 Task: Create new invoice with Date Opened :30-Apr-23, Select Customer: Buttermilk Sky Pie Flower Mound, Terms: Payment Term 2. Make invoice entry for item-1 with Date: 30-Apr-23, Description: Sally Hansen Insta-Dri Nail Polish Racing Rose, Action: Material, Income Account: Income:Sales, Quantity: 1, Unit Price: 15.5, Discount %: 7. Make entry for item-2 with Date: 30-Apr-23, Description: Aluminum Gardening Tool 3-Piece Set_x000D_
, Action: Material, Income Account: Income:Sales, Quantity: 1, Unit Price: 7.4, Discount %: 8. Make entry for item-3 with Date: 30-Apr-23, Description: Camryn's BFF Gentle Edges Double-Sided Comb, Action: Material, Income Account: Income:Sales, Quantity: 1, Unit Price: 8.4, Discount %: 10. Write Notes: 'Looking forward to serving you again.'. Post Invoice with Post Date: 30-Apr-23, Post to Accounts: Assets:Accounts Receivable. Pay / Process Payment with Transaction Date: 15-May-23, Amount: 28.783, Transfer Account: Checking Account. Print Invoice, display notes by going to Option, then go to Display Tab and check 'Invoice Notes'.
Action: Mouse moved to (159, 34)
Screenshot: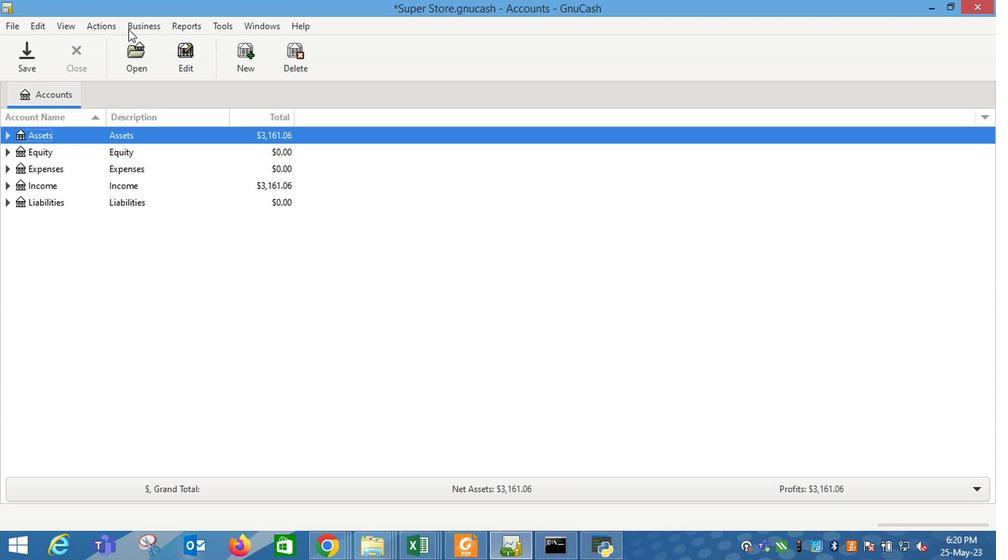 
Action: Mouse pressed left at (159, 34)
Screenshot: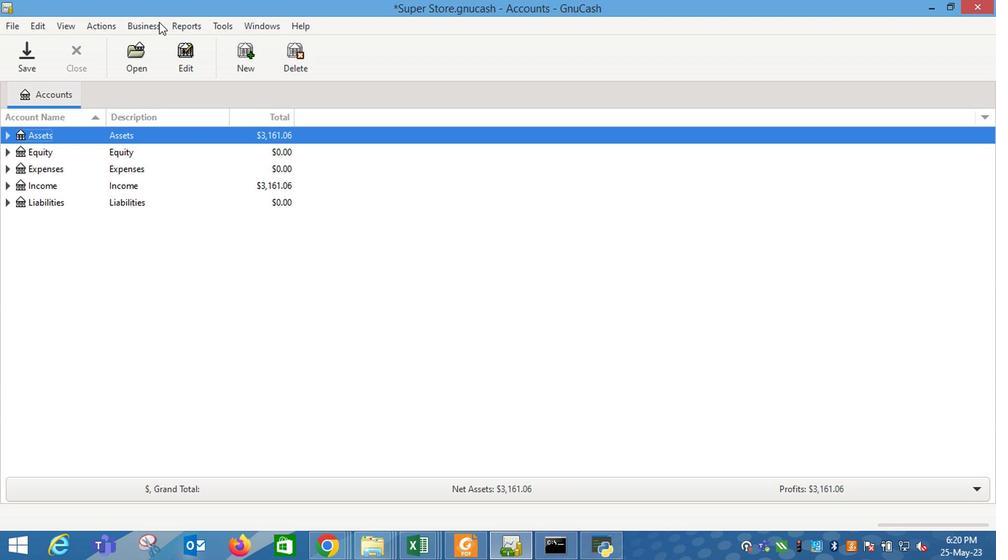 
Action: Mouse moved to (326, 112)
Screenshot: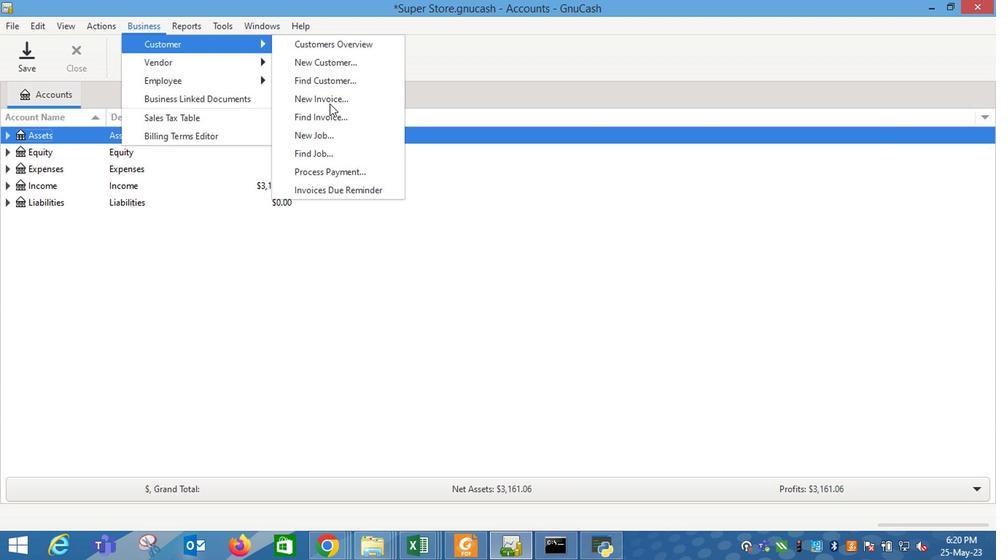 
Action: Mouse pressed left at (326, 112)
Screenshot: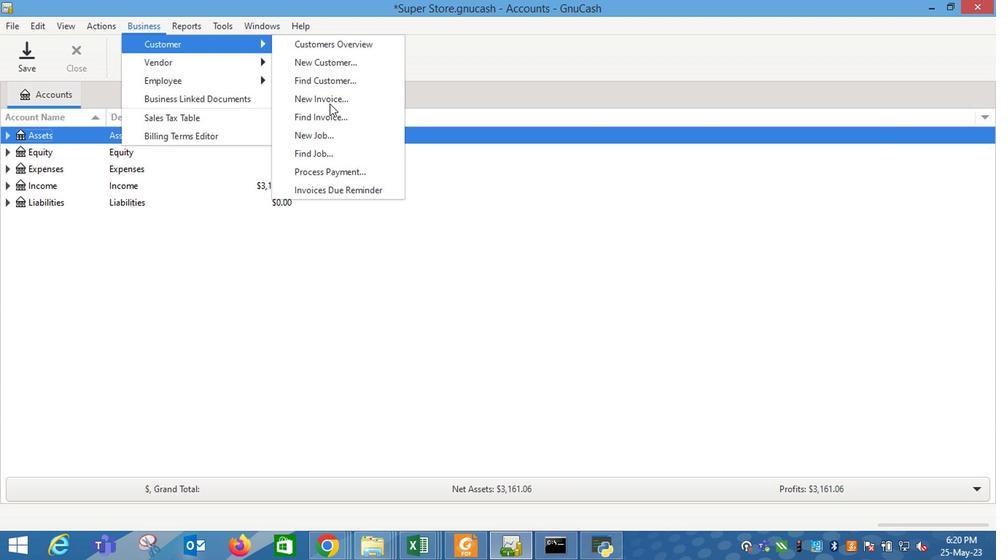 
Action: Mouse moved to (592, 227)
Screenshot: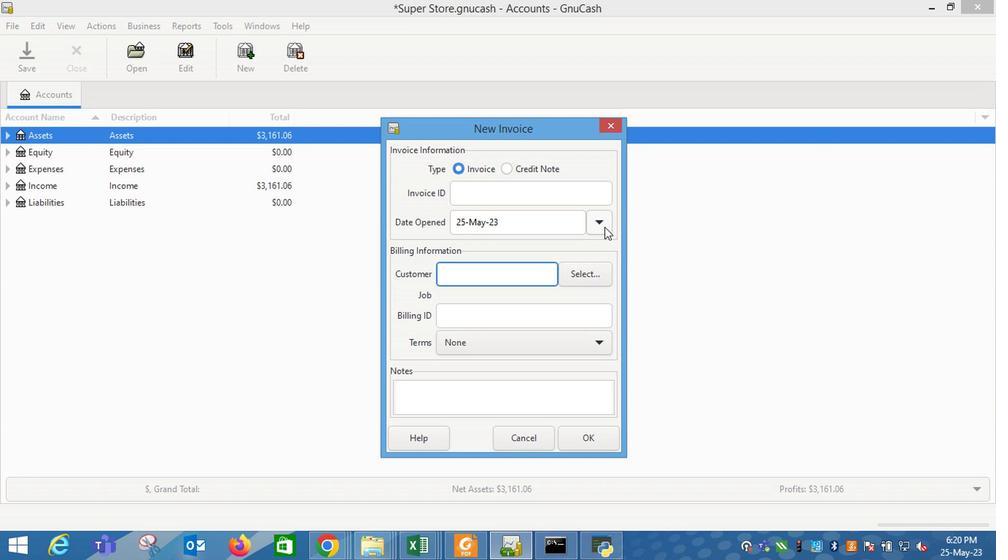 
Action: Mouse pressed left at (592, 227)
Screenshot: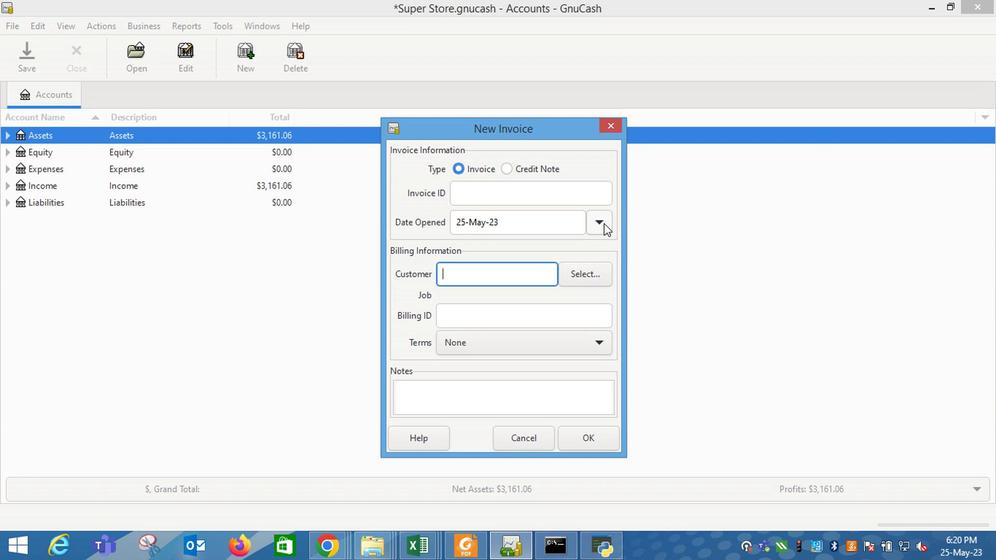 
Action: Mouse moved to (475, 247)
Screenshot: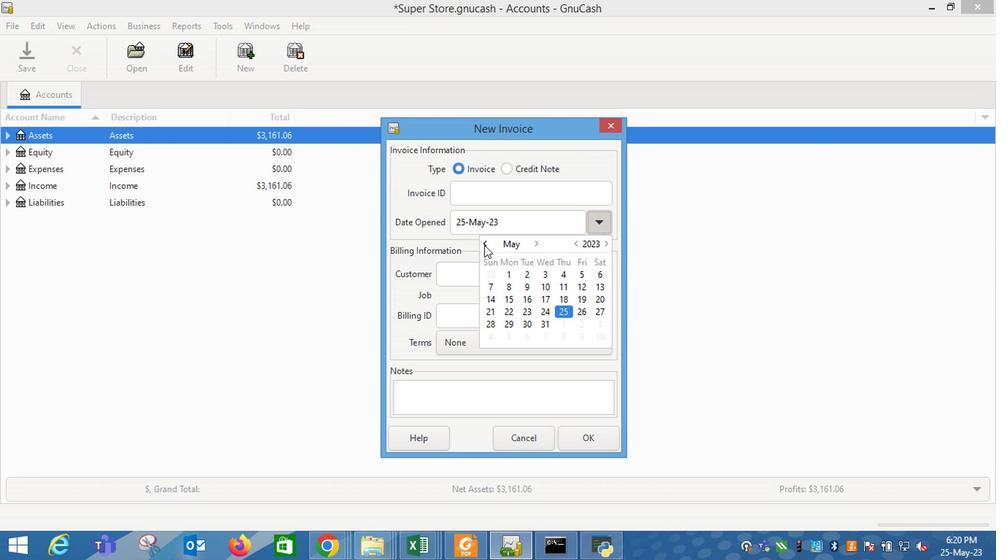 
Action: Mouse pressed left at (475, 247)
Screenshot: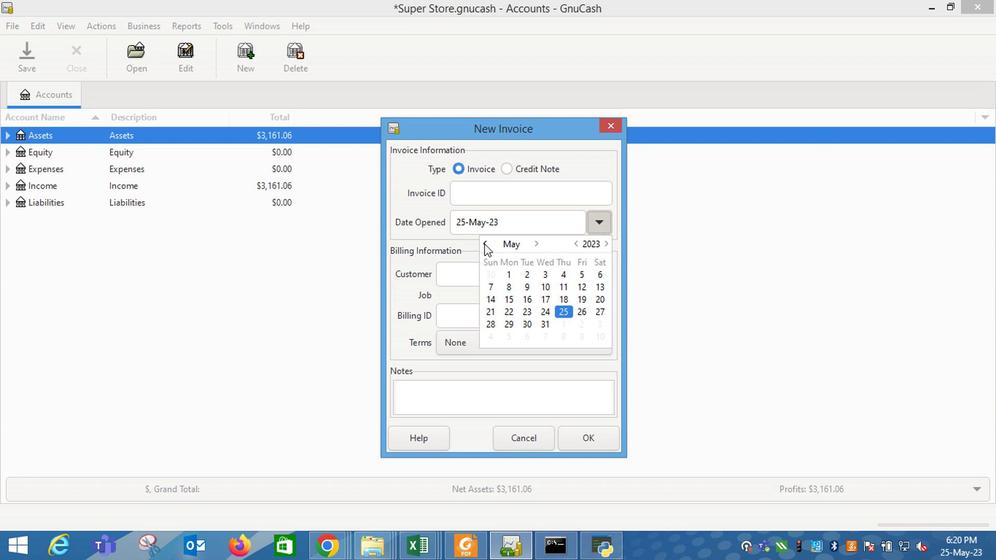 
Action: Mouse moved to (485, 334)
Screenshot: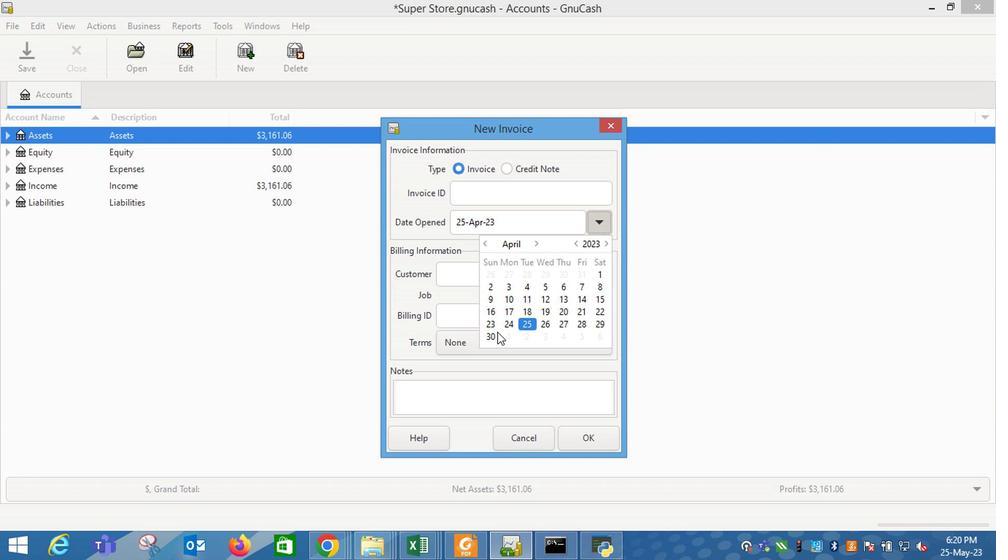
Action: Mouse pressed left at (485, 334)
Screenshot: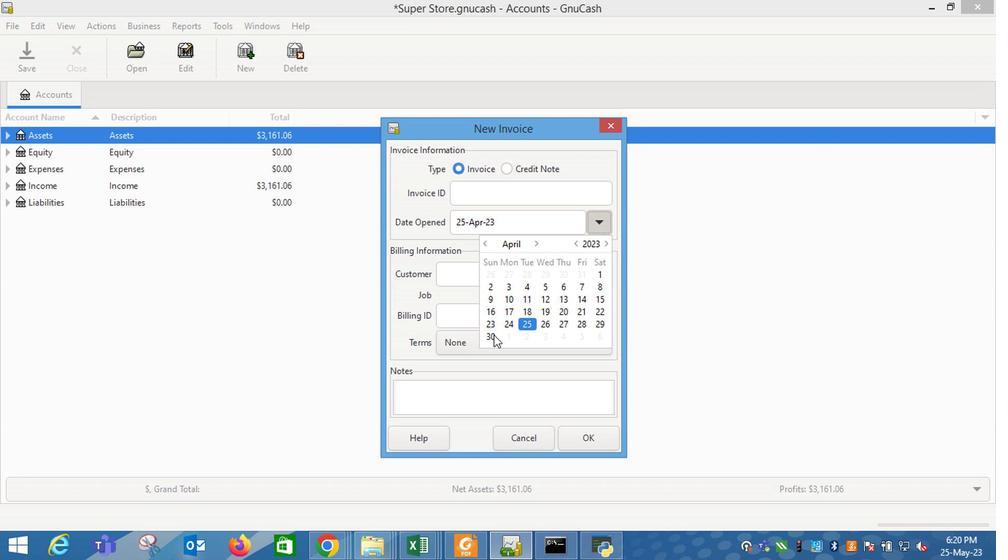 
Action: Mouse moved to (436, 275)
Screenshot: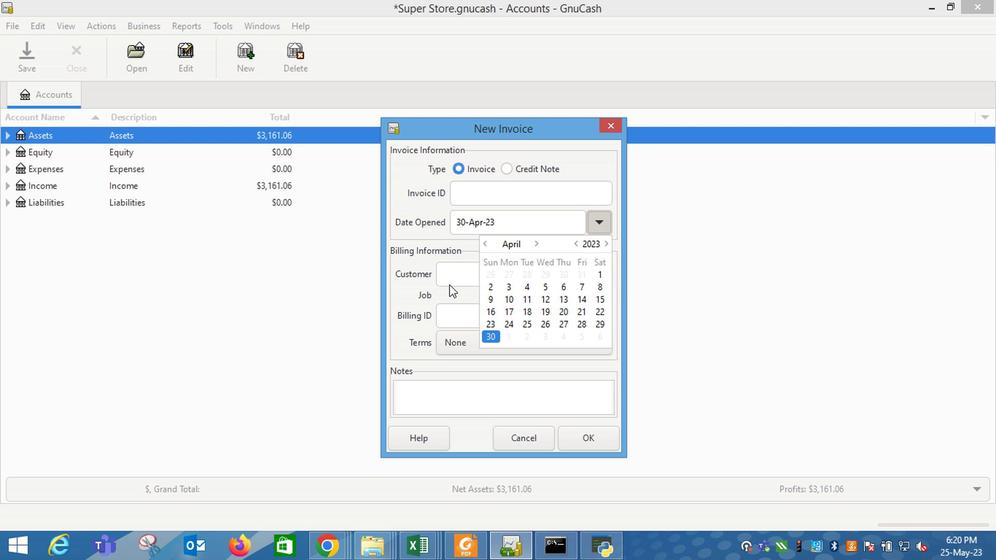 
Action: Mouse pressed left at (436, 275)
Screenshot: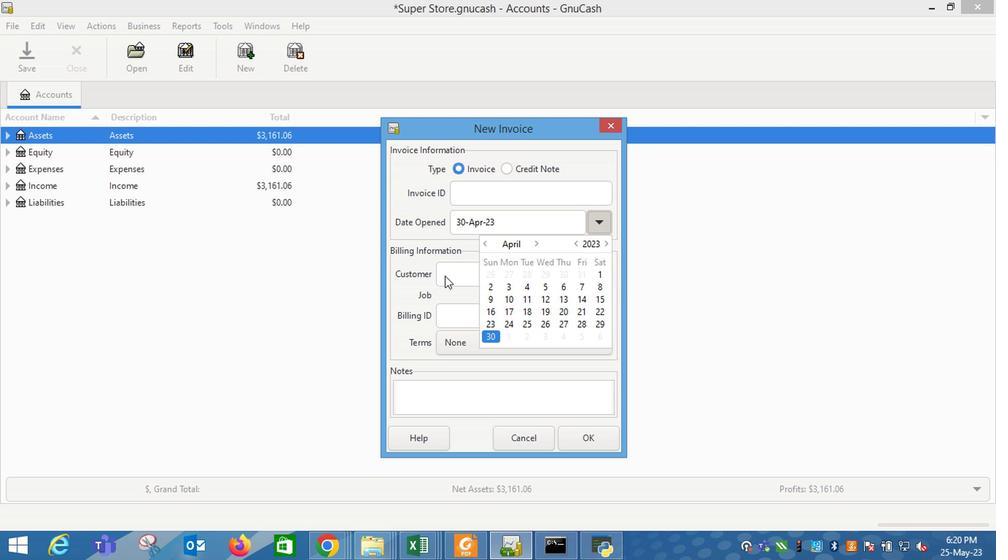 
Action: Mouse moved to (453, 277)
Screenshot: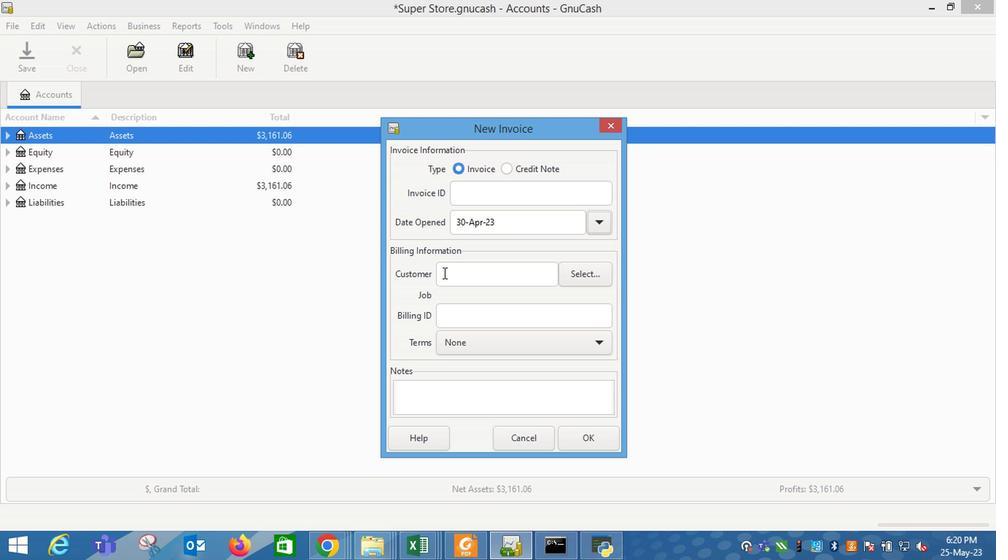 
Action: Mouse pressed left at (453, 277)
Screenshot: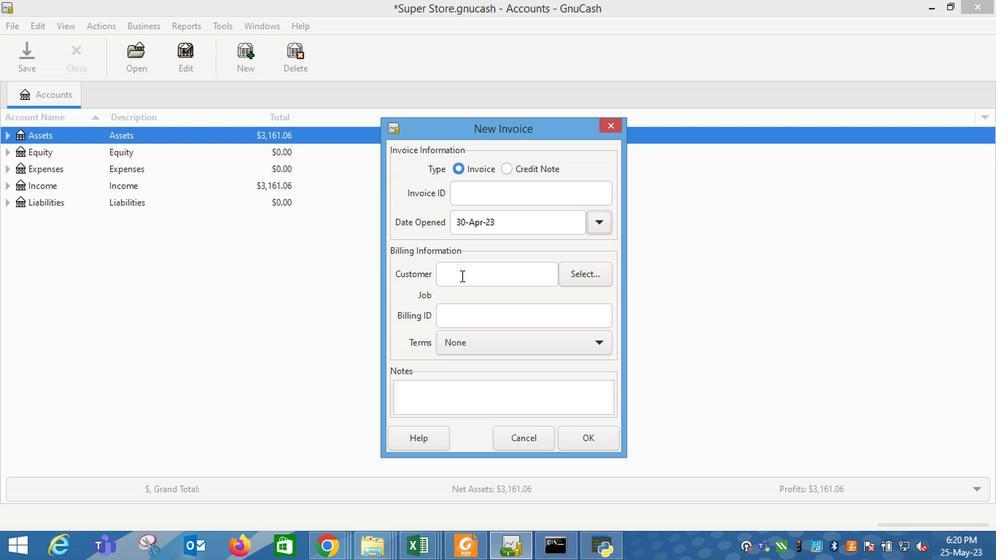 
Action: Mouse moved to (453, 278)
Screenshot: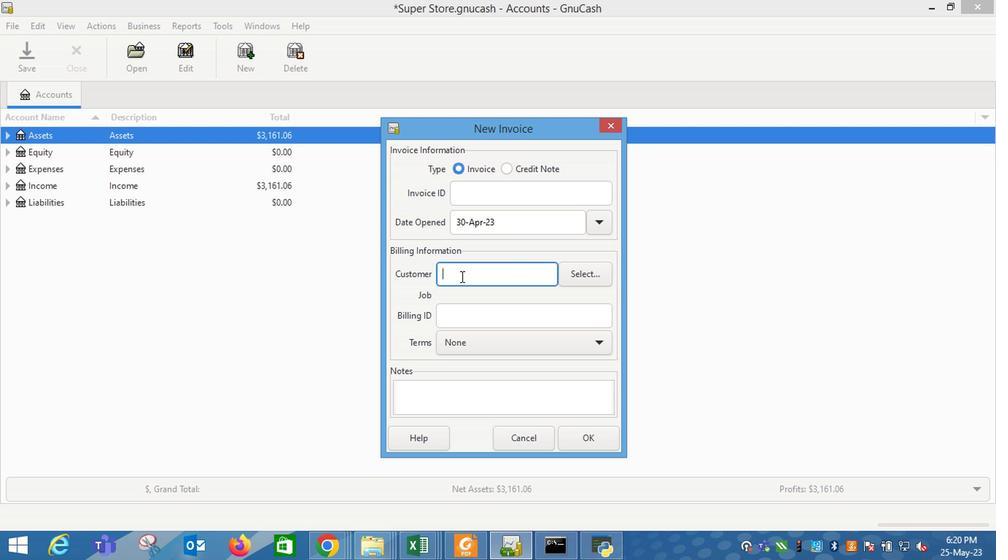
Action: Key pressed butte
Screenshot: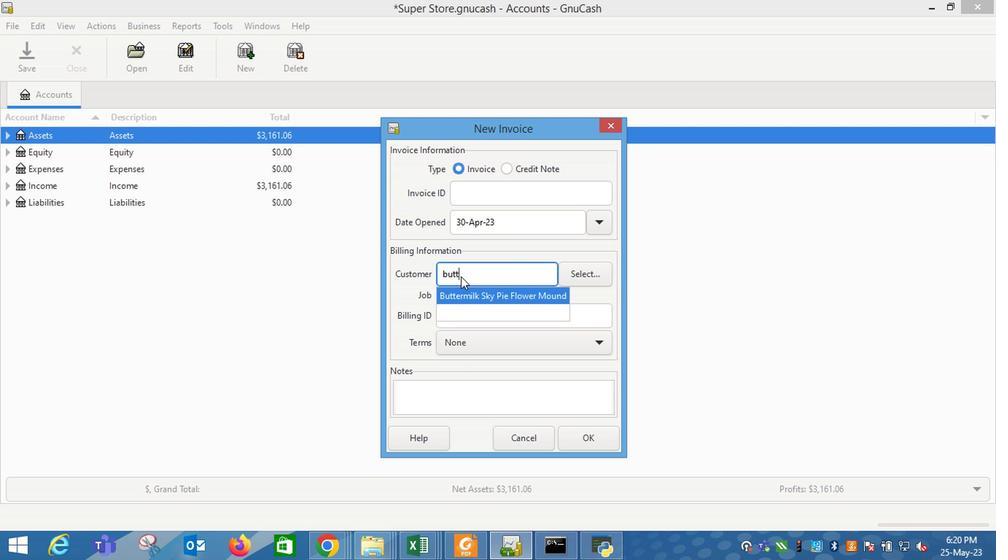 
Action: Mouse moved to (497, 295)
Screenshot: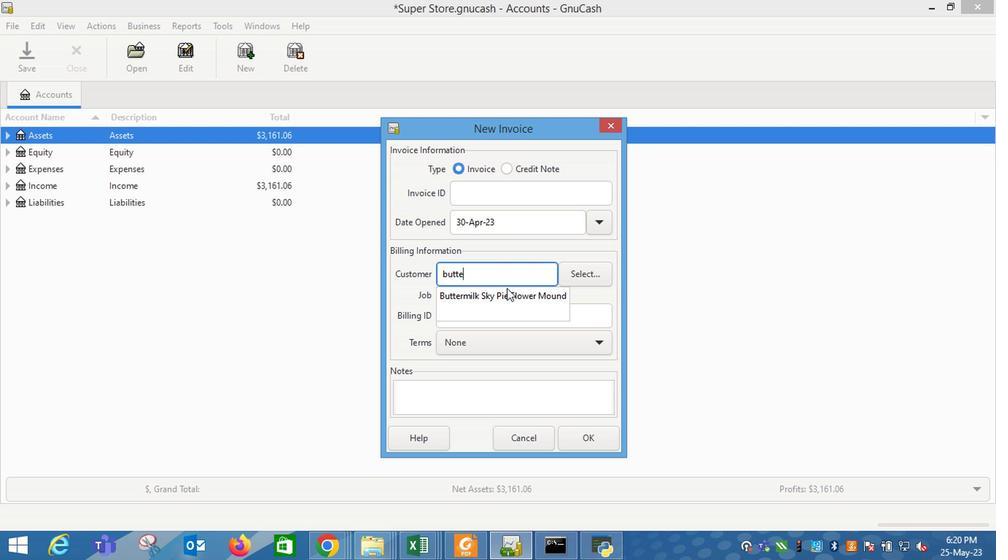 
Action: Mouse pressed left at (497, 295)
Screenshot: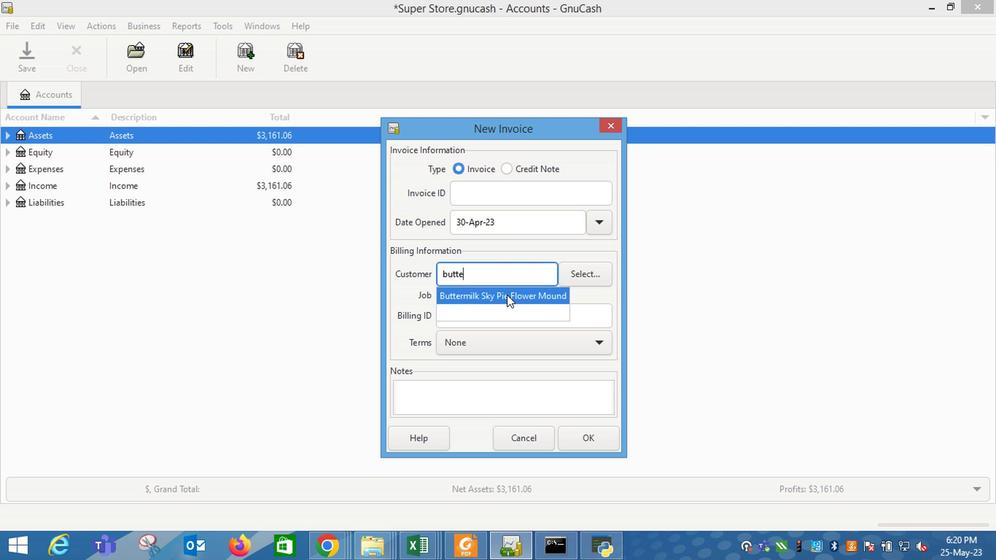 
Action: Mouse moved to (493, 358)
Screenshot: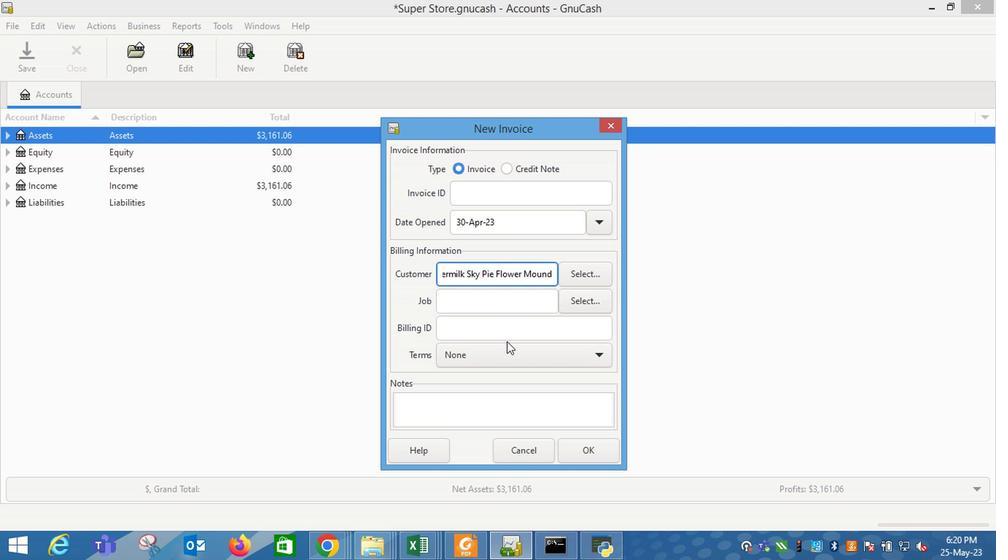 
Action: Mouse pressed left at (493, 358)
Screenshot: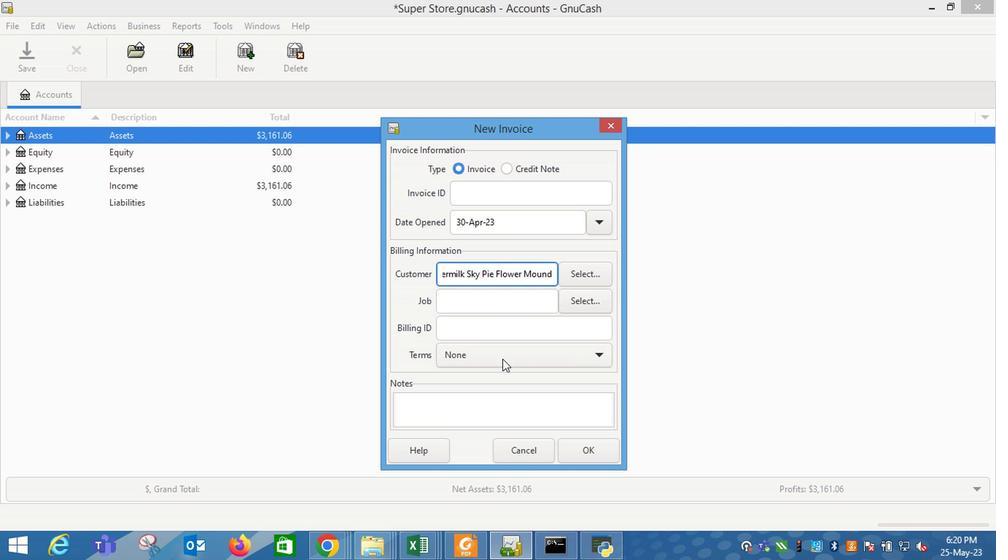 
Action: Mouse moved to (485, 393)
Screenshot: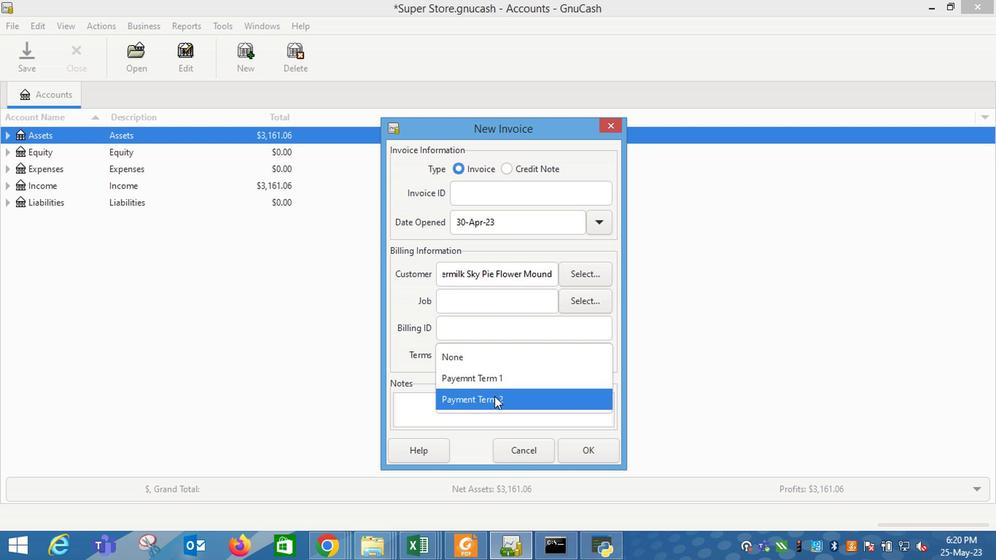 
Action: Mouse pressed left at (485, 393)
Screenshot: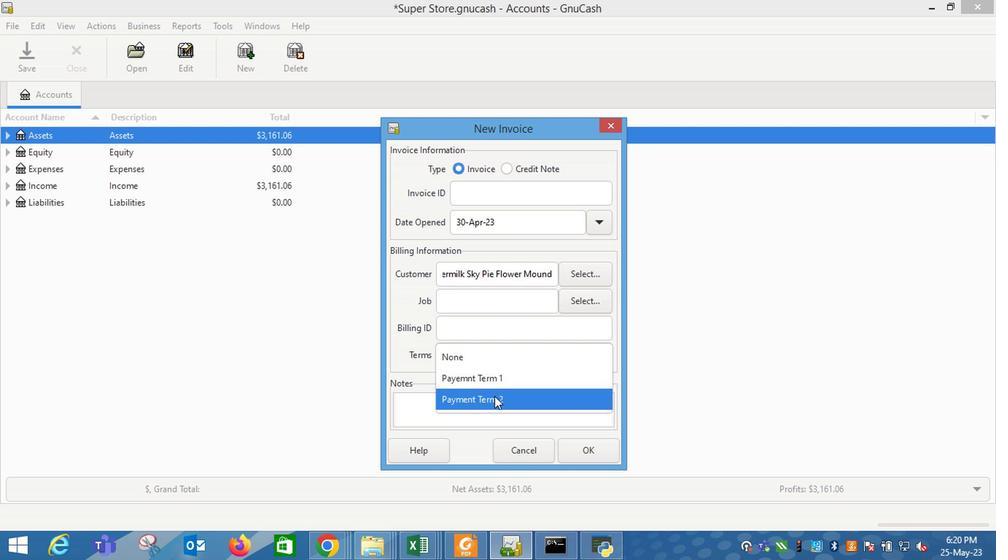 
Action: Mouse moved to (560, 446)
Screenshot: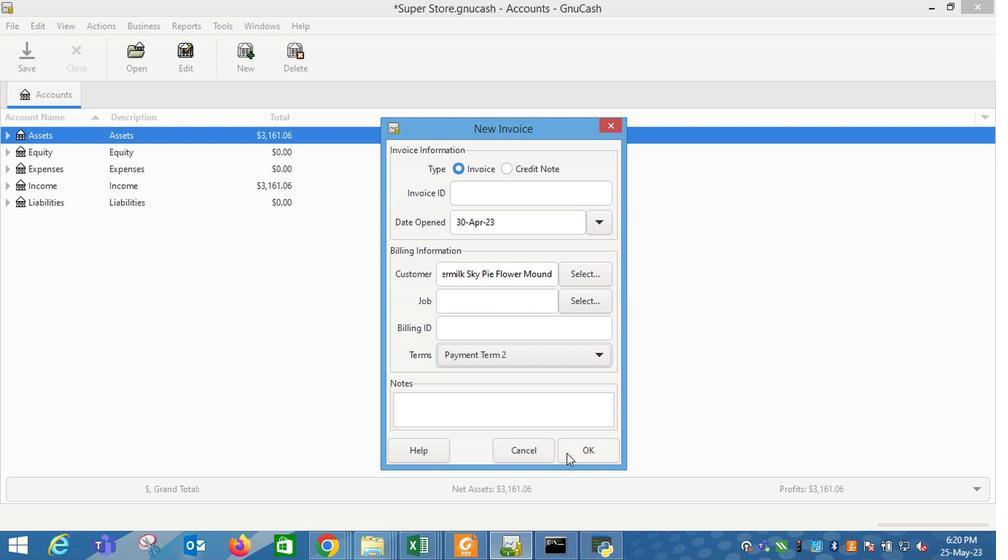 
Action: Mouse pressed left at (560, 446)
Screenshot: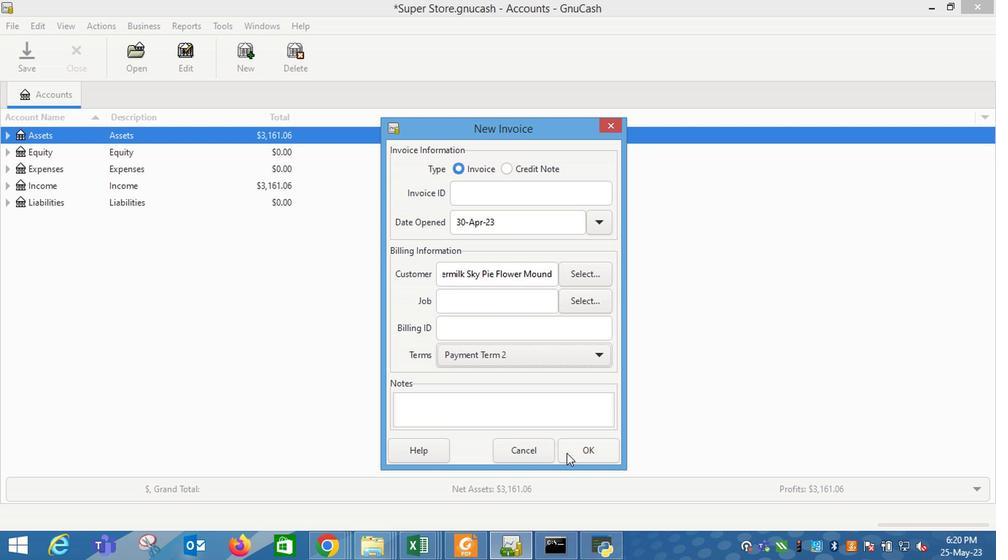 
Action: Mouse moved to (74, 287)
Screenshot: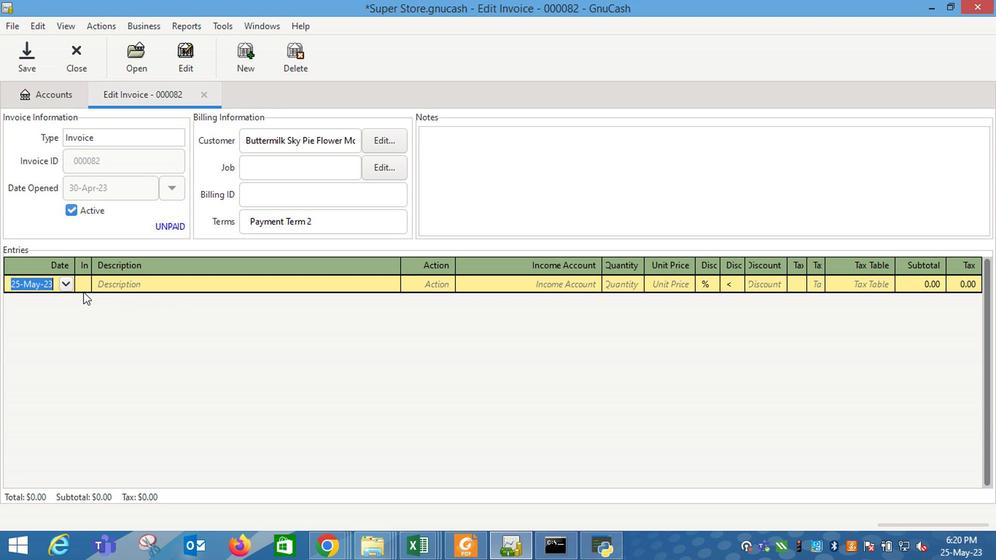 
Action: Mouse pressed left at (74, 287)
Screenshot: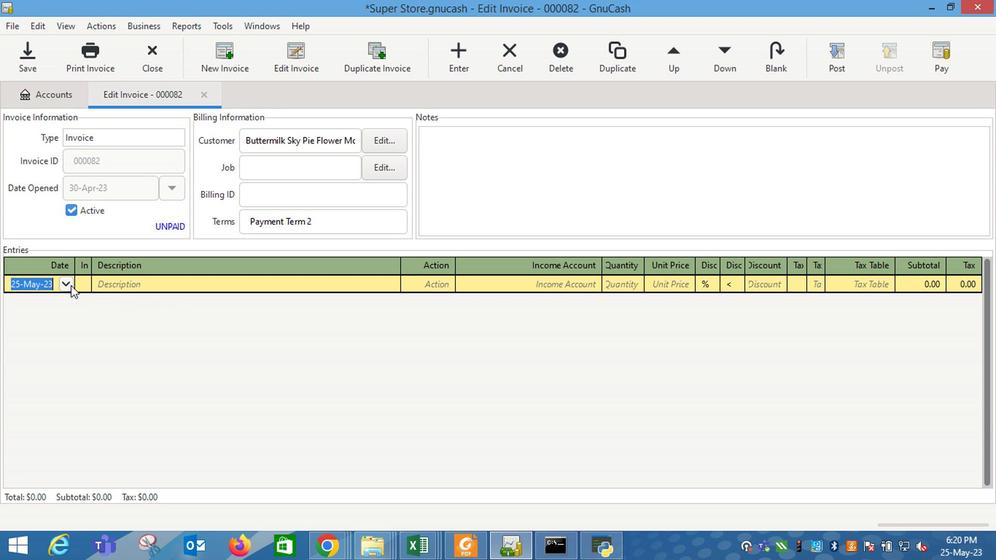 
Action: Mouse moved to (17, 305)
Screenshot: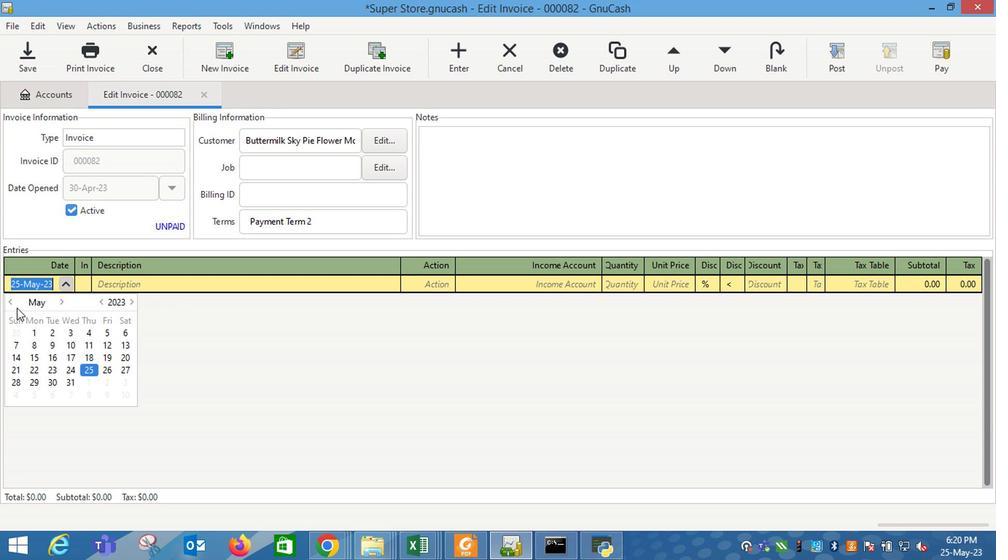 
Action: Mouse pressed left at (17, 305)
Screenshot: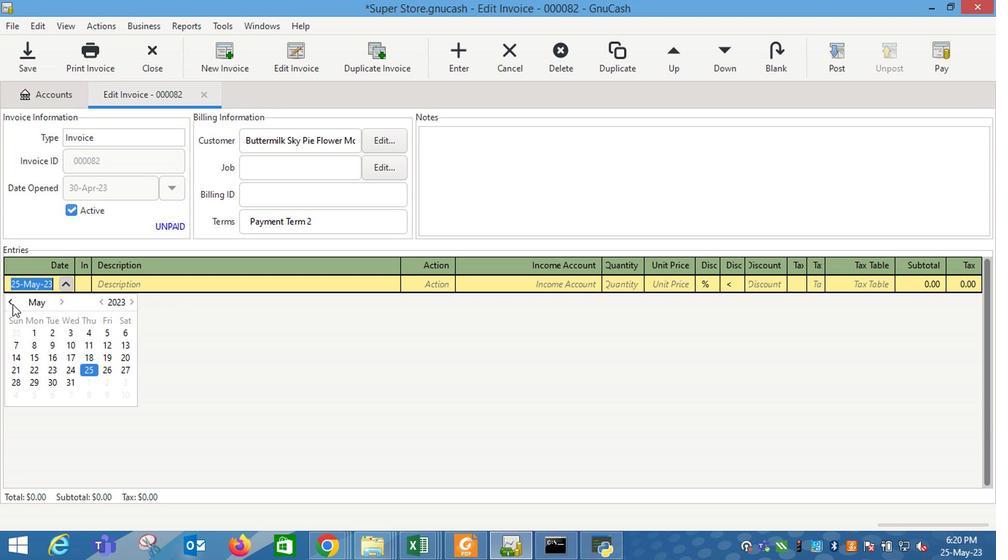 
Action: Mouse moved to (15, 388)
Screenshot: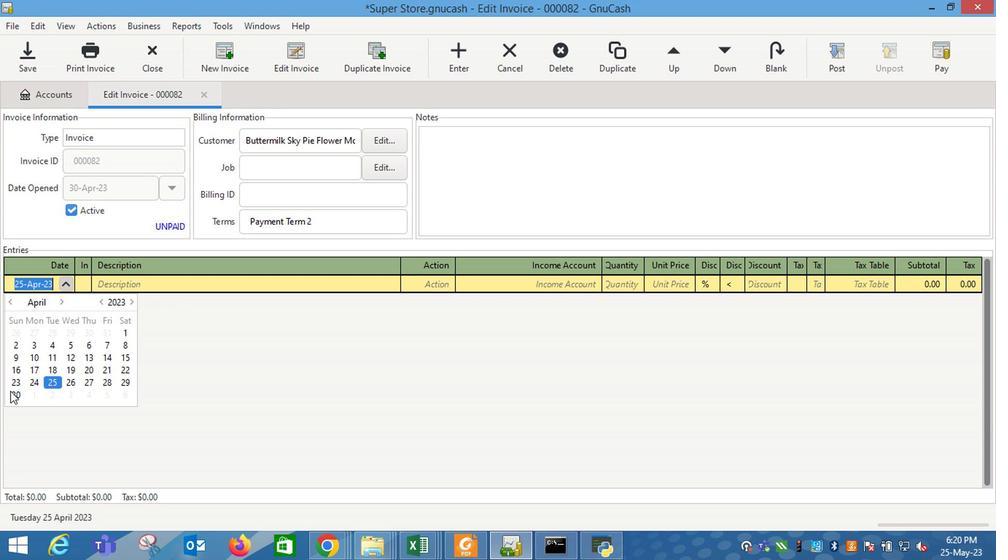 
Action: Mouse pressed left at (15, 388)
Screenshot: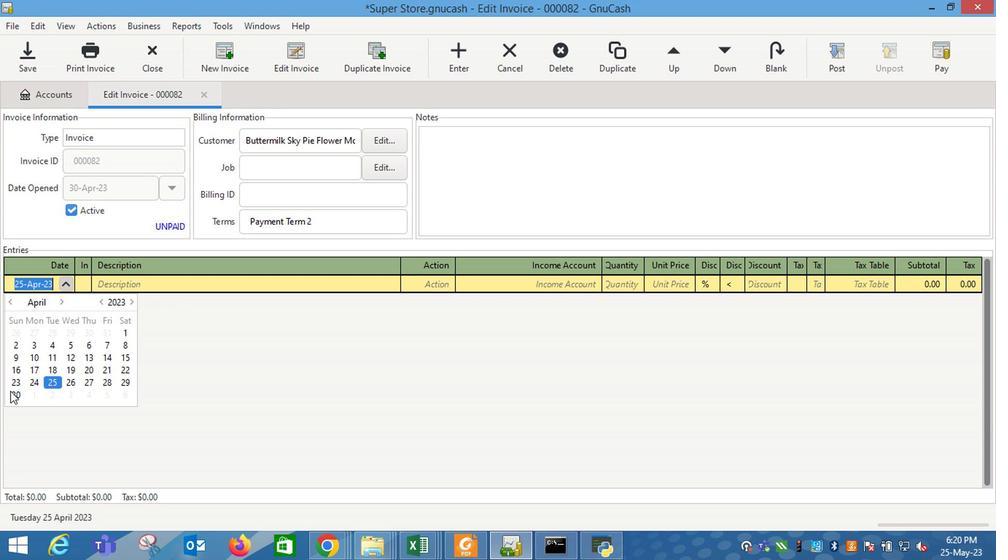 
Action: Mouse moved to (32, 384)
Screenshot: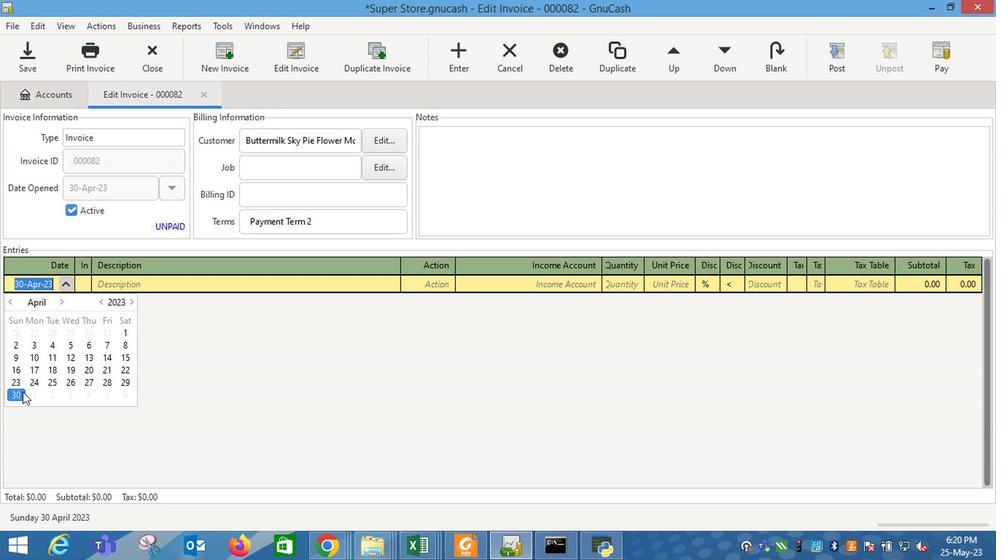 
Action: Key pressed <Key.tab>
Screenshot: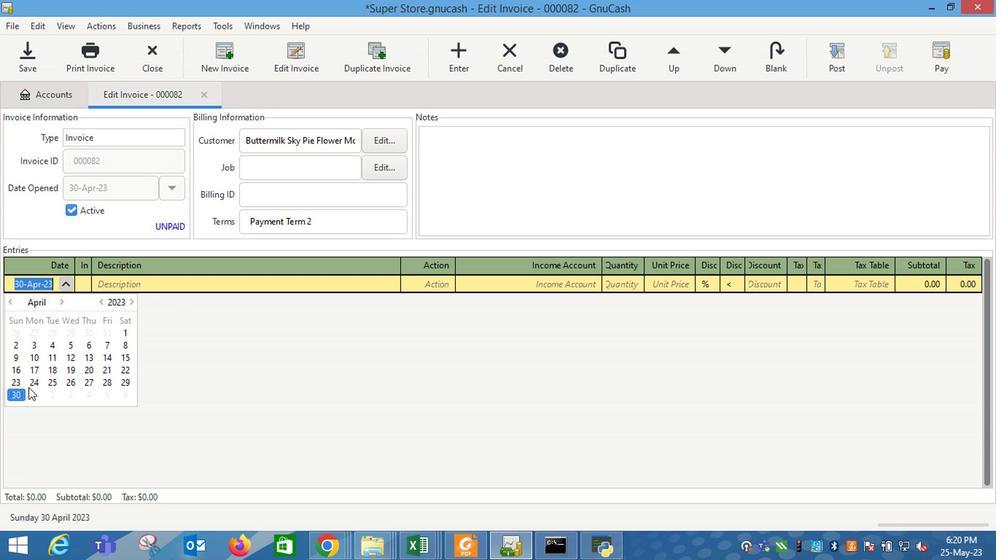 
Action: Mouse moved to (144, 321)
Screenshot: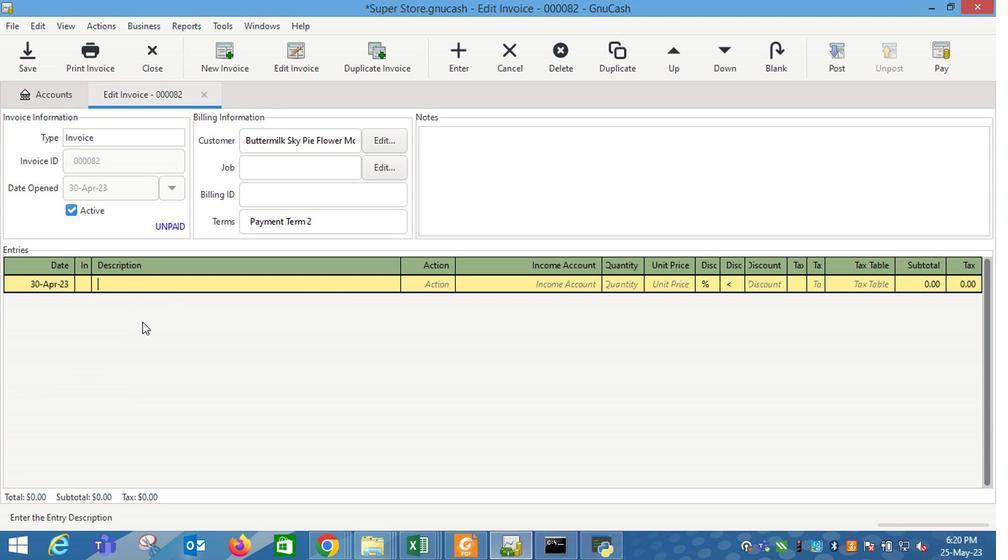 
Action: Key pressed <Key.shift_r>Sally<Key.space><Key.shift_r>Hansen<Key.space><Key.shift_r>Indta-<Key.space><Key.shift_r>Dri<Key.space><Key.shift_r>Nail<Key.space><Key.shift_r>Polish<Key.space><Key.shift_r><Key.shift_r><Key.shift_r>Racing<Key.space><Key.shift_r>Rose<Key.tab>
Screenshot: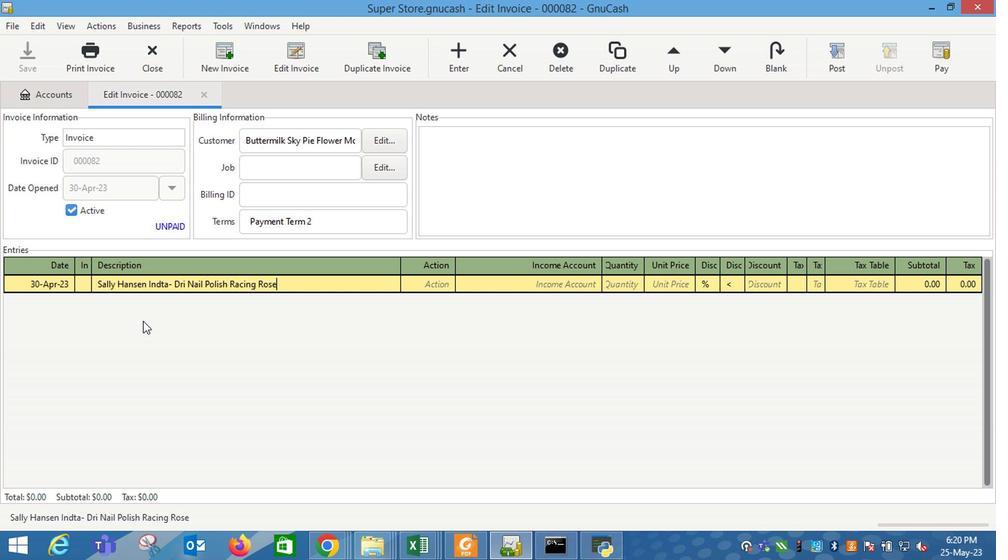 
Action: Mouse moved to (437, 284)
Screenshot: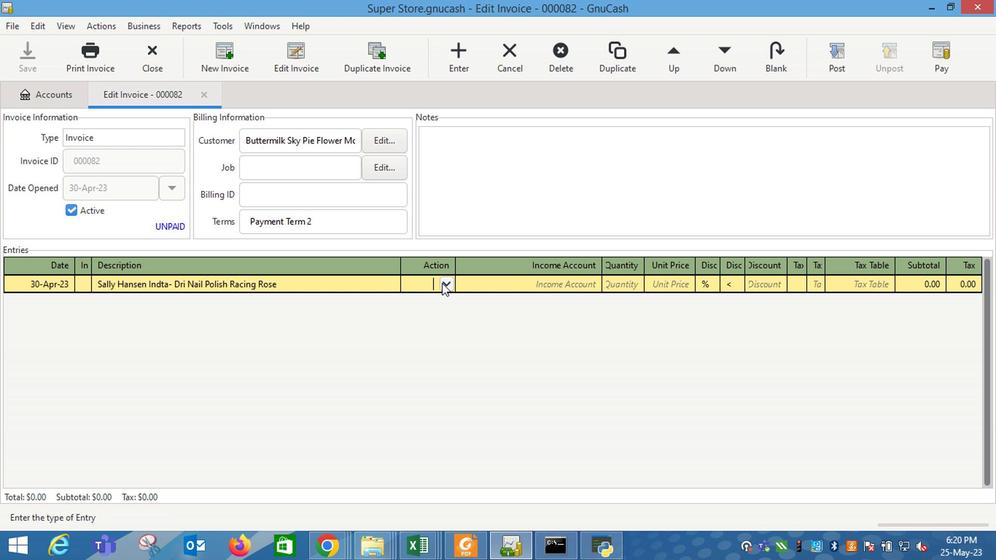 
Action: Mouse pressed left at (437, 284)
Screenshot: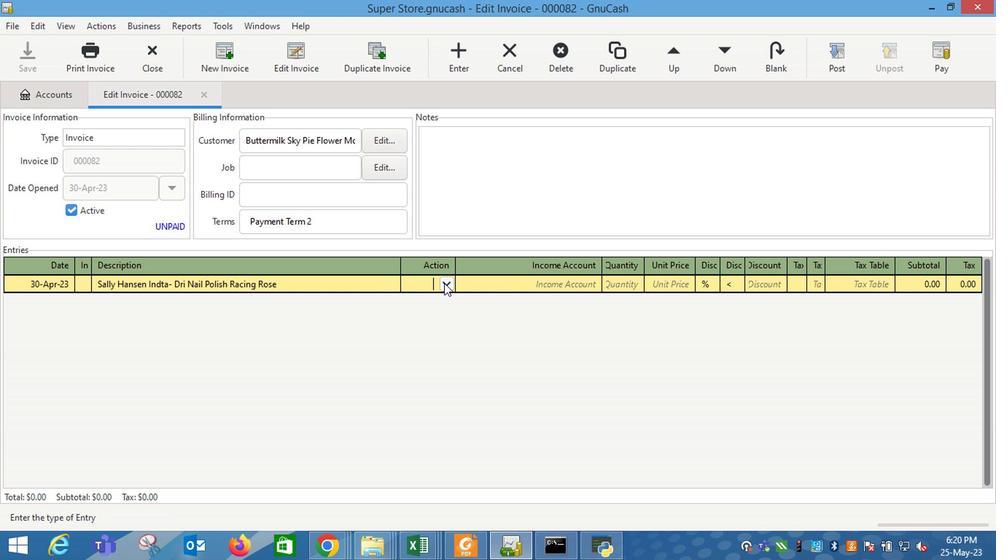 
Action: Mouse moved to (417, 316)
Screenshot: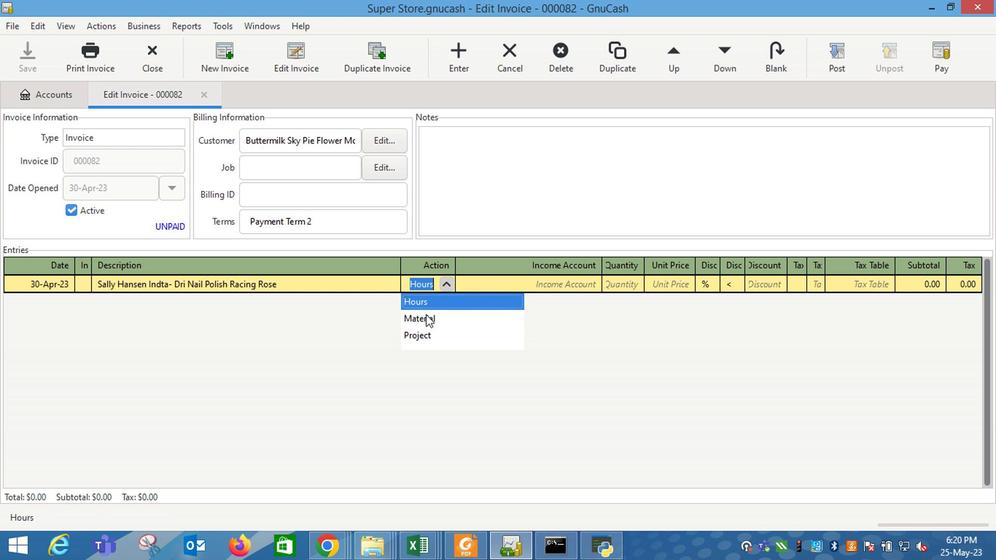 
Action: Mouse pressed left at (417, 316)
Screenshot: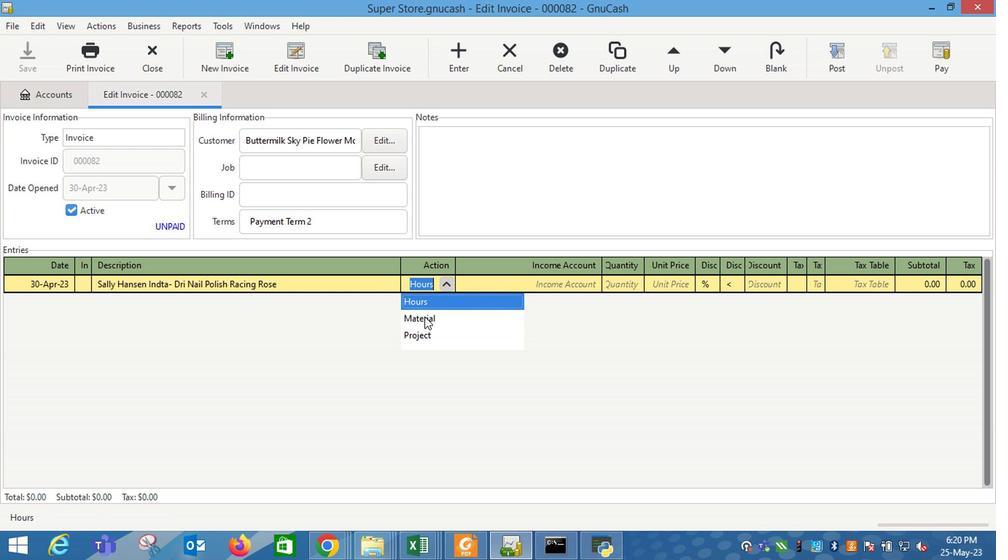 
Action: Key pressed <Key.tab>
Screenshot: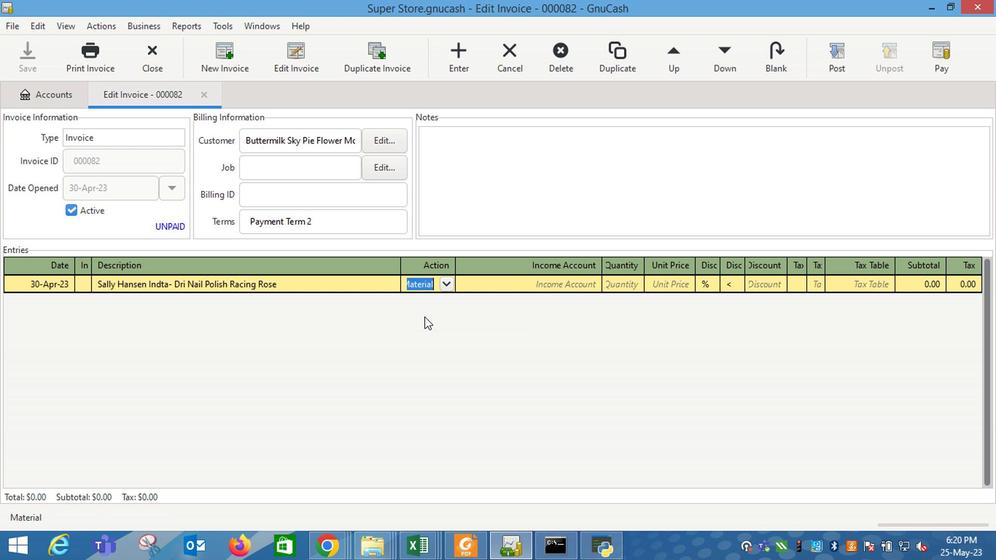 
Action: Mouse moved to (578, 285)
Screenshot: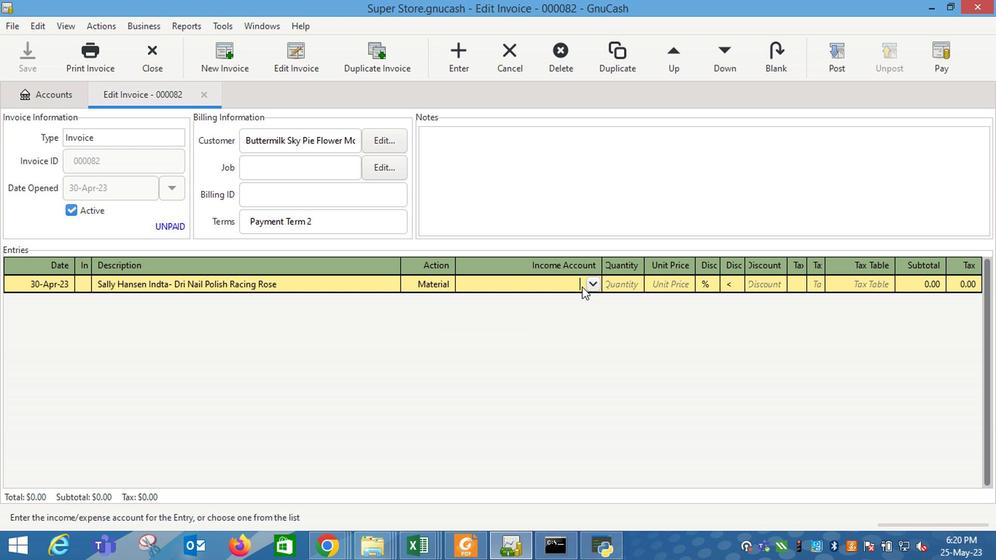 
Action: Mouse pressed left at (578, 285)
Screenshot: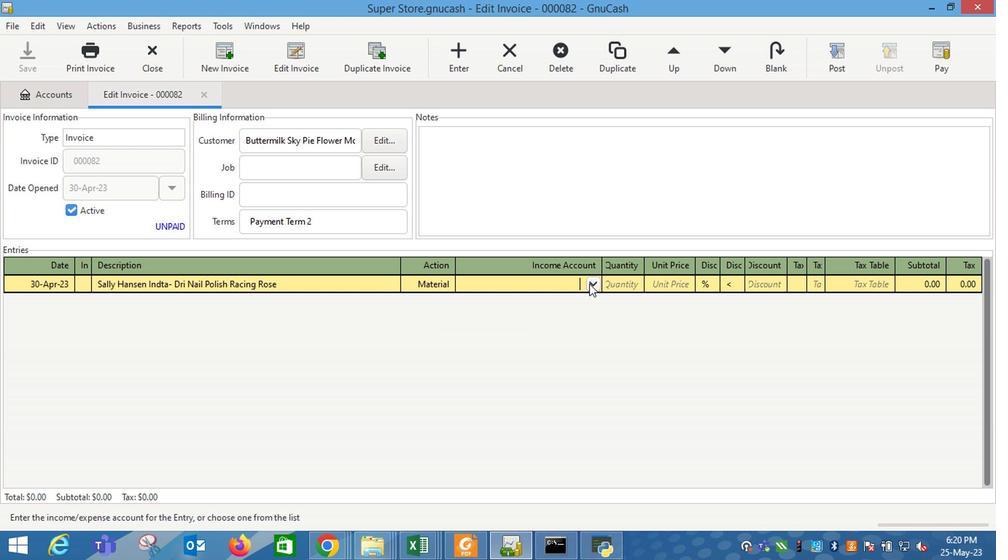 
Action: Mouse moved to (493, 349)
Screenshot: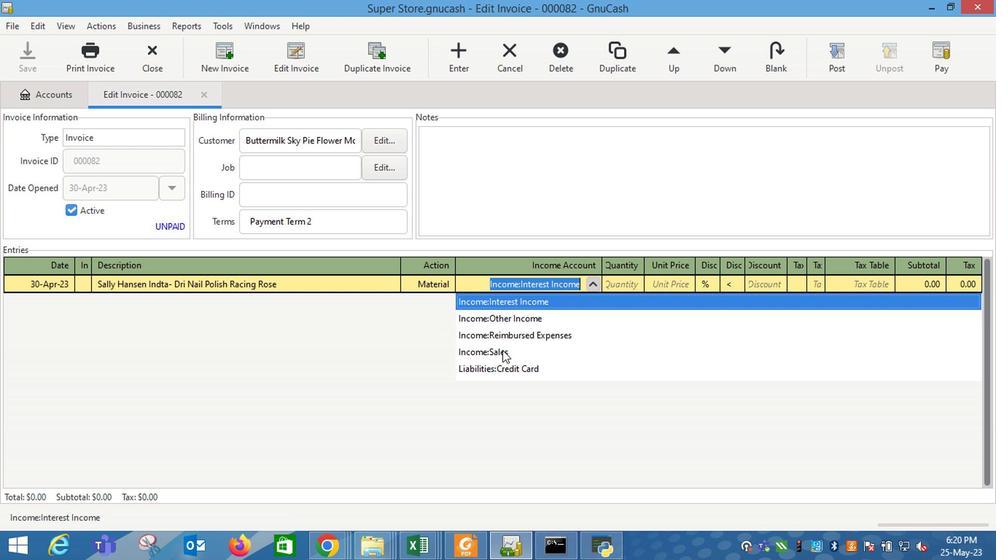 
Action: Mouse pressed left at (493, 349)
Screenshot: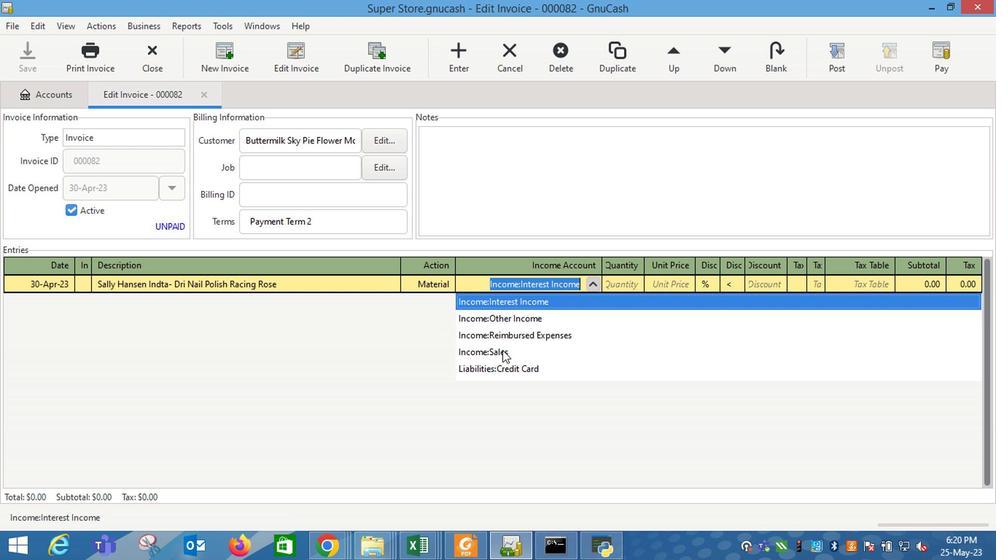 
Action: Key pressed <Key.tab>1<Key.tab>15.5
Screenshot: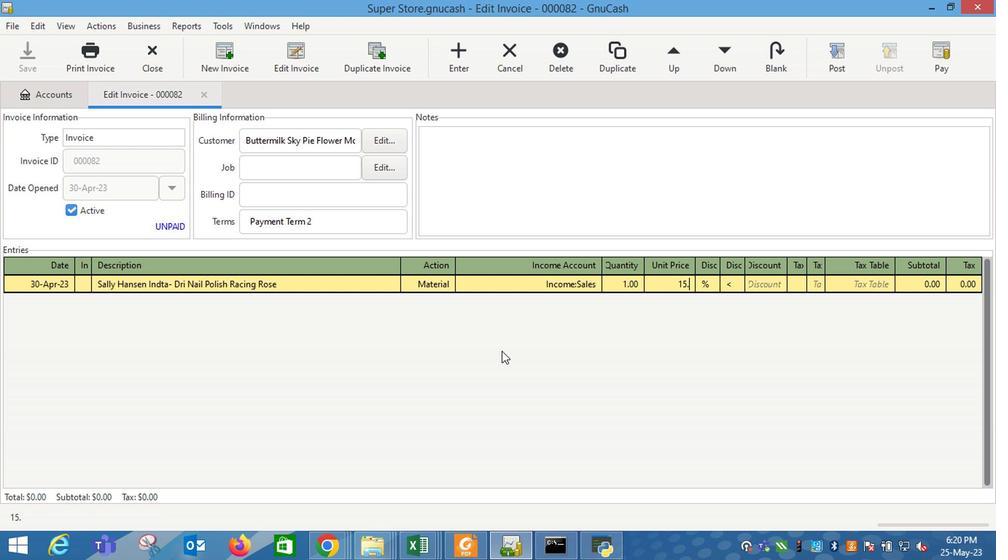 
Action: Mouse moved to (713, 288)
Screenshot: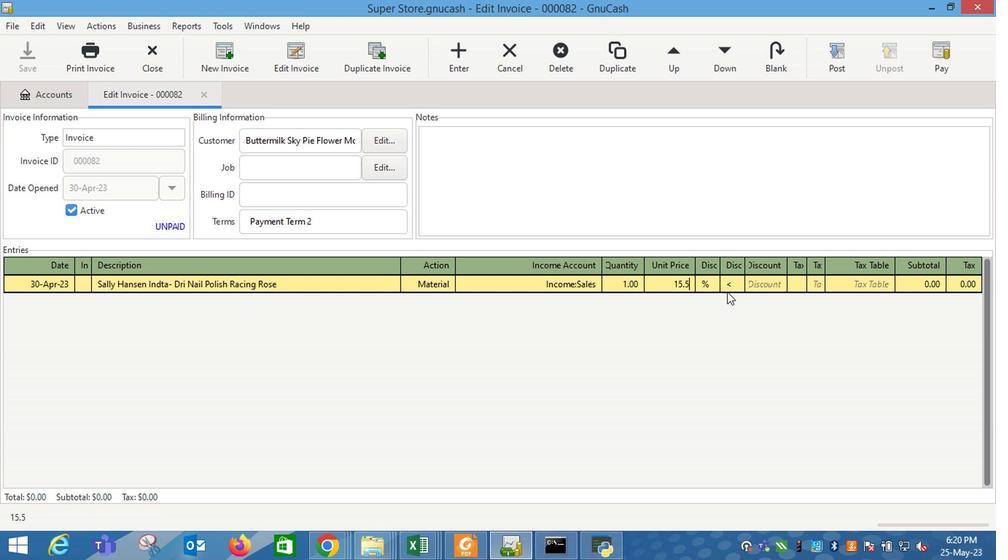 
Action: Mouse pressed left at (713, 288)
Screenshot: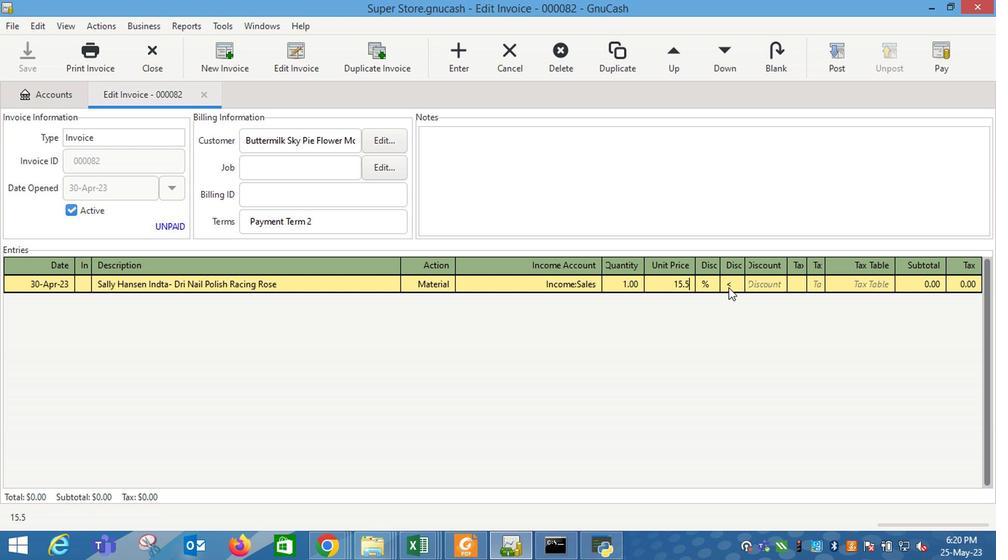 
Action: Mouse moved to (744, 288)
Screenshot: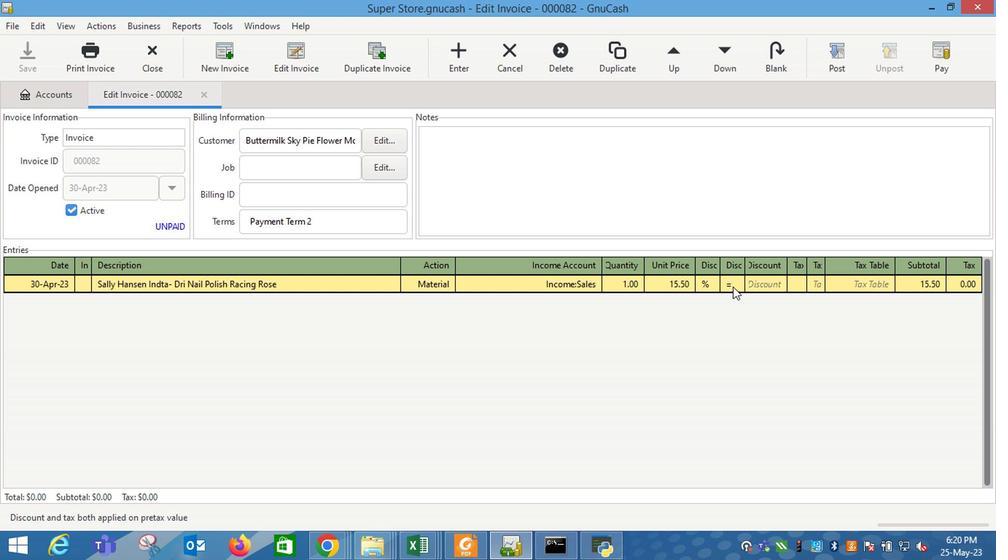 
Action: Mouse pressed left at (744, 288)
Screenshot: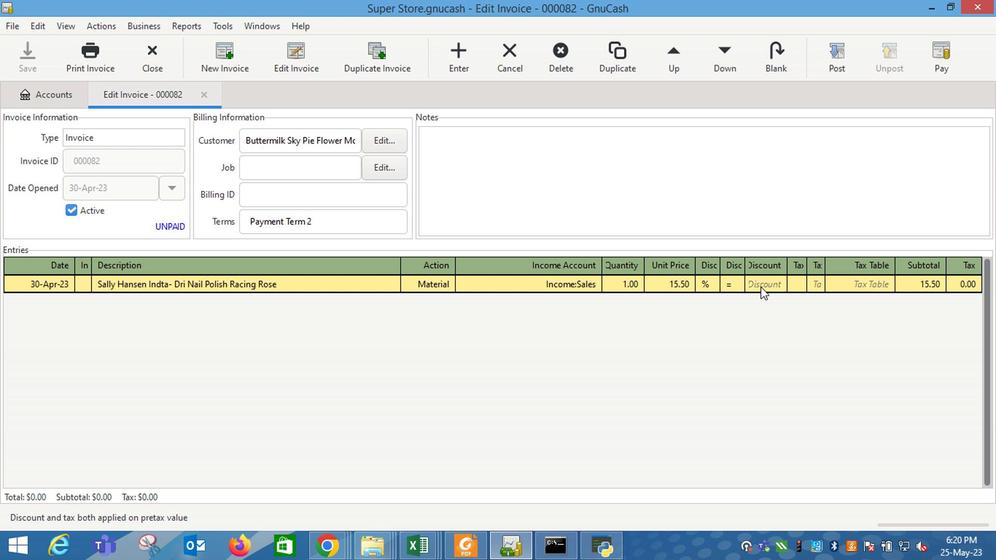 
Action: Mouse moved to (745, 288)
Screenshot: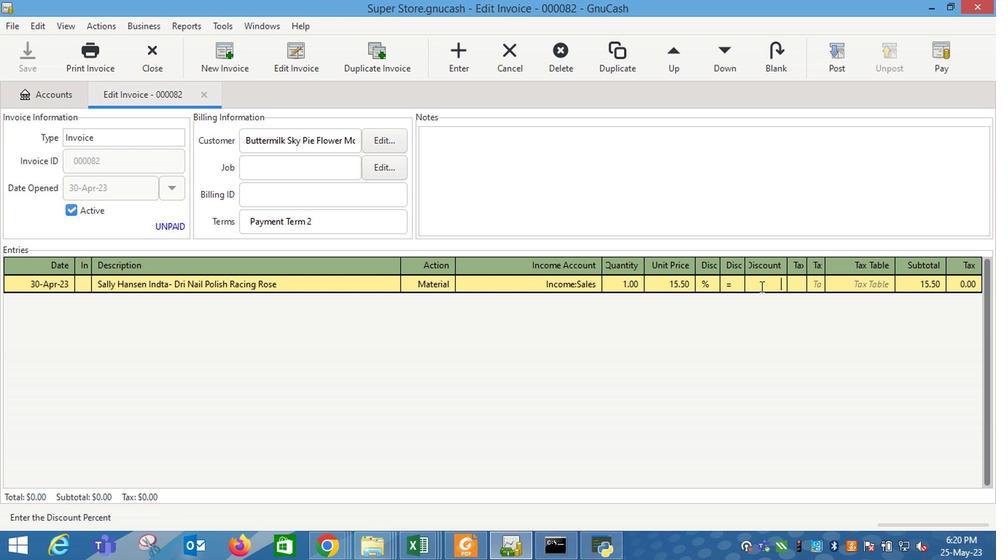 
Action: Key pressed 7<Key.enter>
Screenshot: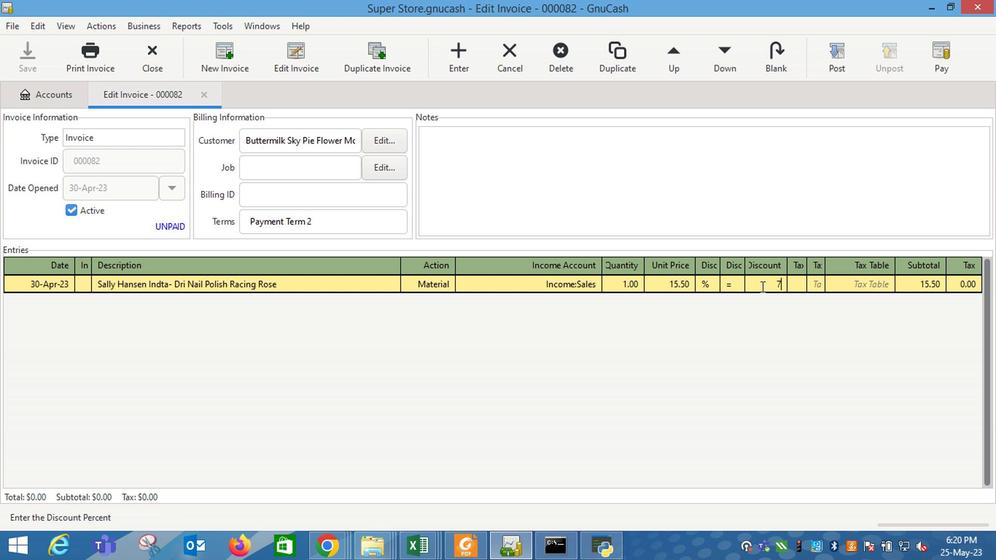 
Action: Mouse moved to (400, 362)
Screenshot: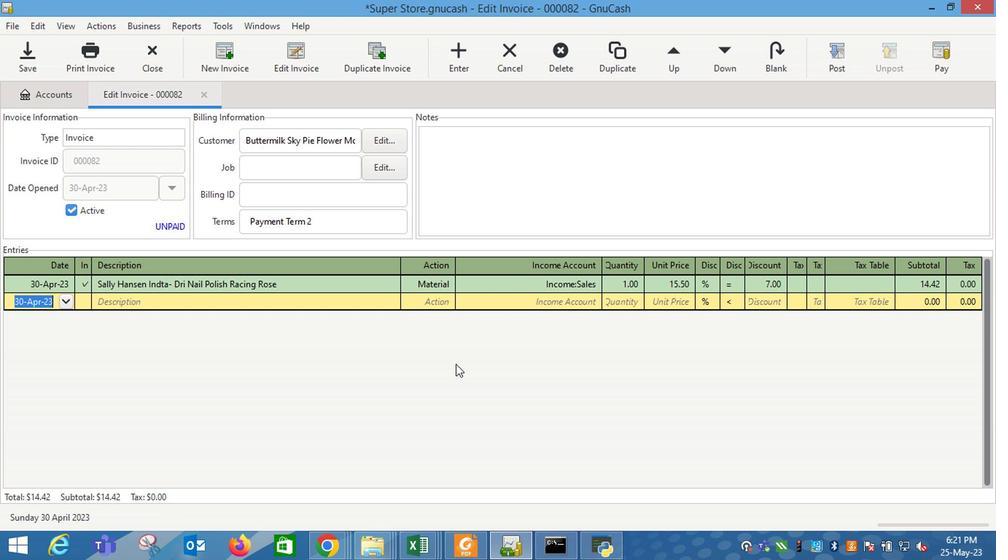 
Action: Key pressed <Key.tab><Key.shift_r>Aluminum<Key.space><Key.shift_r>Gardening<Key.space><Key.shift_r>Tool<Key.space>3-<Key.shift_r>Piece<Key.space><Key.shift_r>Set<Key.tab>
Screenshot: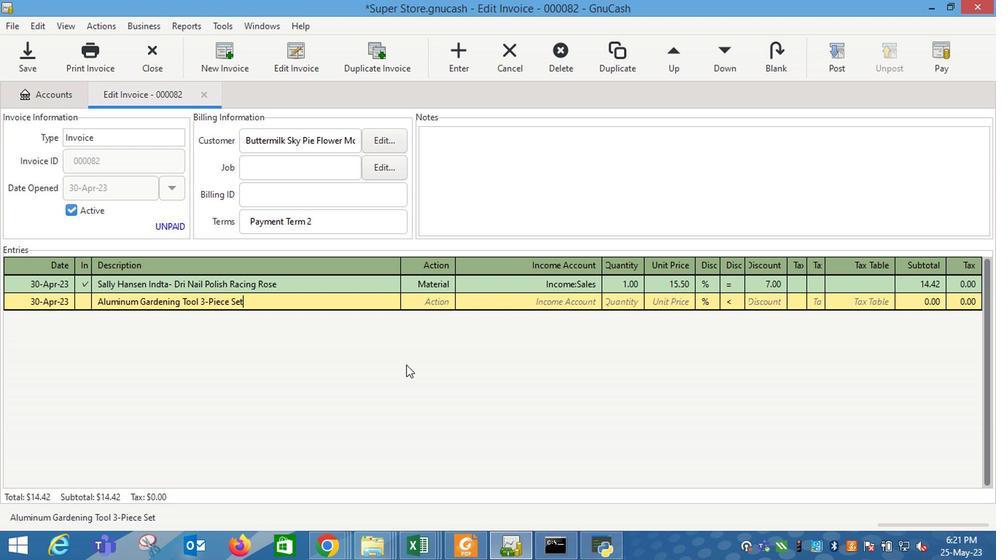 
Action: Mouse moved to (439, 304)
Screenshot: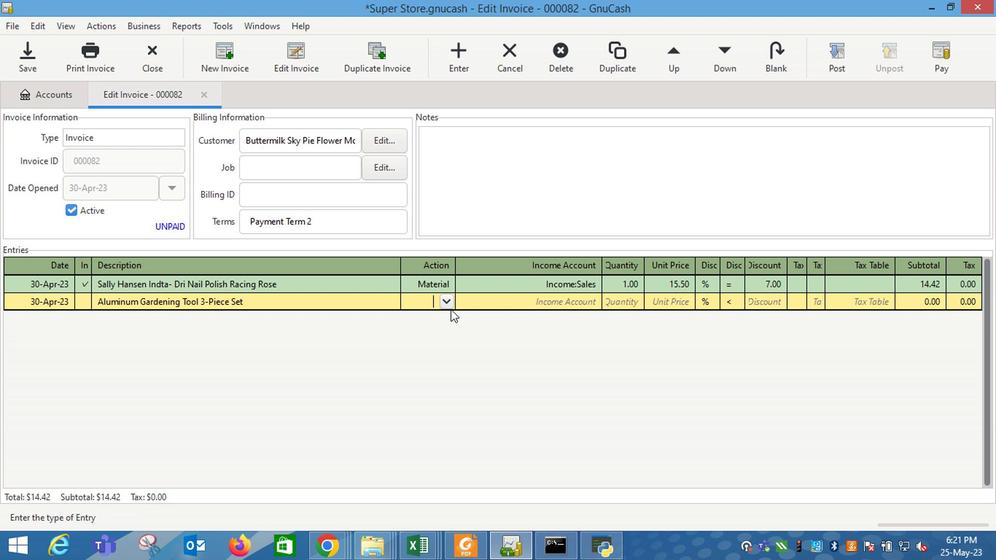 
Action: Mouse pressed left at (439, 304)
Screenshot: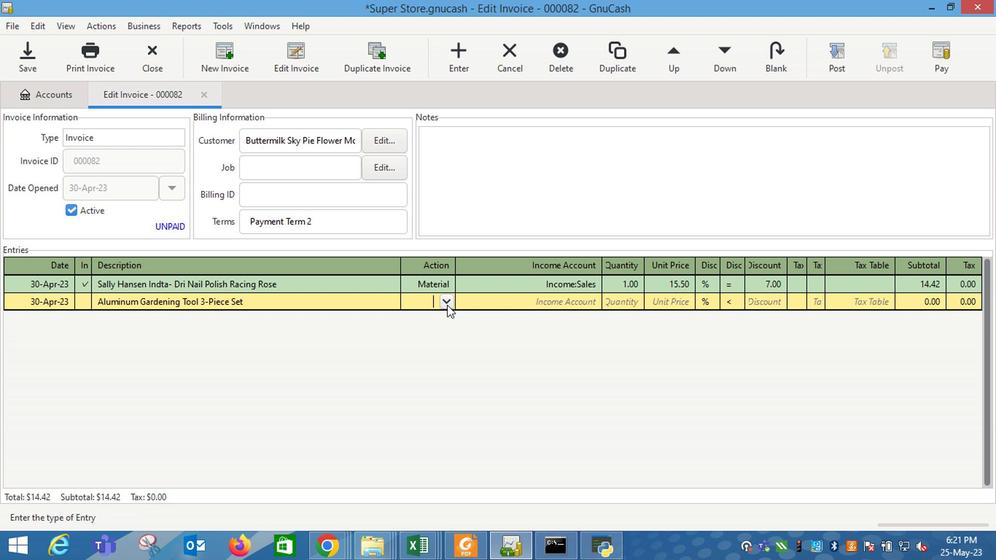 
Action: Mouse moved to (425, 332)
Screenshot: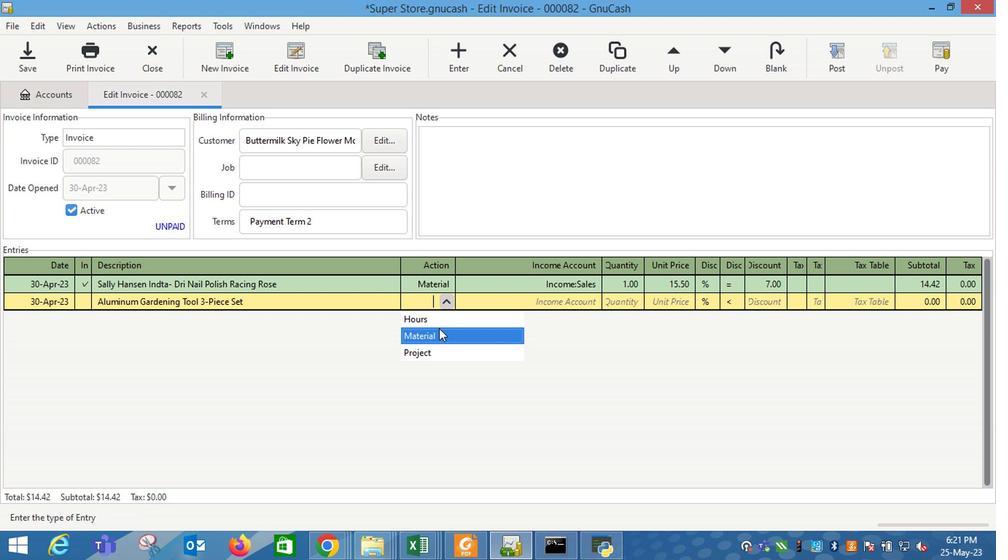 
Action: Mouse pressed left at (425, 332)
Screenshot: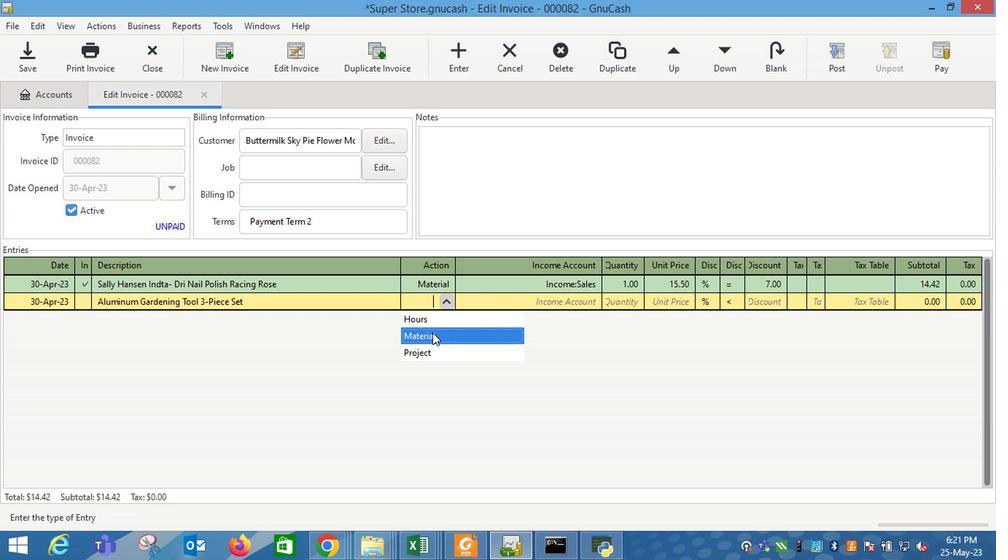 
Action: Mouse moved to (473, 321)
Screenshot: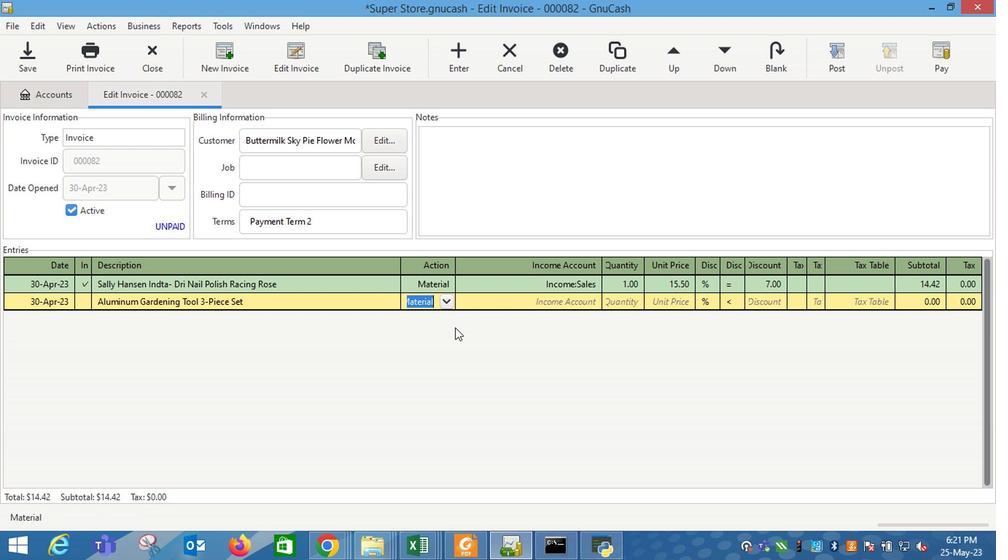 
Action: Key pressed <Key.tab>
Screenshot: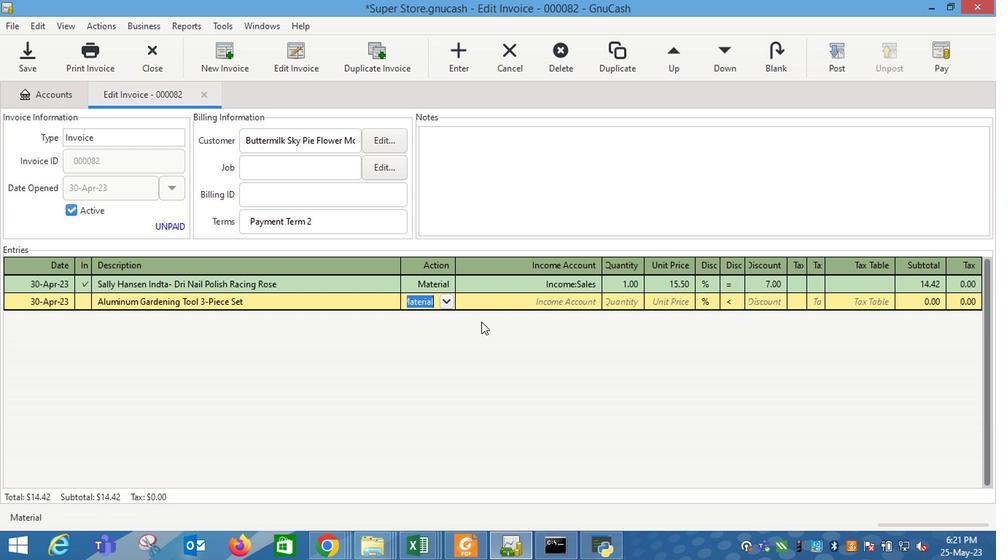 
Action: Mouse moved to (585, 307)
Screenshot: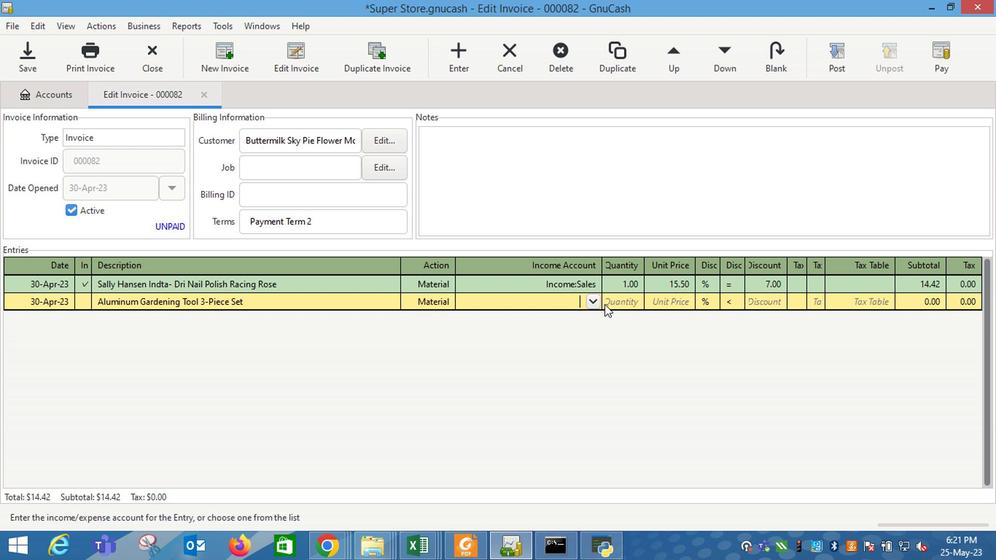
Action: Mouse pressed left at (585, 307)
Screenshot: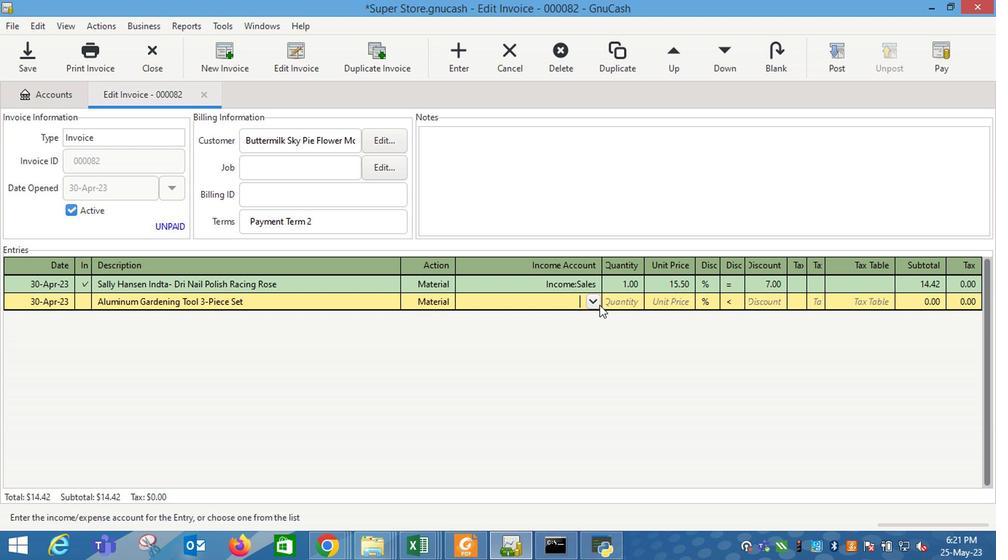 
Action: Mouse moved to (526, 371)
Screenshot: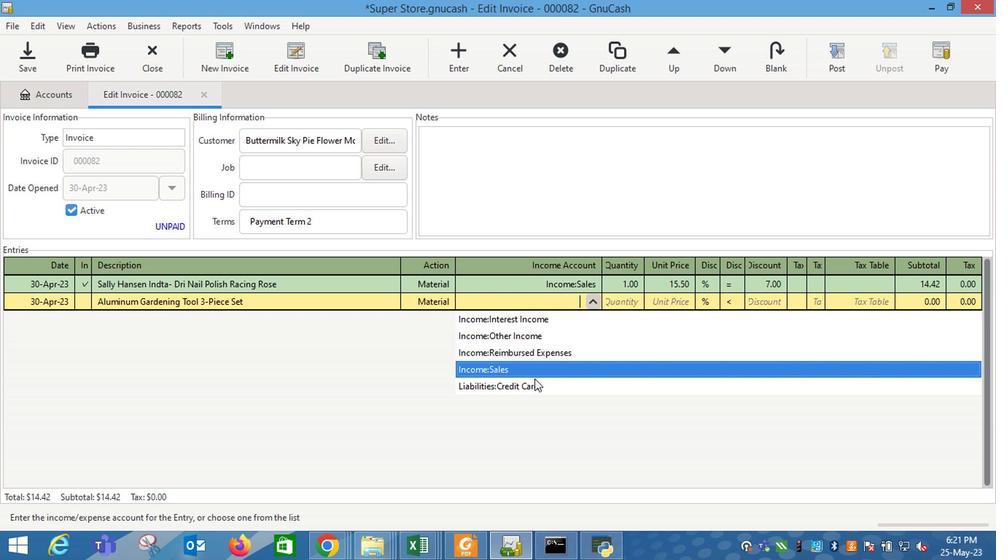 
Action: Mouse pressed left at (526, 371)
Screenshot: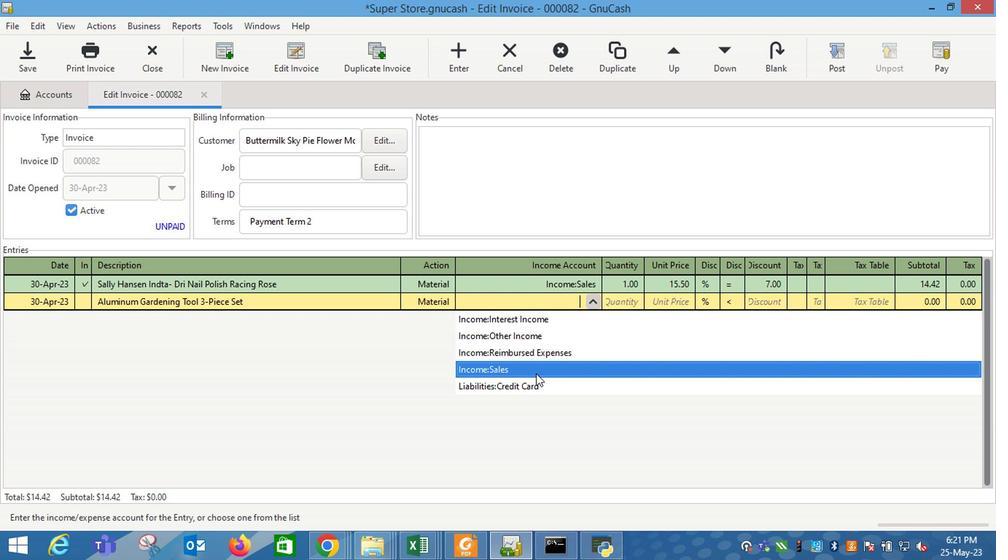 
Action: Key pressed <Key.tab>1<Key.tab>7.4
Screenshot: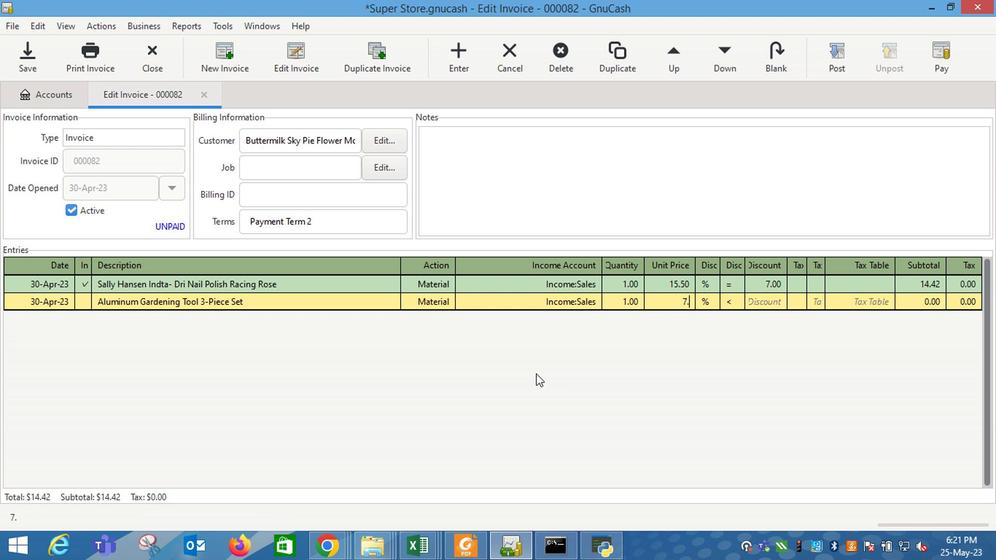 
Action: Mouse moved to (638, 360)
Screenshot: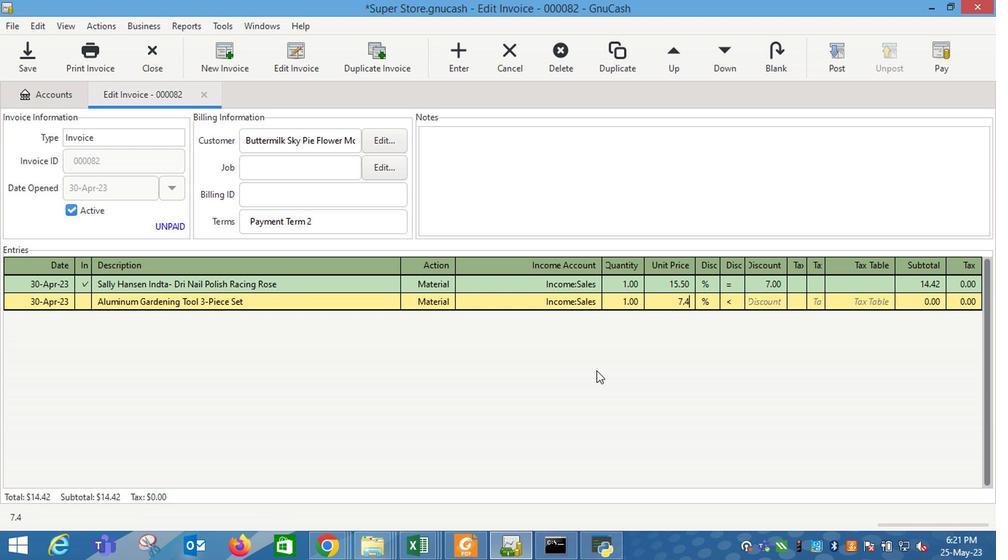 
Action: Key pressed <Key.tab>
Screenshot: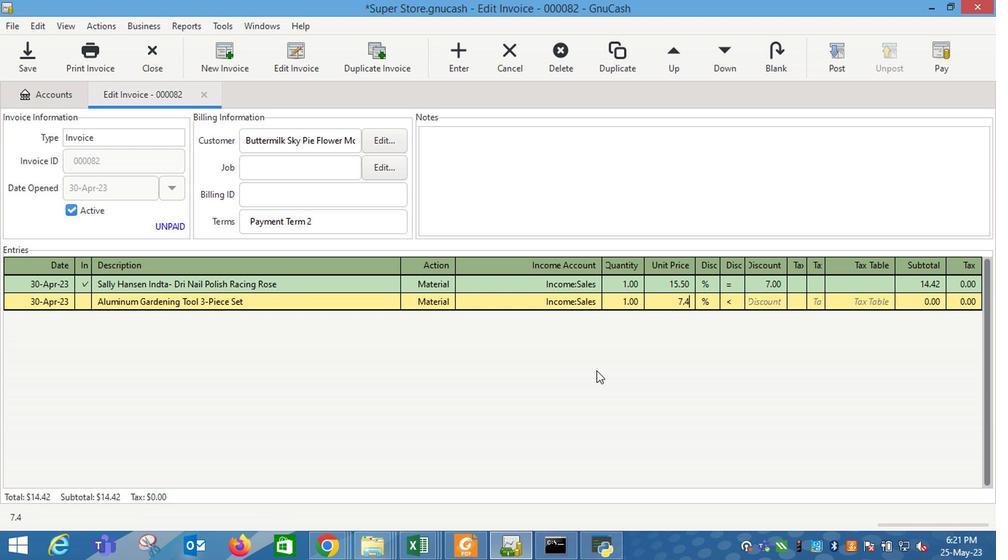 
Action: Mouse moved to (721, 308)
Screenshot: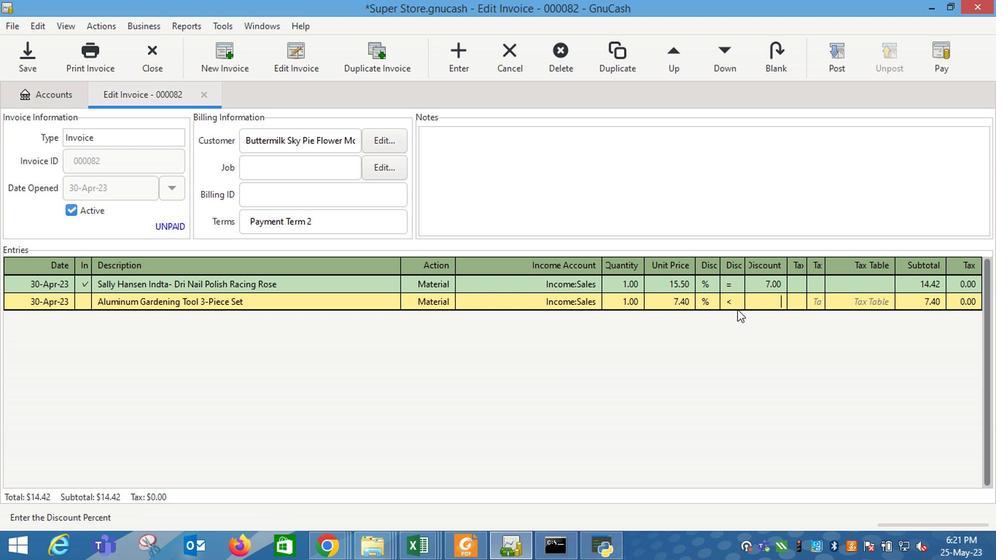 
Action: Mouse pressed left at (721, 308)
Screenshot: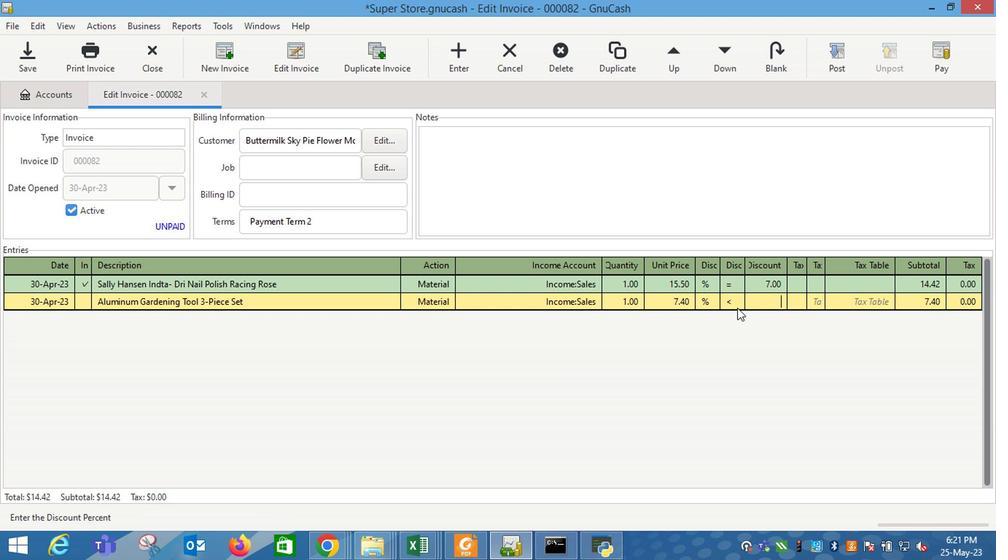 
Action: Mouse moved to (735, 302)
Screenshot: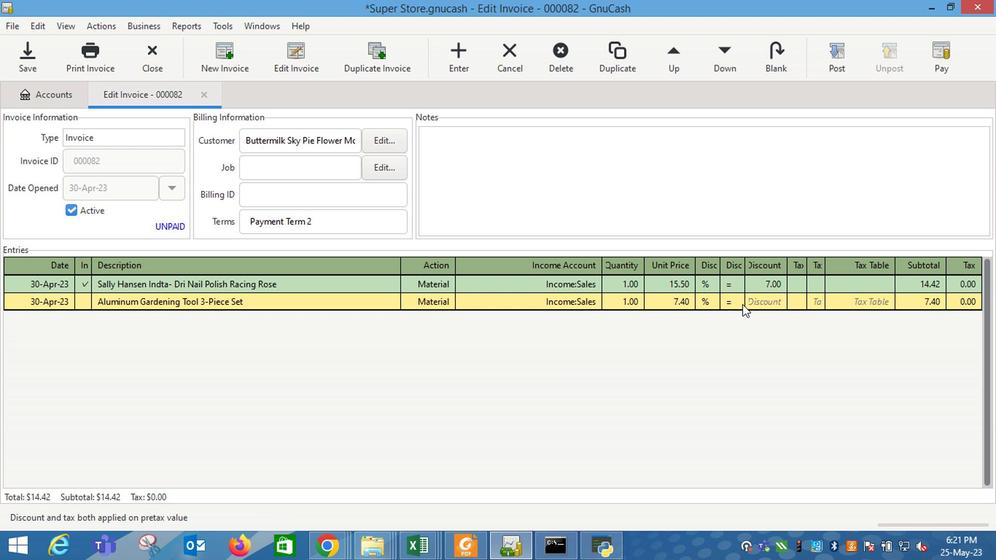
Action: Mouse pressed left at (735, 302)
Screenshot: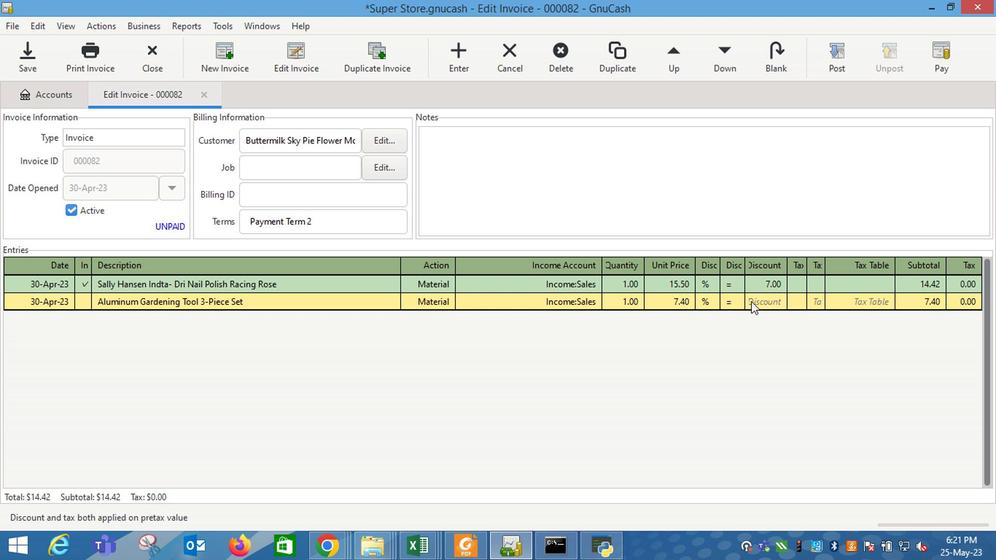 
Action: Mouse moved to (735, 302)
Screenshot: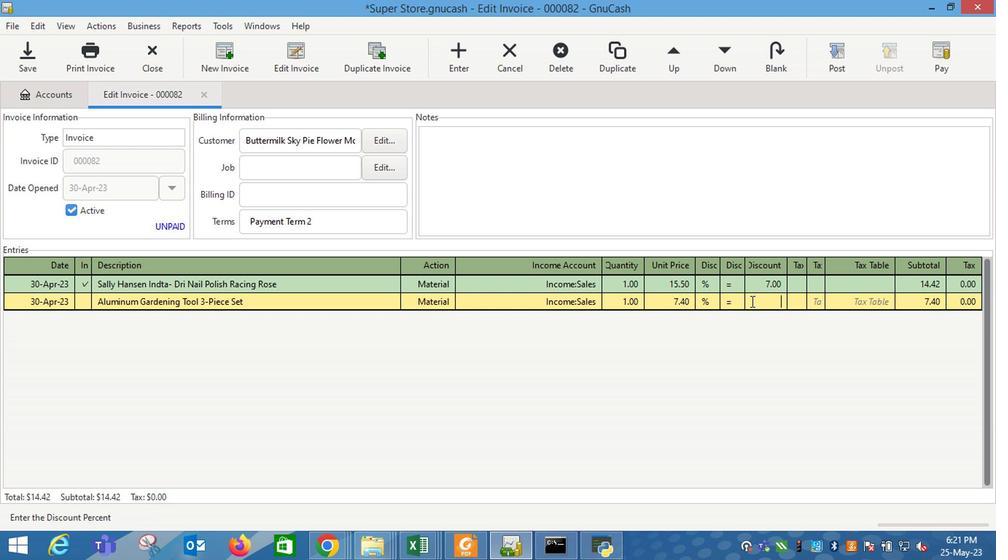 
Action: Key pressed 8<Key.enter><Key.tab><Key.shift_r>Camryn's<Key.space><Key.shift_r>BFF<Key.space><Key.shift_r>Gentle<Key.space><Key.shift_r>Edges<Key.space><Key.shift_r>Double<Key.space><Key.backspace>-<Key.shift_r>Sided<Key.space><Key.shift_r>Comb<Key.tab>
Screenshot: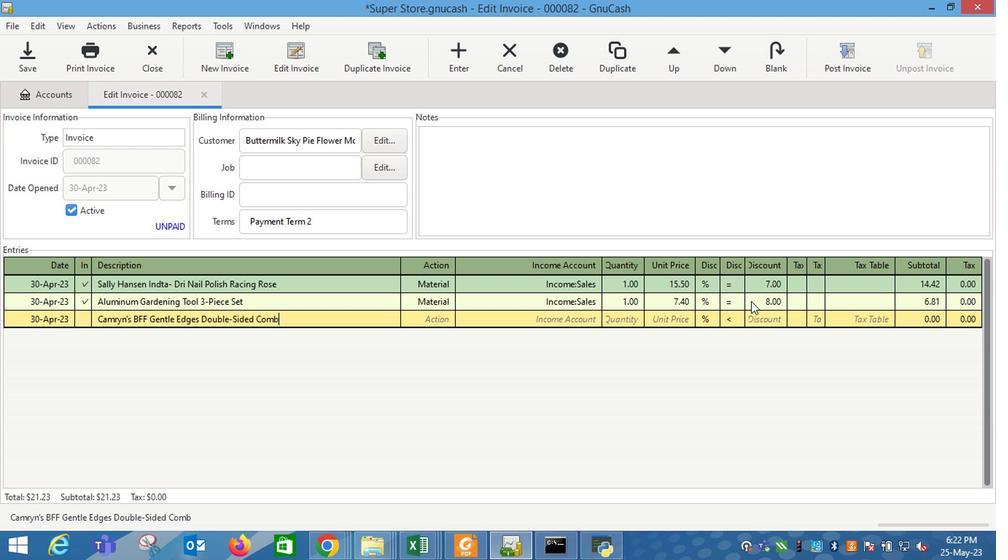 
Action: Mouse moved to (442, 317)
Screenshot: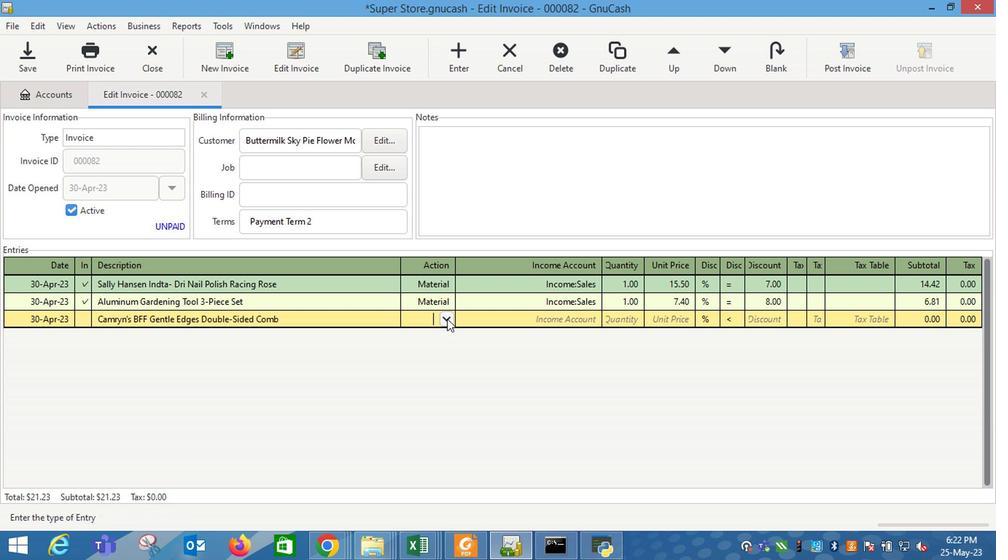 
Action: Mouse pressed left at (442, 317)
Screenshot: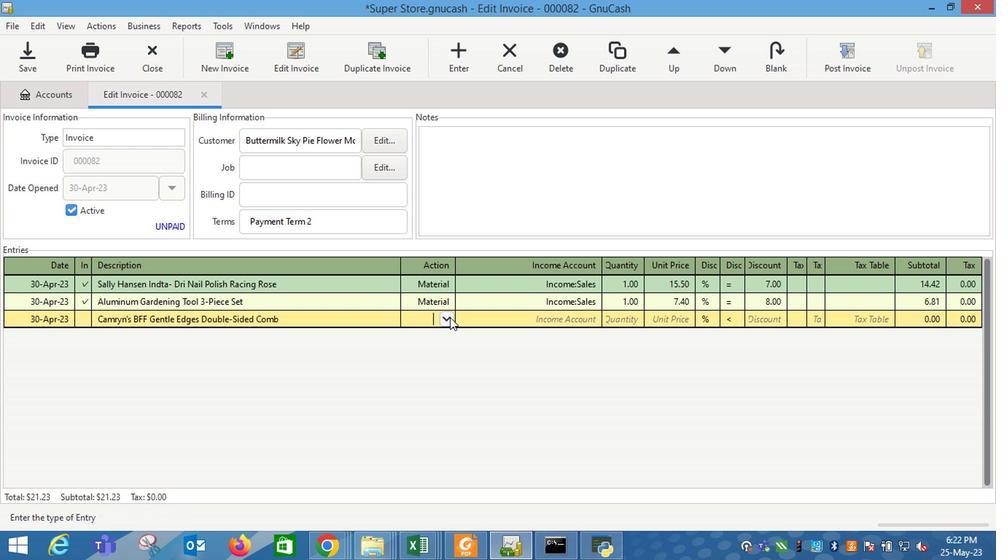 
Action: Mouse moved to (415, 356)
Screenshot: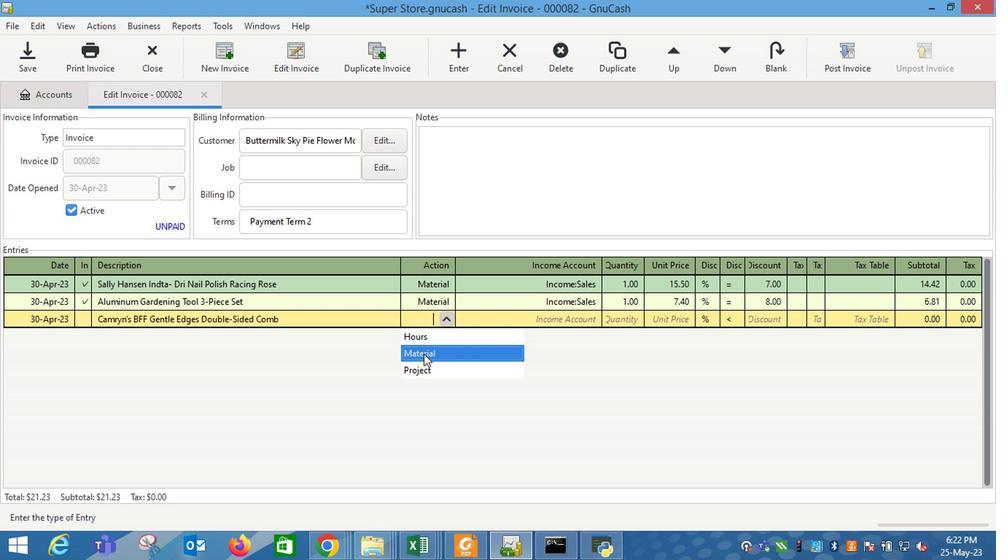 
Action: Mouse pressed left at (415, 356)
Screenshot: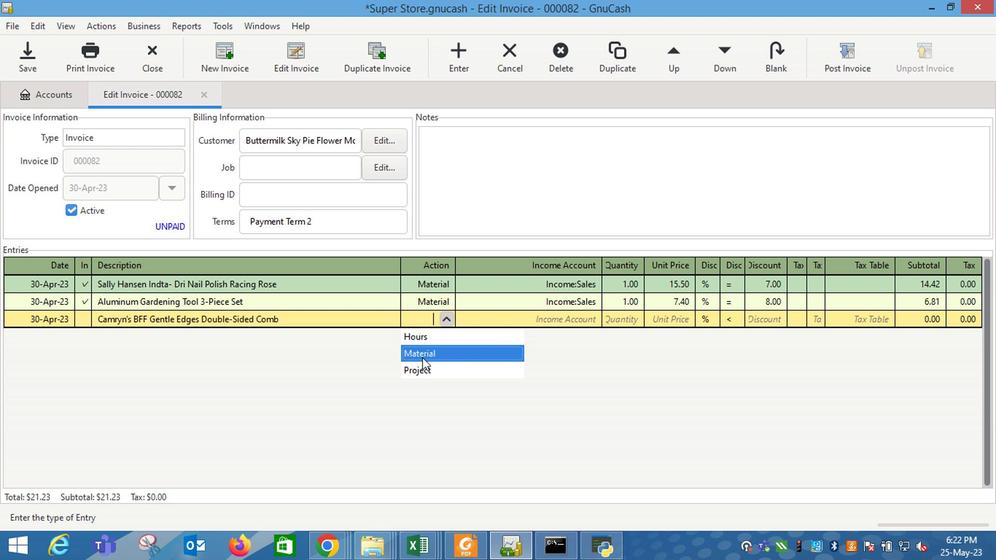 
Action: Mouse moved to (435, 353)
Screenshot: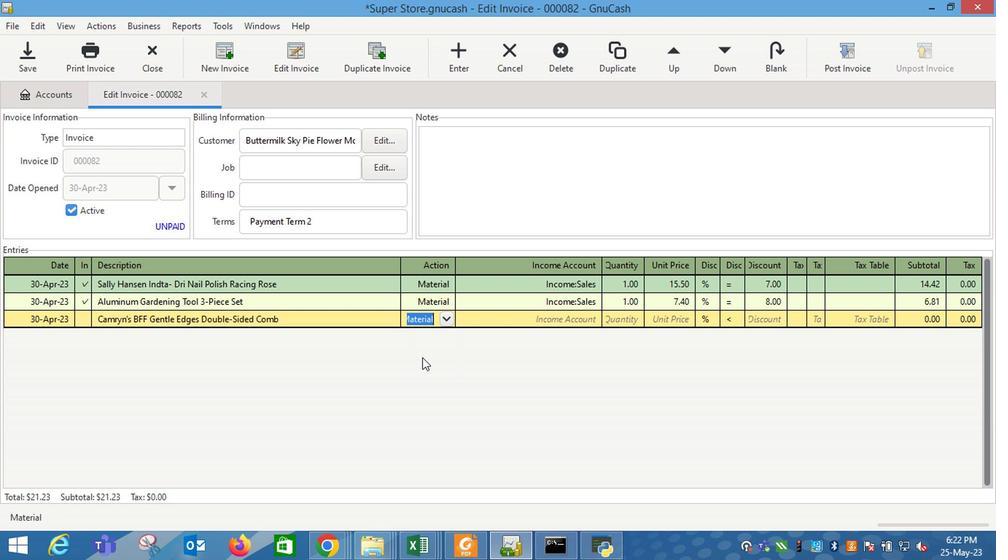 
Action: Key pressed <Key.tab>
Screenshot: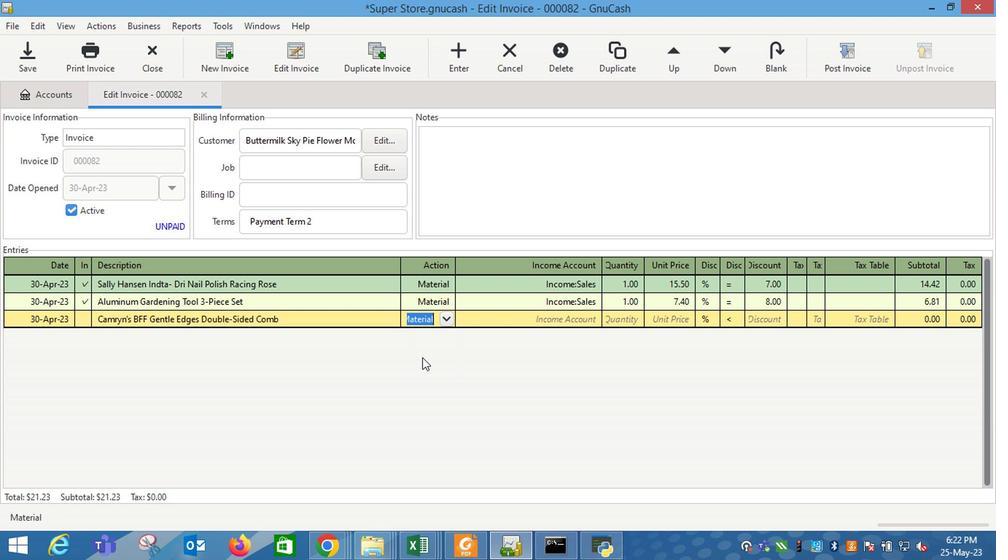 
Action: Mouse moved to (576, 321)
Screenshot: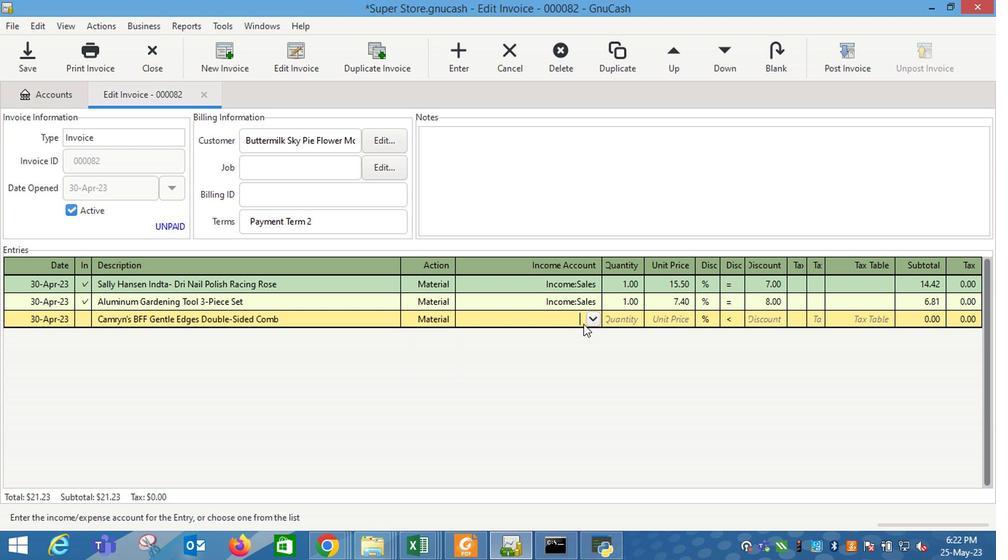 
Action: Mouse pressed left at (576, 321)
Screenshot: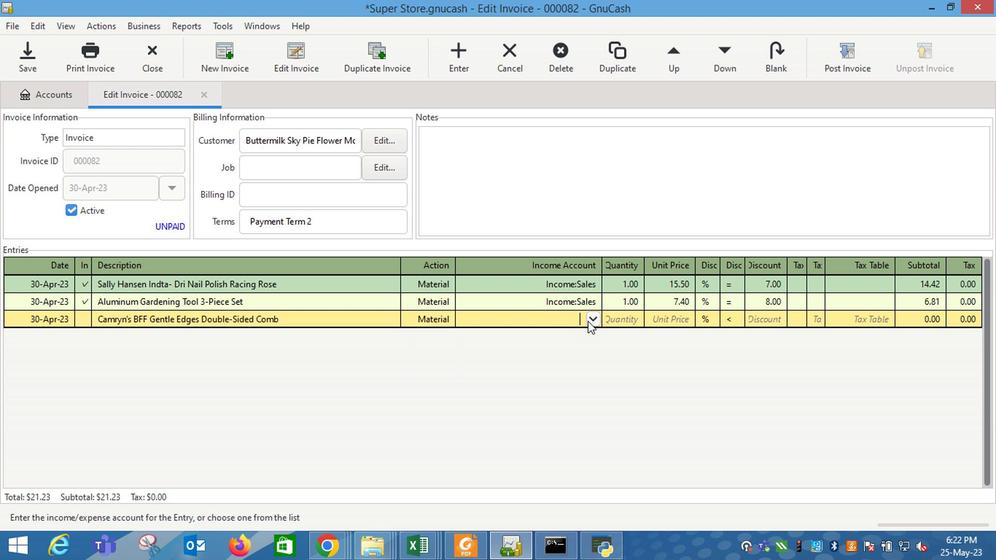 
Action: Mouse moved to (497, 380)
Screenshot: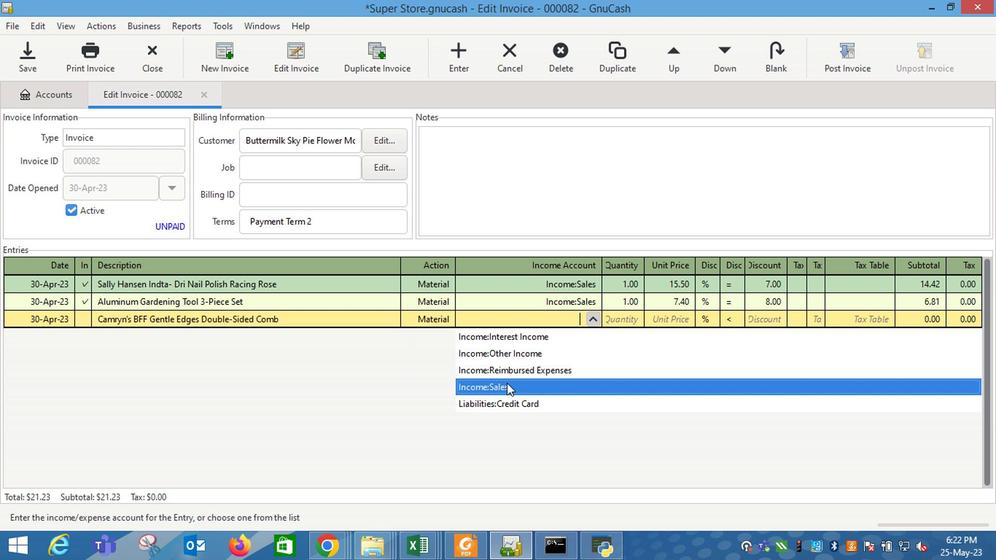 
Action: Mouse pressed left at (497, 380)
Screenshot: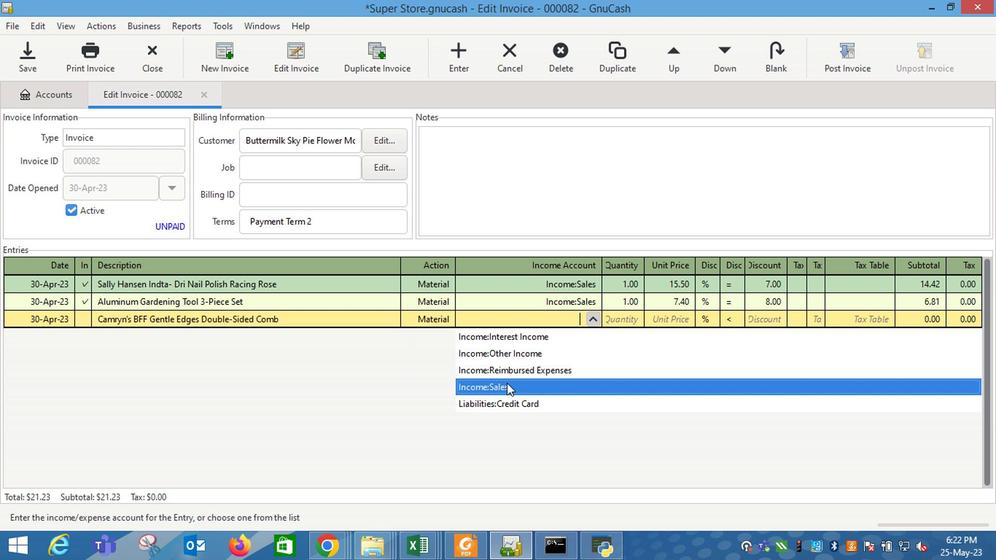 
Action: Key pressed <Key.tab>1<Key.tab>8.4<Key.tab>
Screenshot: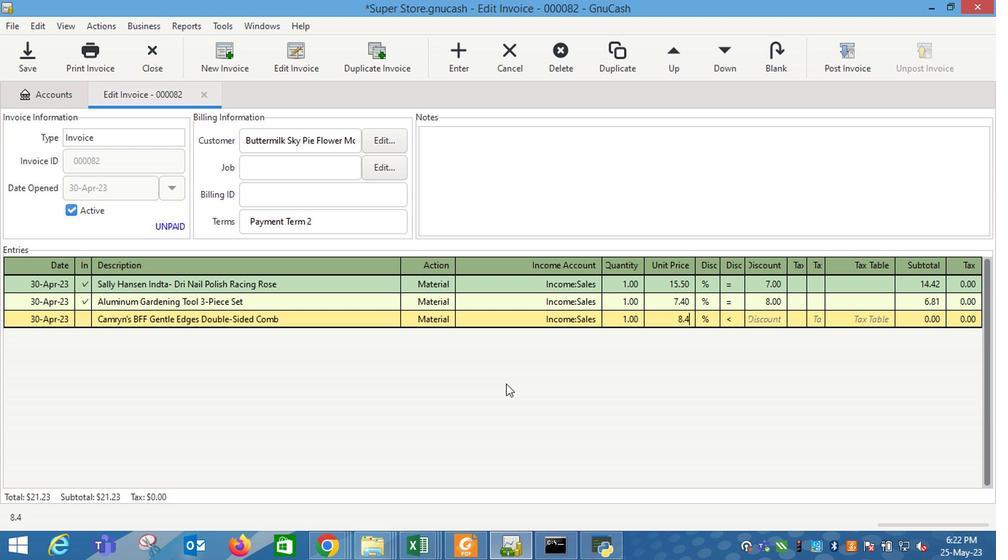 
Action: Mouse moved to (716, 321)
Screenshot: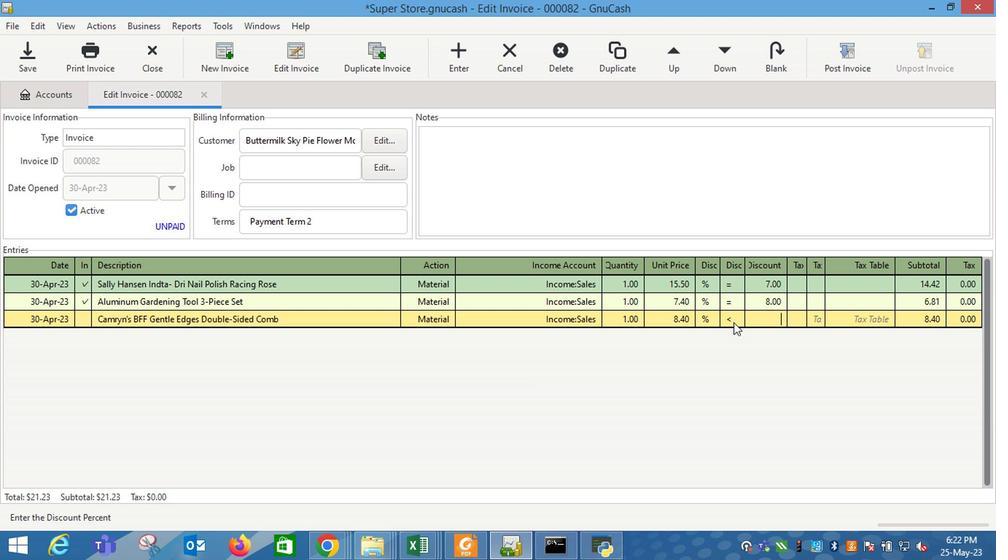 
Action: Mouse pressed left at (716, 321)
Screenshot: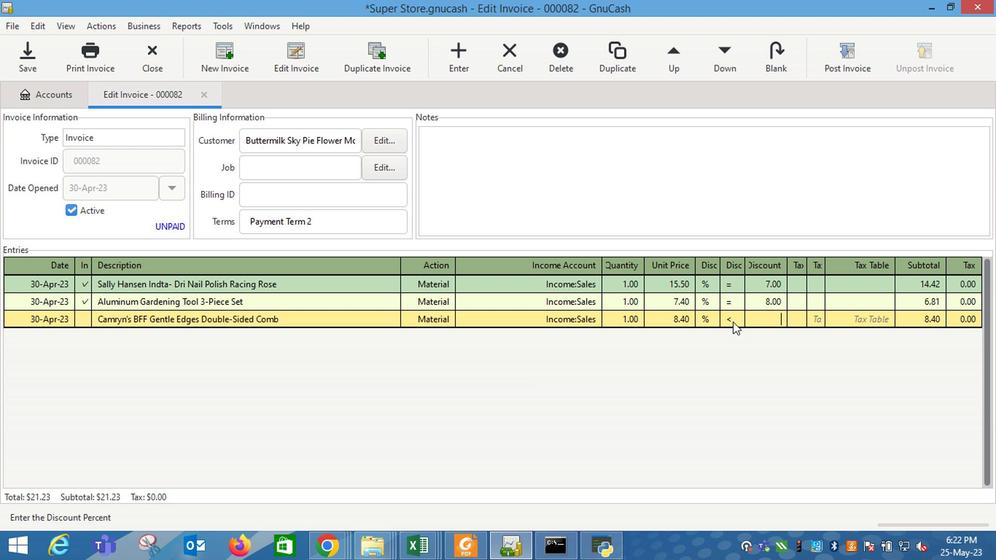 
Action: Mouse moved to (738, 319)
Screenshot: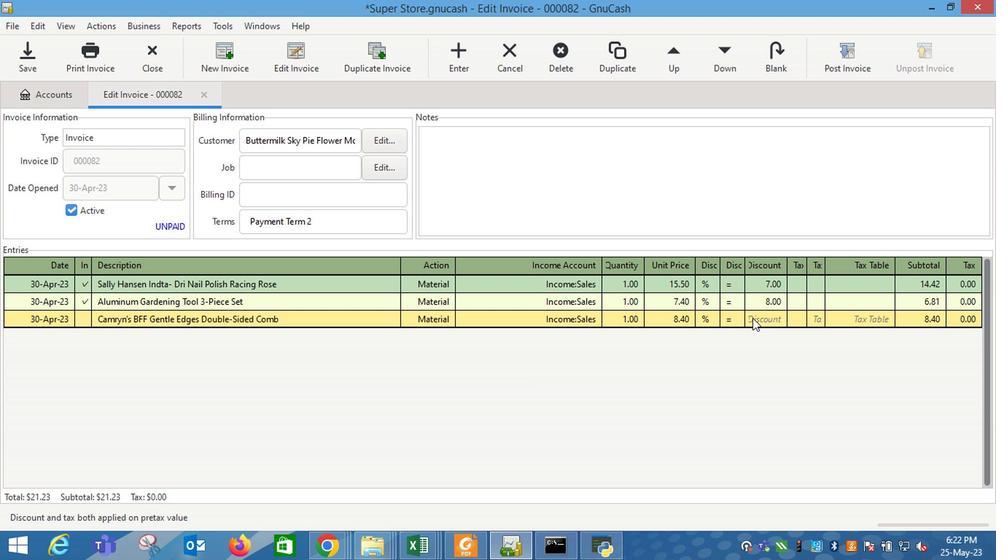 
Action: Mouse pressed left at (738, 319)
Screenshot: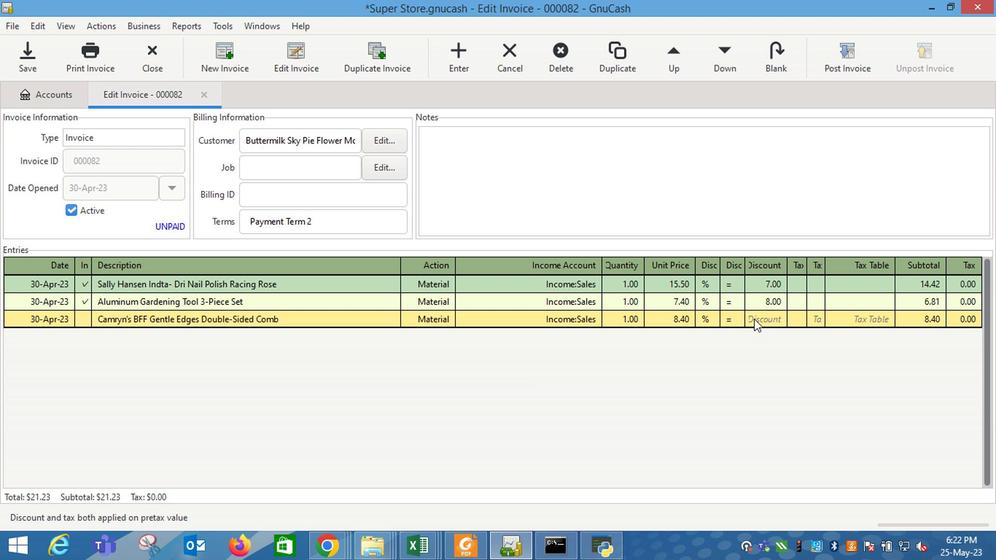 
Action: Key pressed 10<Key.enter>
Screenshot: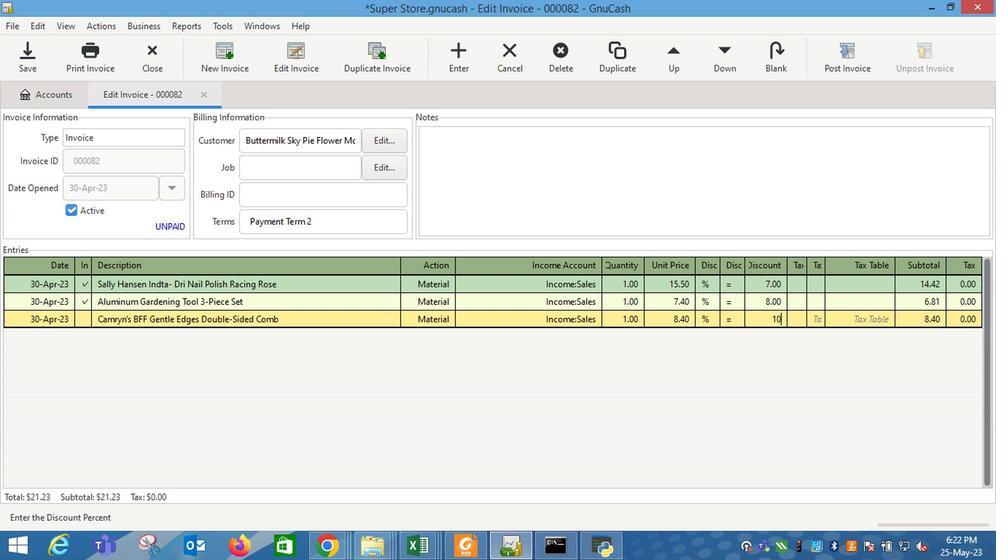 
Action: Mouse moved to (623, 201)
Screenshot: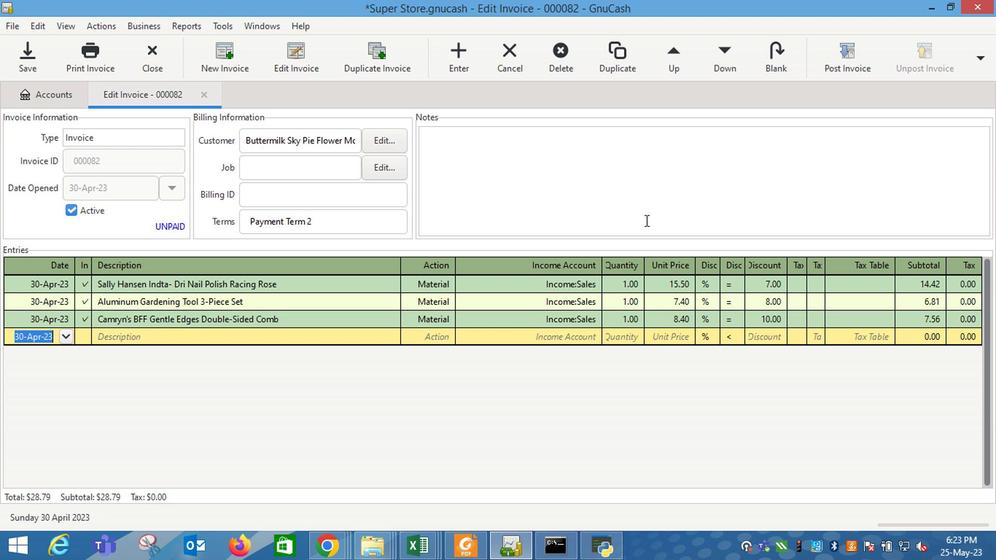 
Action: Mouse pressed left at (623, 201)
Screenshot: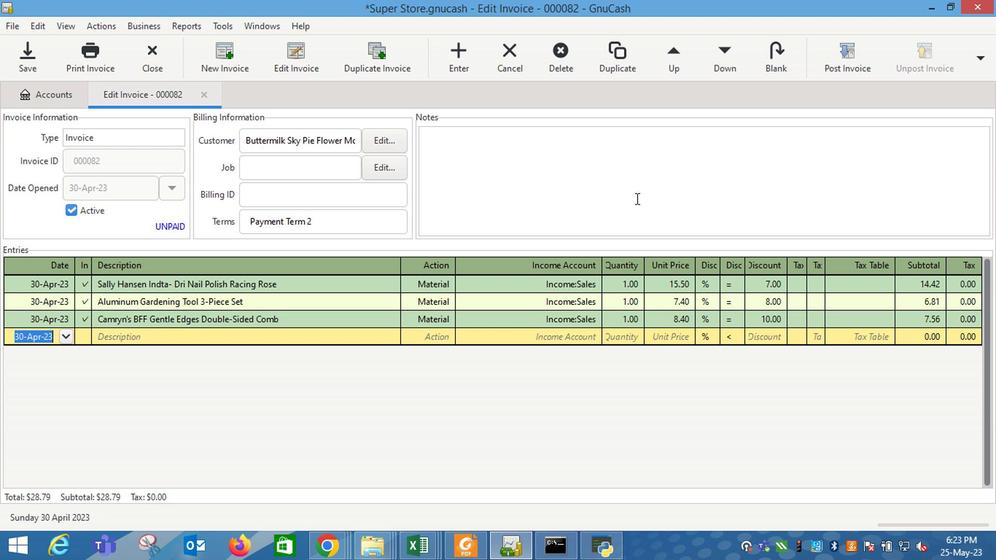 
Action: Mouse moved to (622, 201)
Screenshot: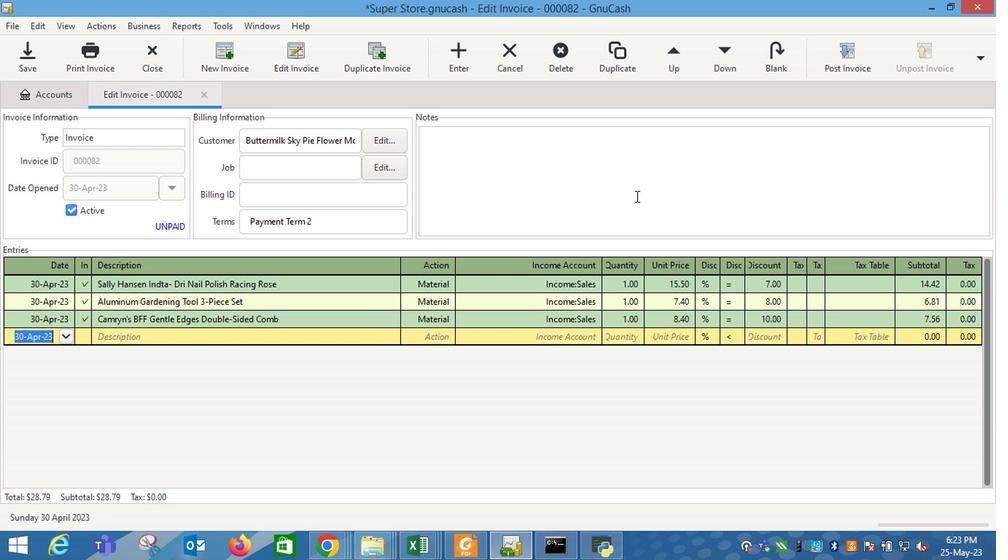 
Action: Key pressed <Key.shift_r>Looking<Key.space>forward<Key.space>to<Key.space>s
Screenshot: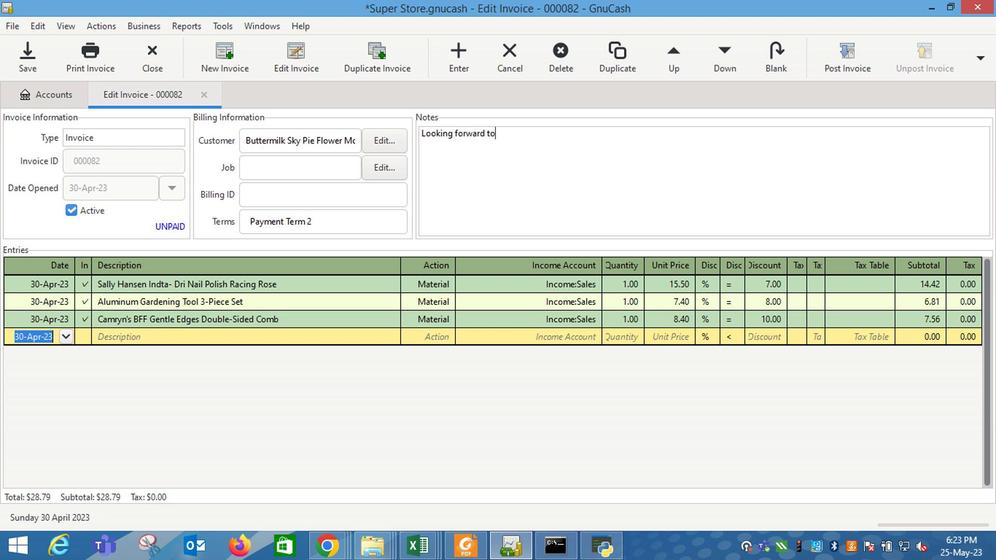 
Action: Mouse moved to (622, 201)
Screenshot: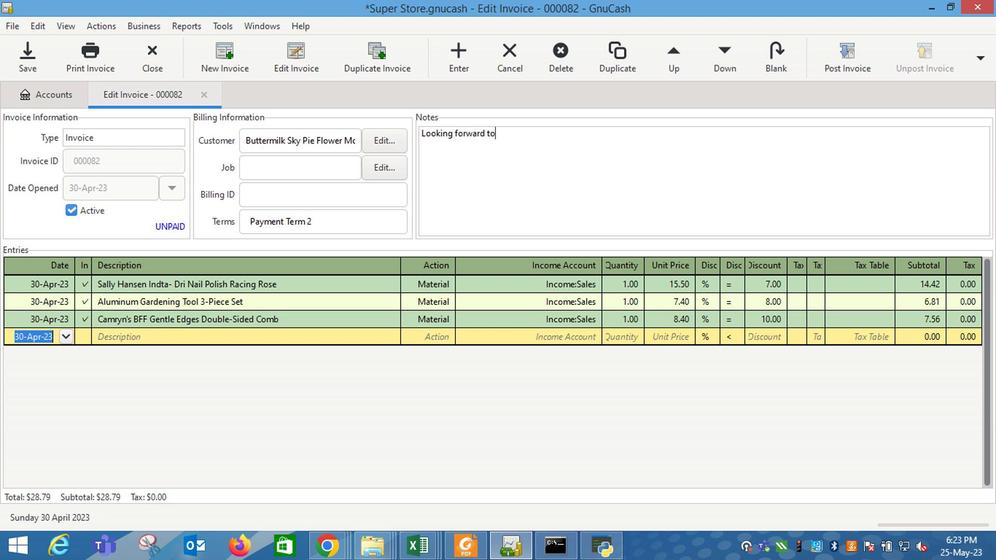 
Action: Key pressed ervingyou<Key.space><Key.backspace><Key.backspace><Key.backspace><Key.backspace><Key.space>you<Key.space>again.
Screenshot: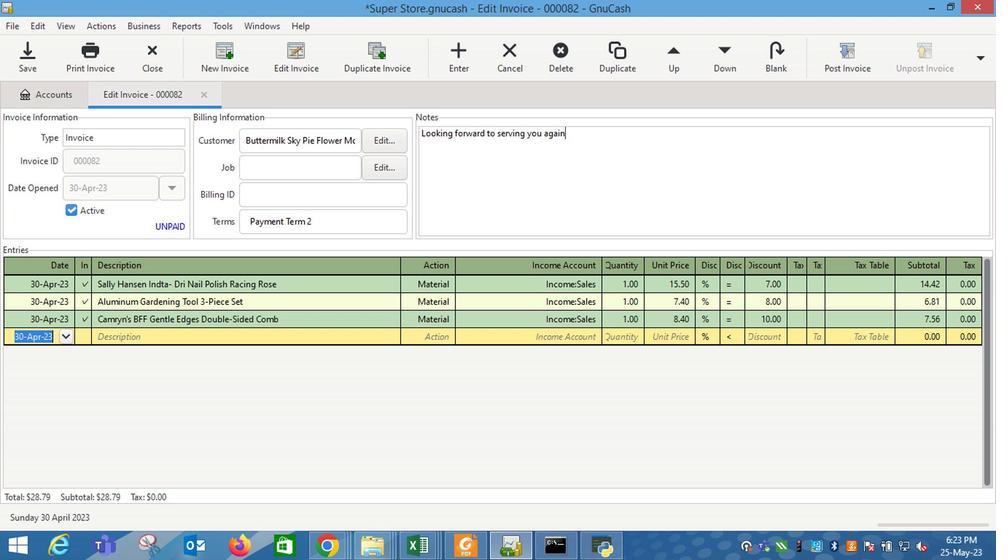 
Action: Mouse moved to (837, 74)
Screenshot: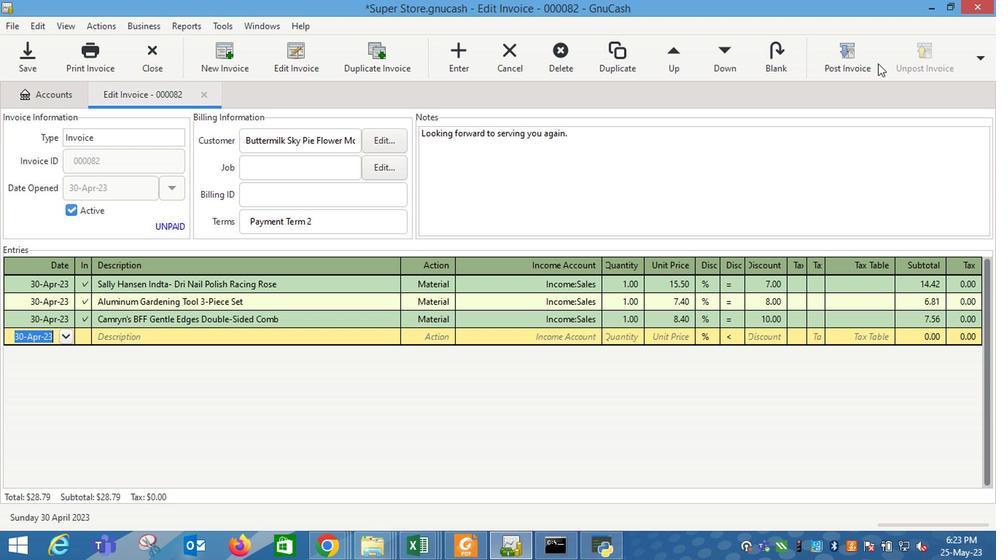 
Action: Mouse pressed left at (837, 74)
Screenshot: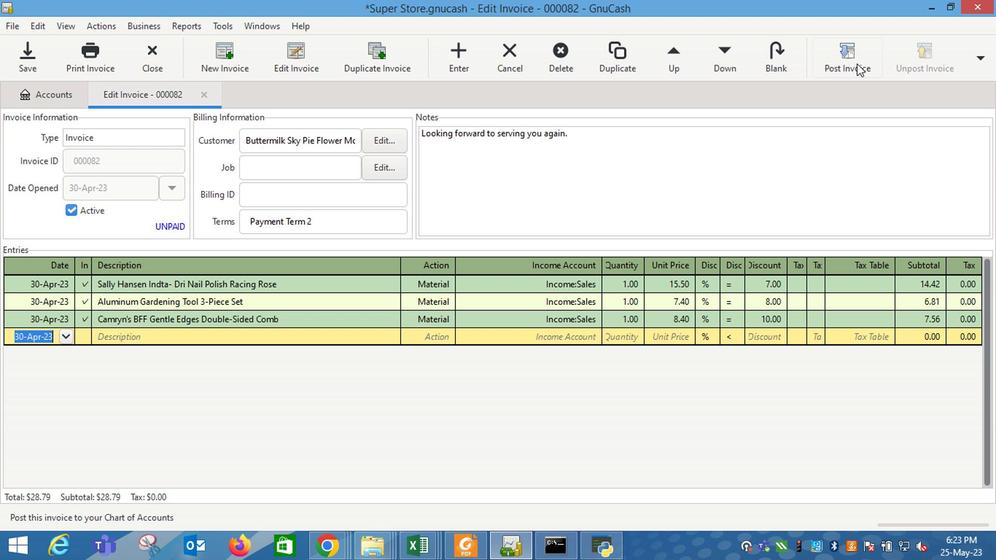 
Action: Mouse moved to (598, 244)
Screenshot: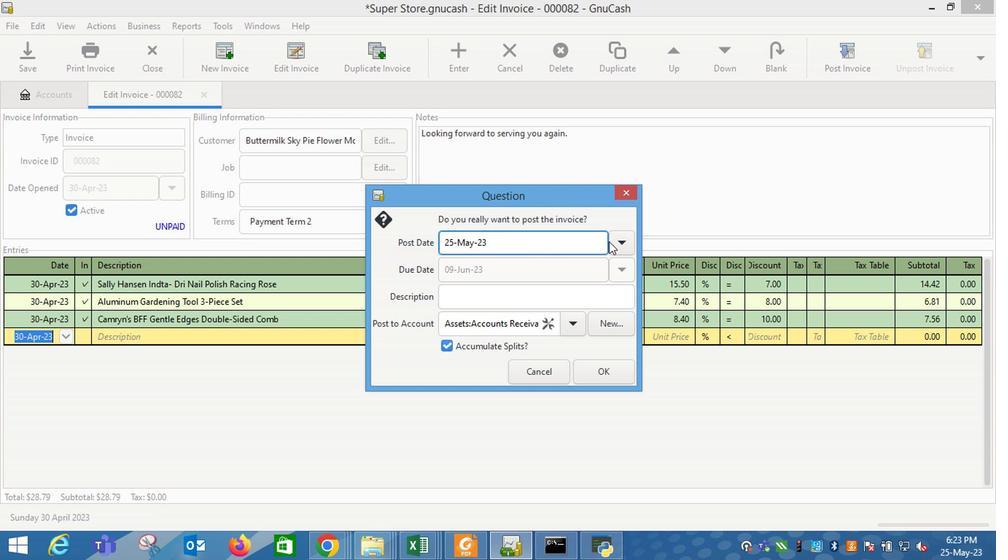 
Action: Mouse pressed left at (598, 244)
Screenshot: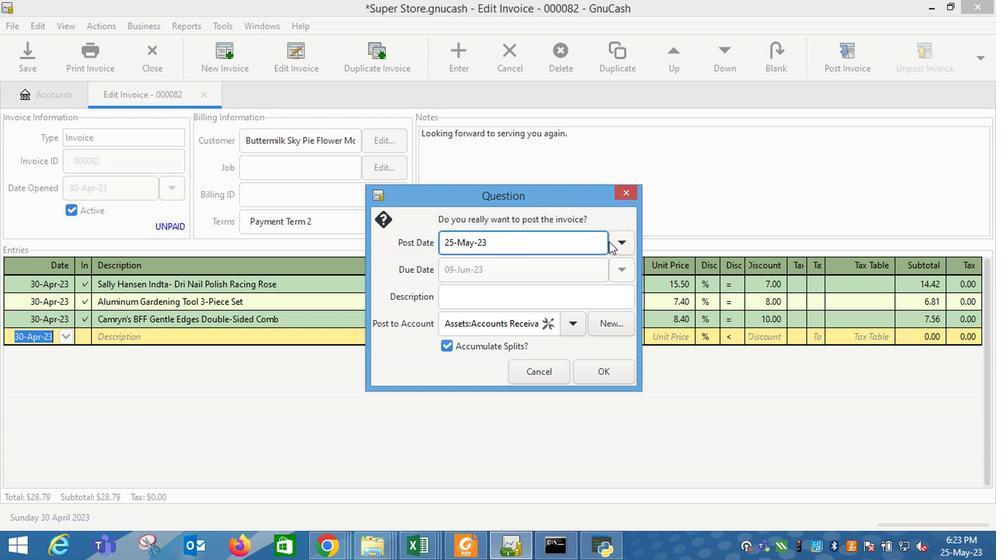 
Action: Mouse moved to (502, 267)
Screenshot: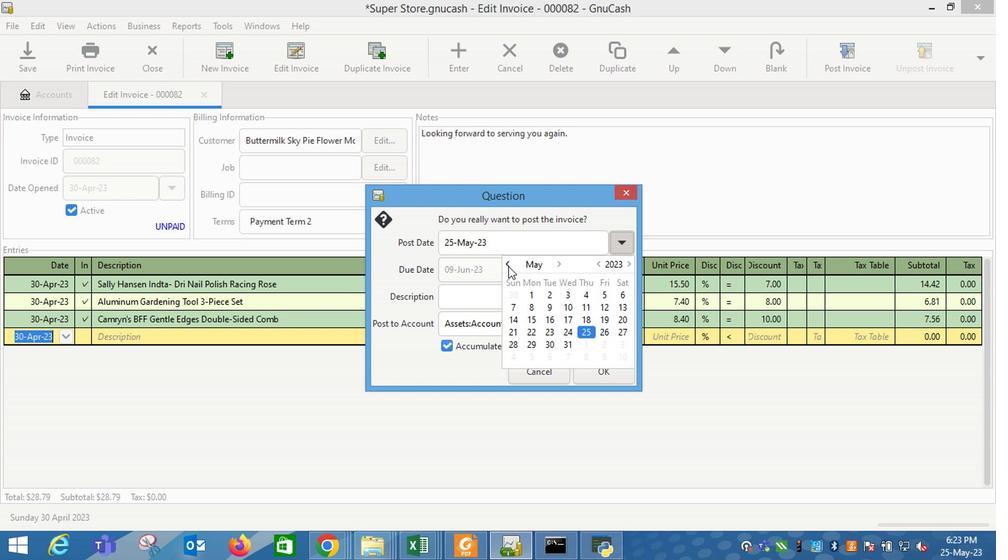 
Action: Mouse pressed left at (502, 267)
Screenshot: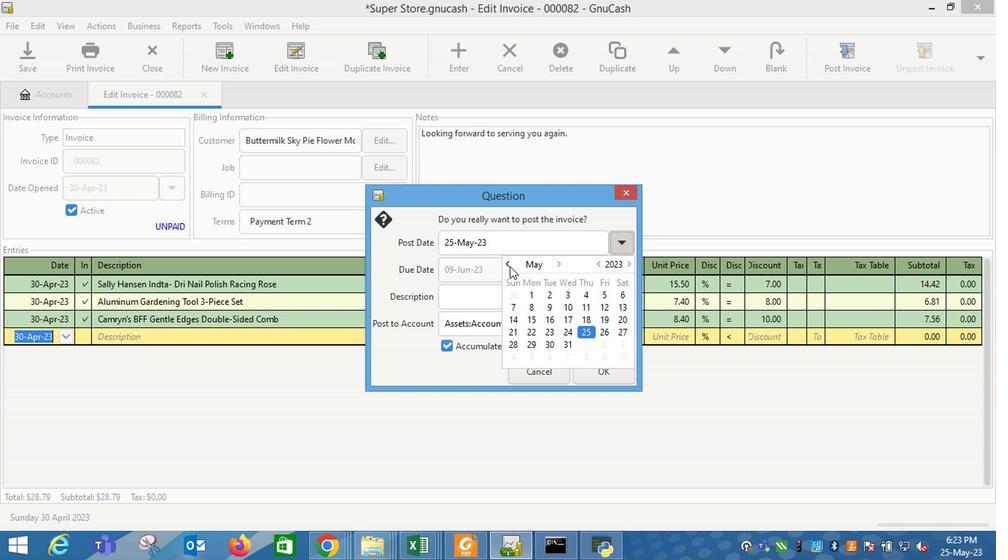 
Action: Mouse moved to (610, 243)
Screenshot: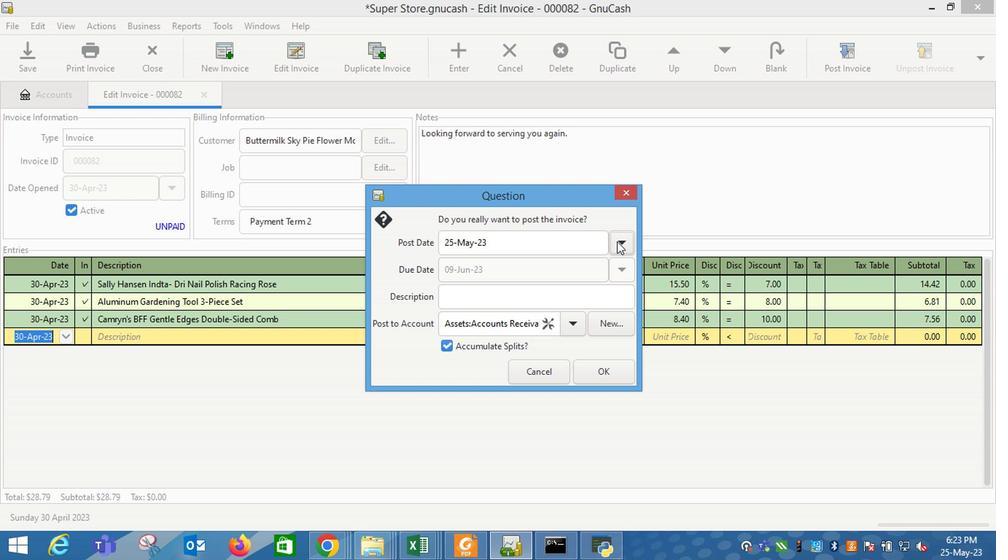 
Action: Mouse pressed left at (610, 243)
Screenshot: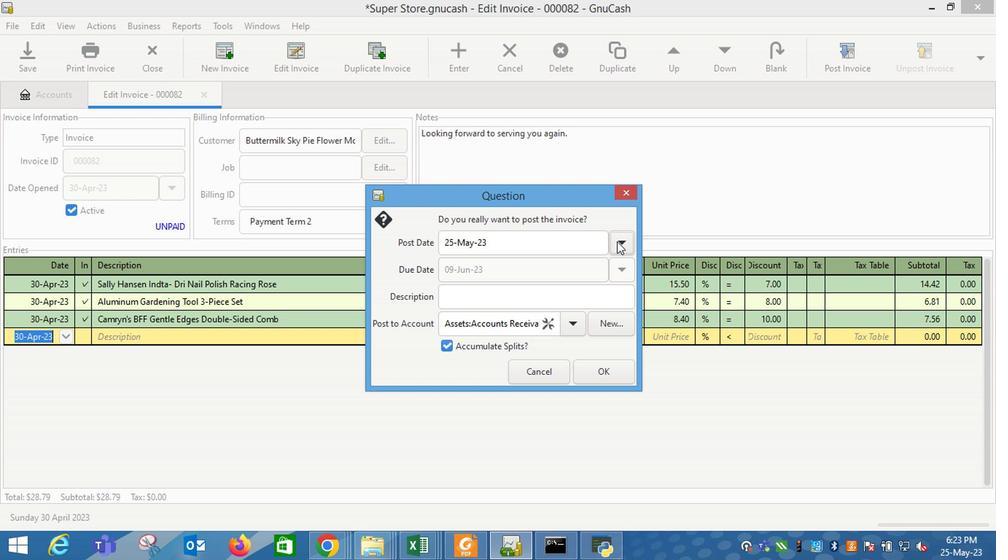 
Action: Mouse moved to (497, 265)
Screenshot: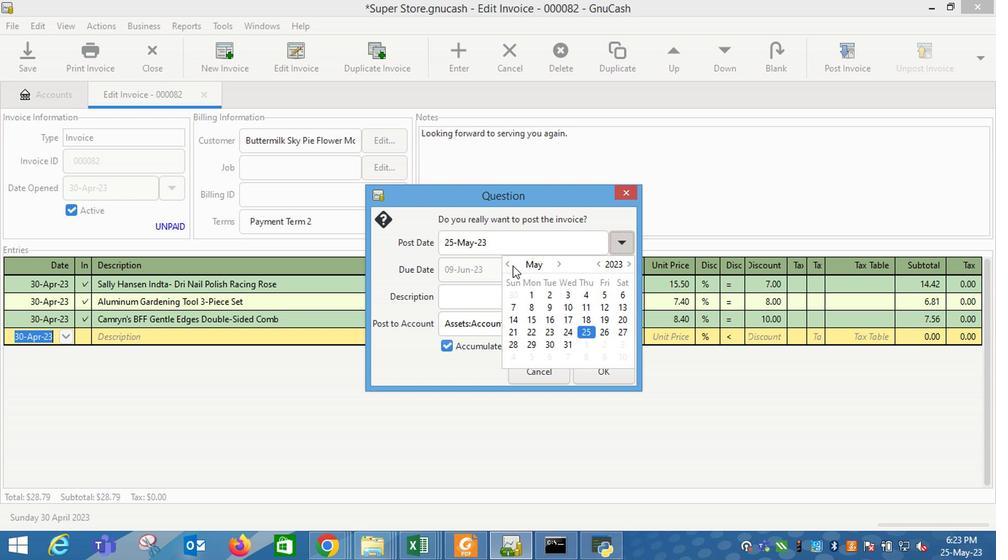 
Action: Mouse pressed left at (497, 265)
Screenshot: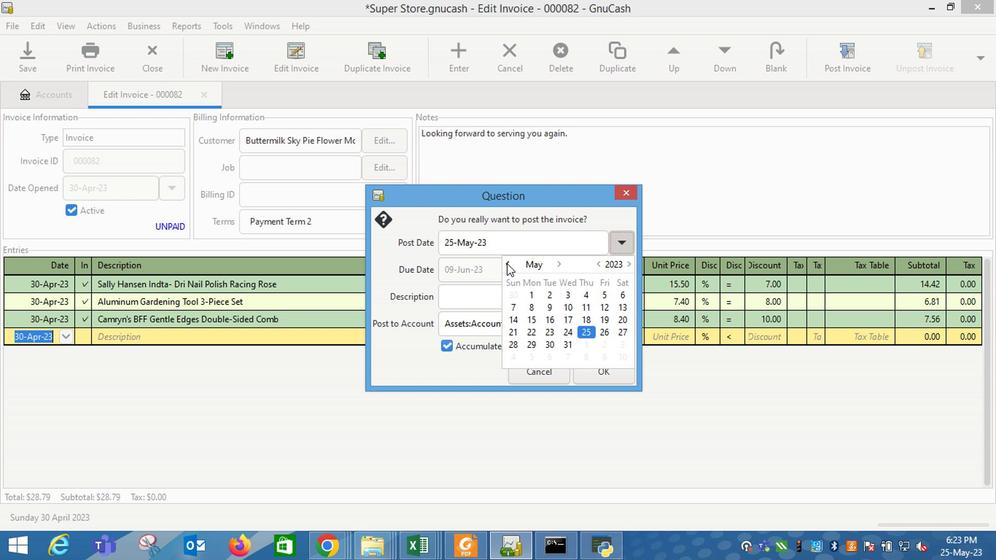 
Action: Mouse moved to (504, 356)
Screenshot: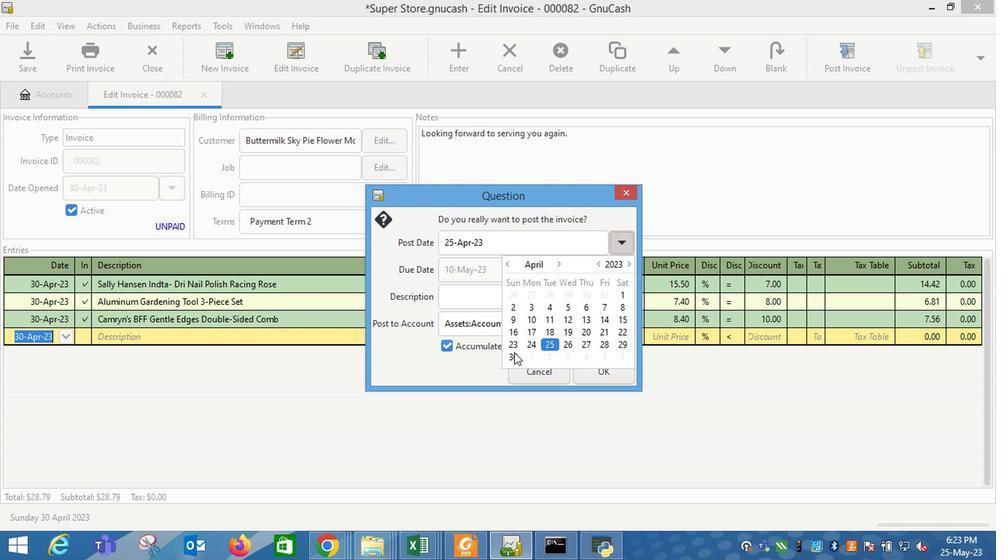 
Action: Mouse pressed left at (504, 356)
Screenshot: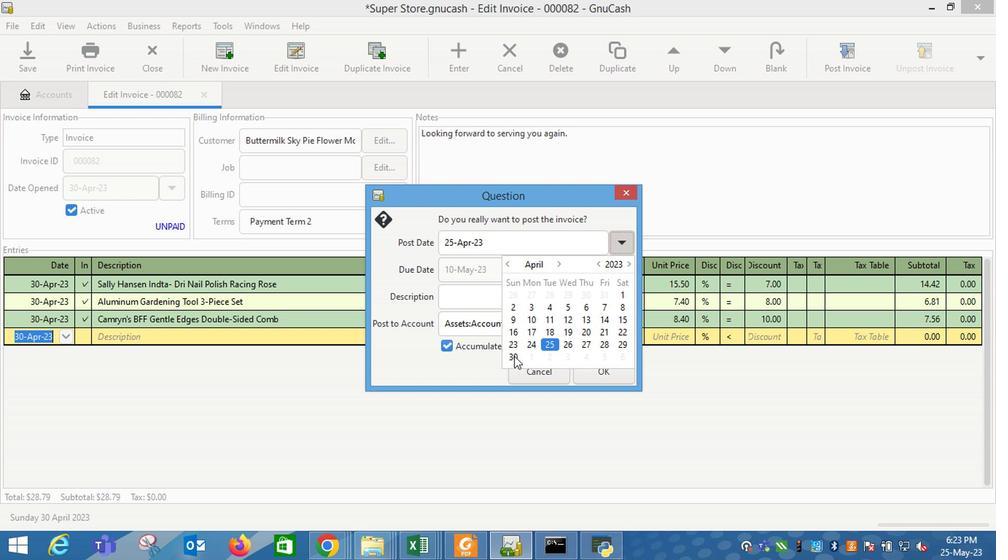 
Action: Mouse moved to (467, 299)
Screenshot: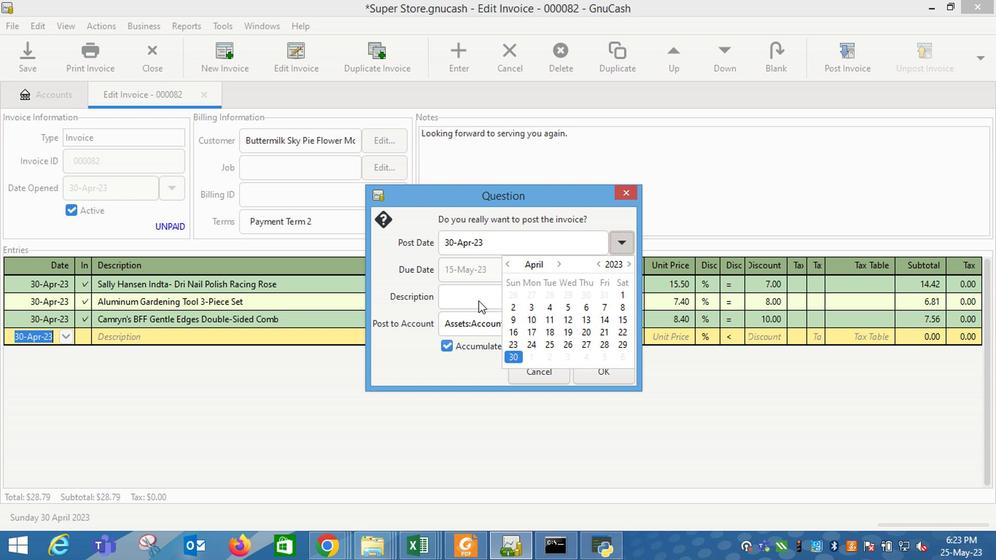
Action: Mouse pressed left at (467, 299)
Screenshot: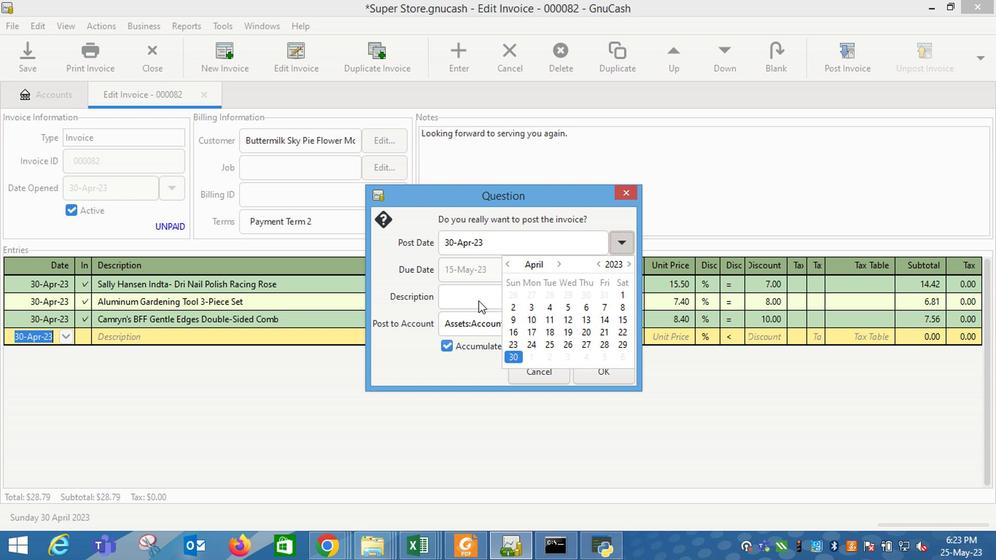 
Action: Mouse moved to (589, 370)
Screenshot: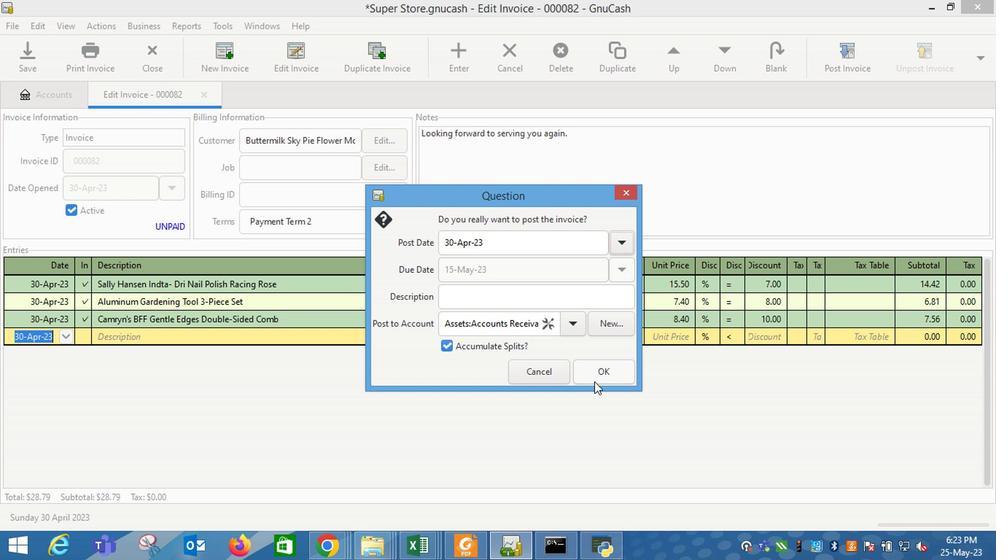 
Action: Mouse pressed left at (589, 370)
Screenshot: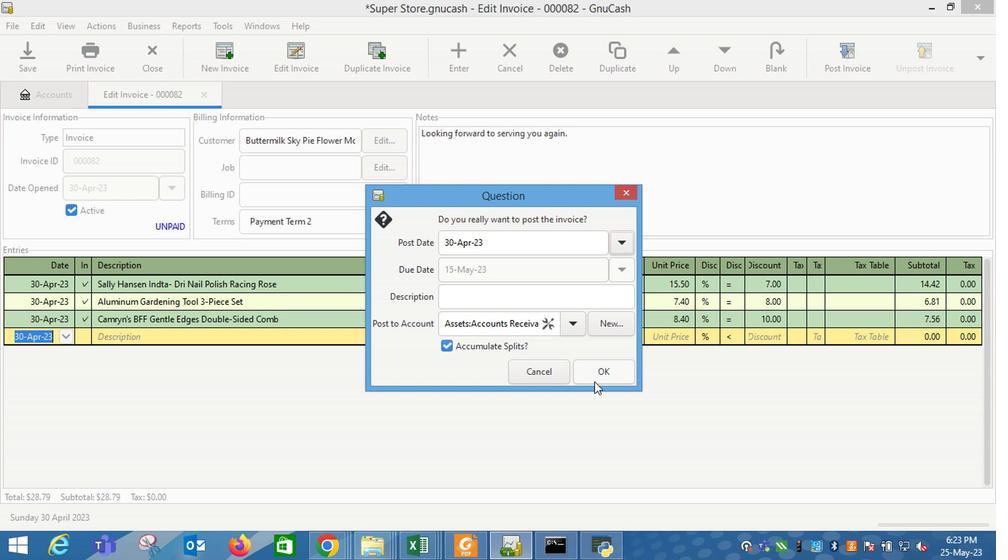 
Action: Mouse moved to (928, 67)
Screenshot: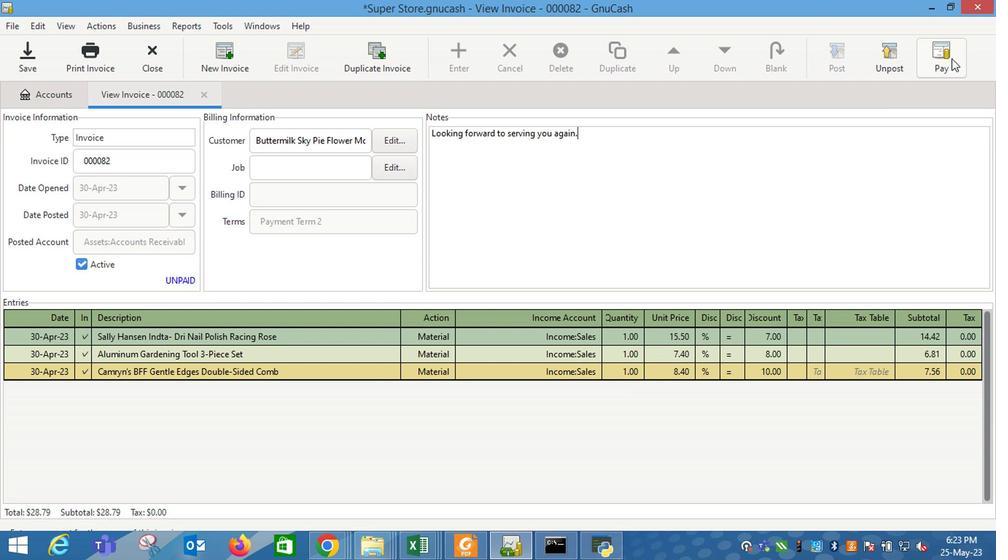
Action: Mouse pressed left at (928, 67)
Screenshot: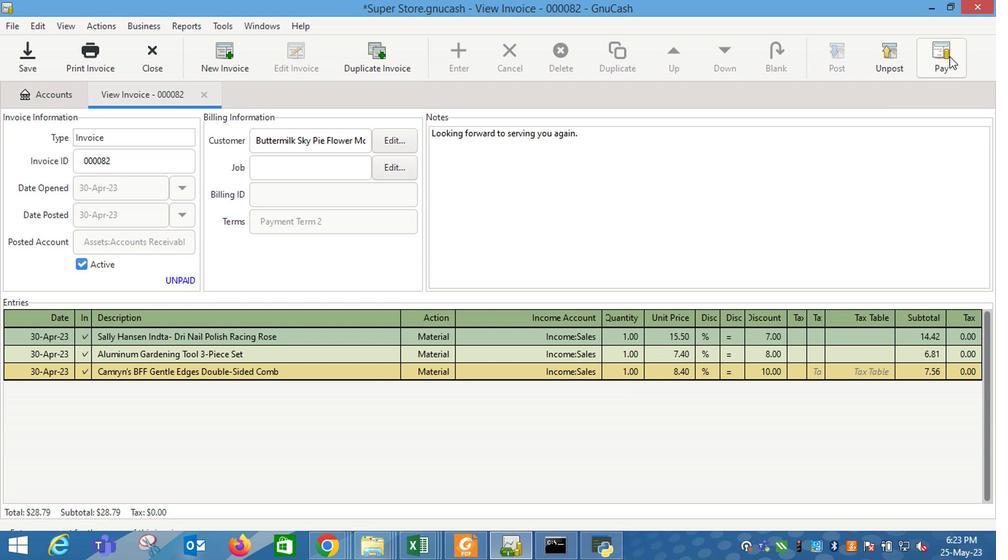 
Action: Mouse moved to (443, 285)
Screenshot: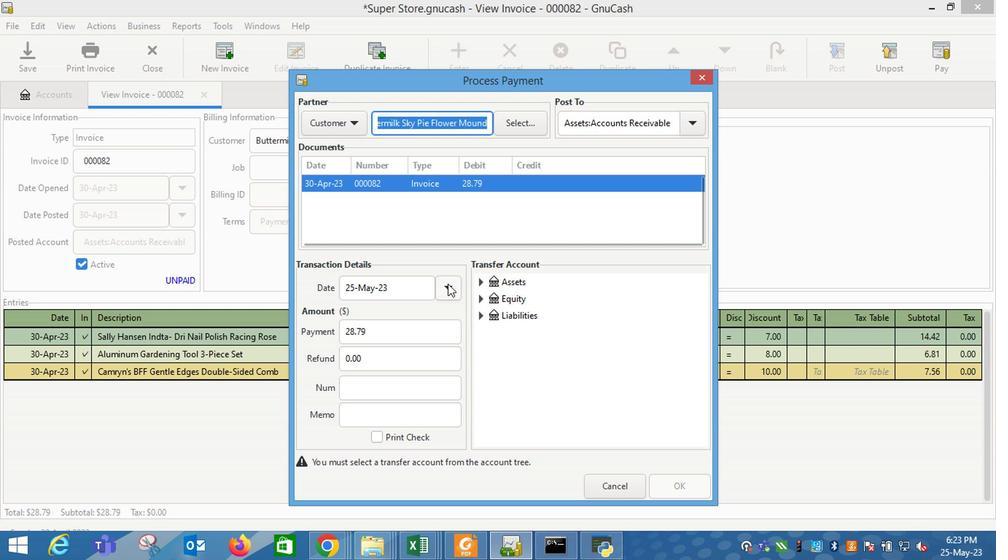 
Action: Mouse pressed left at (443, 285)
Screenshot: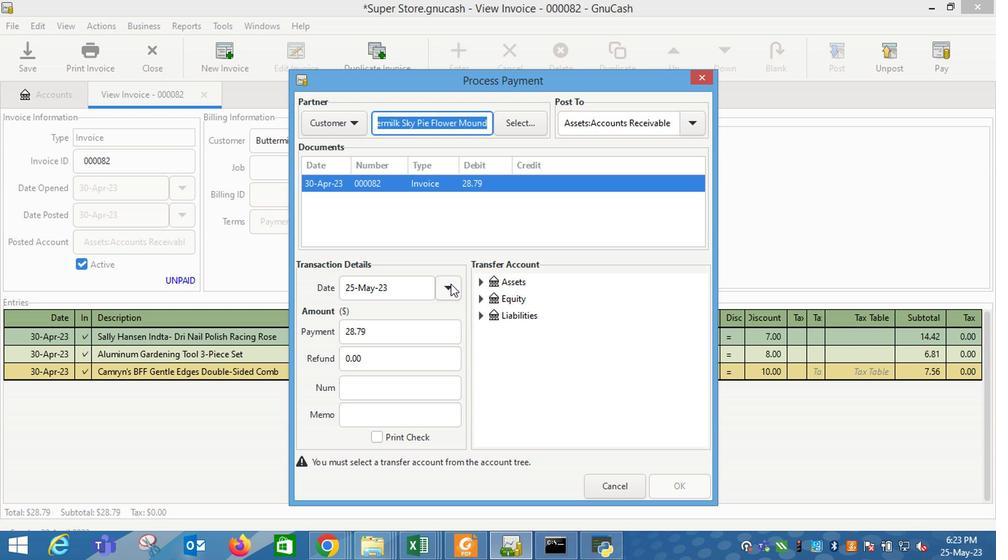 
Action: Mouse moved to (358, 362)
Screenshot: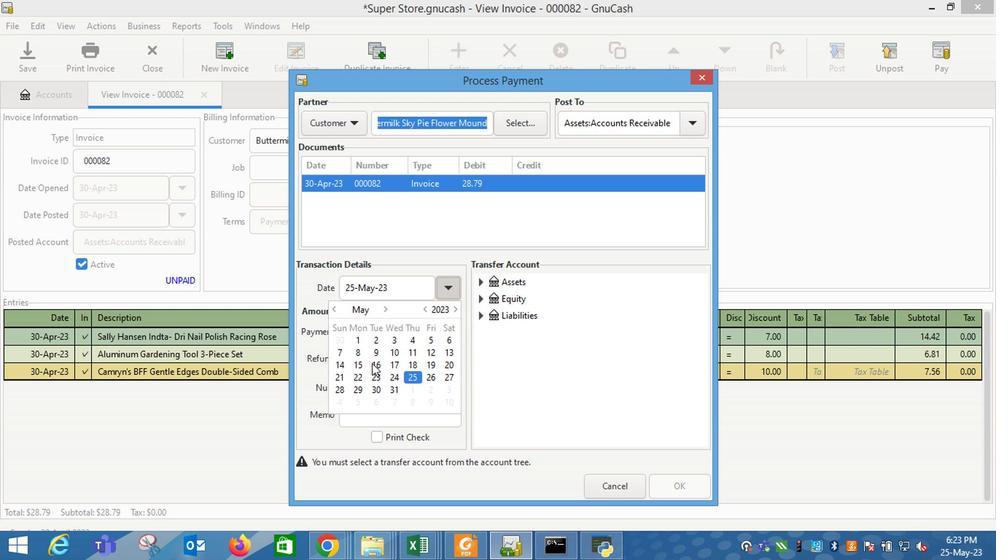 
Action: Mouse pressed left at (358, 362)
Screenshot: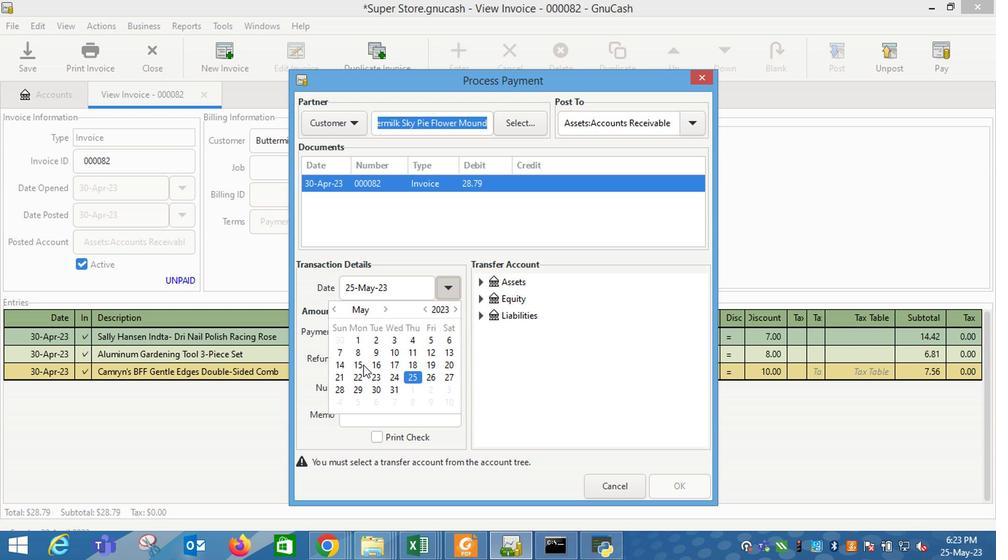 
Action: Mouse moved to (495, 360)
Screenshot: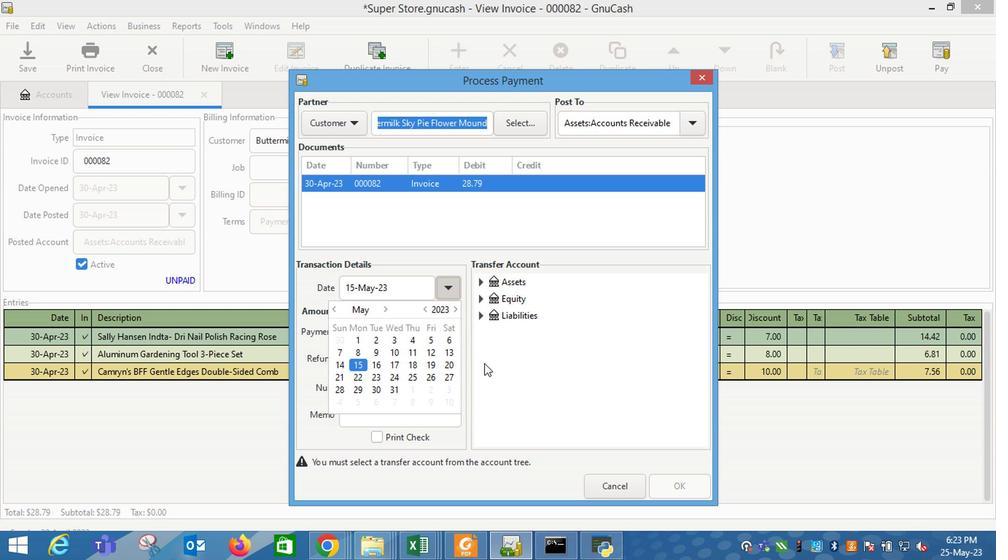 
Action: Mouse pressed left at (495, 360)
Screenshot: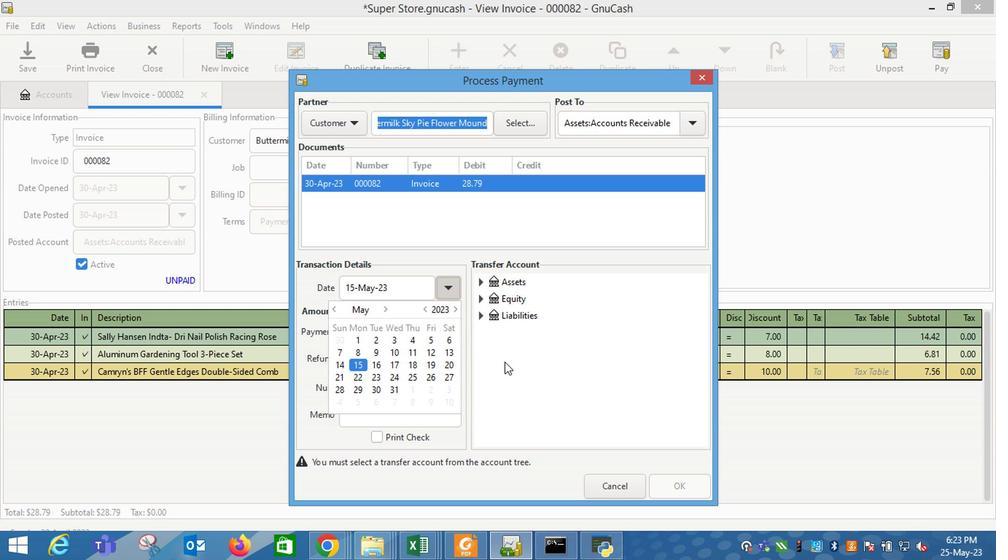 
Action: Mouse moved to (472, 283)
Screenshot: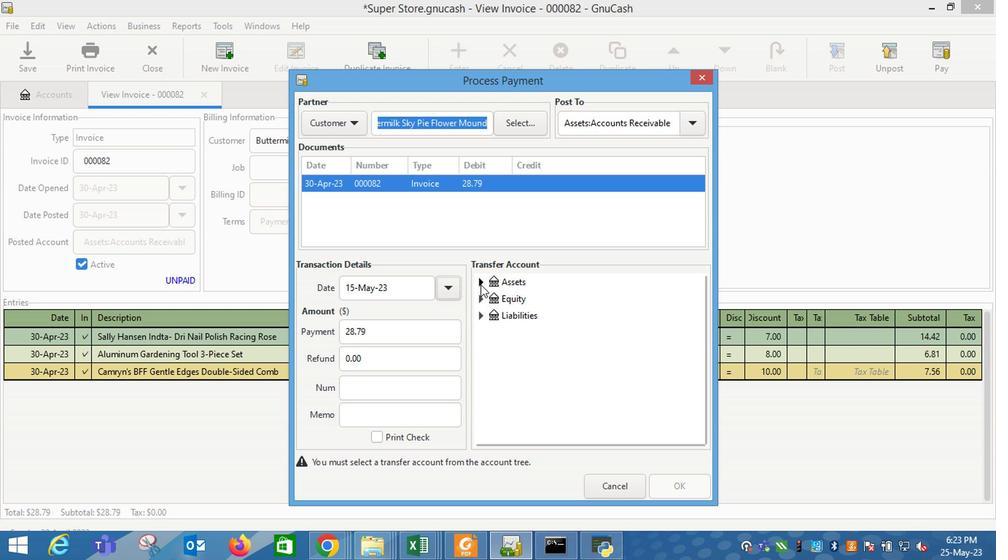 
Action: Mouse pressed left at (472, 283)
Screenshot: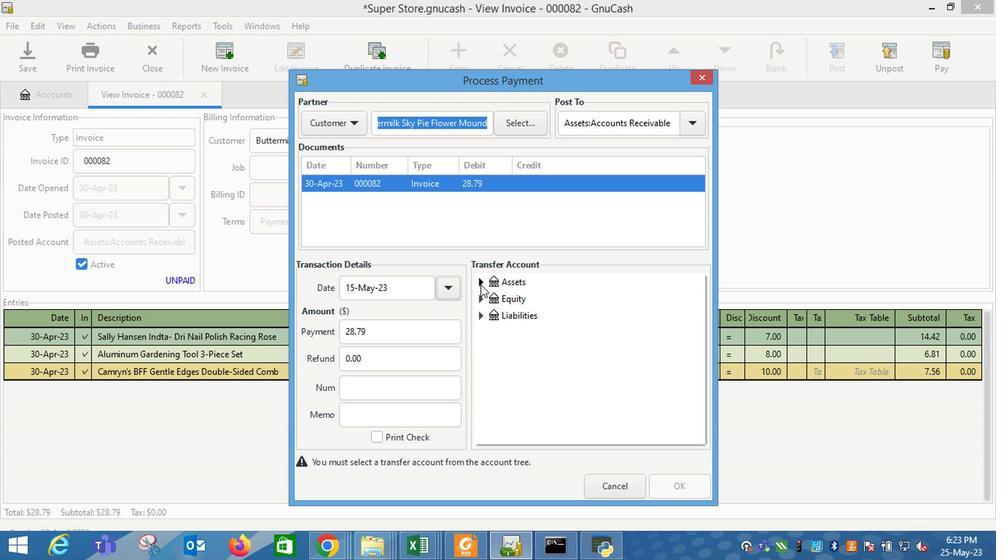 
Action: Mouse moved to (484, 296)
Screenshot: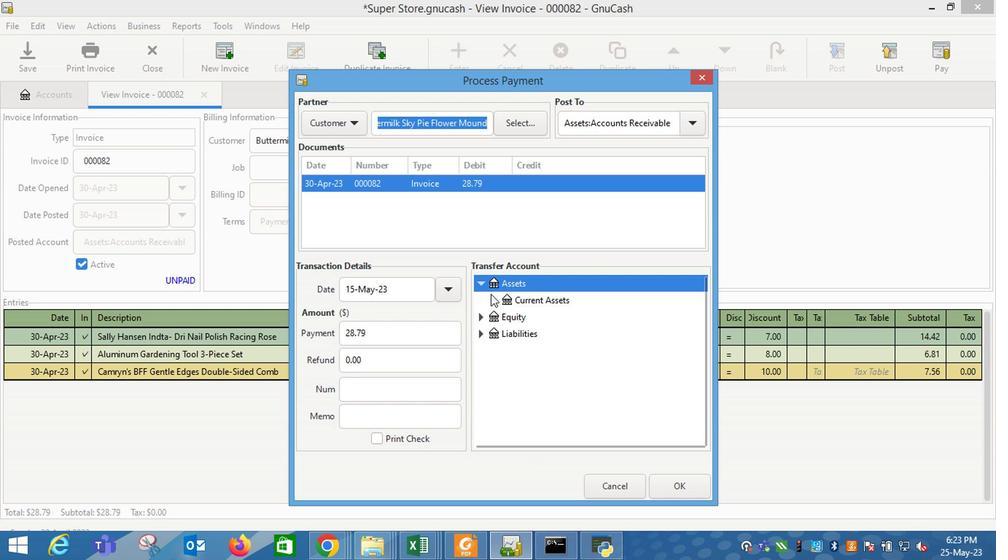 
Action: Mouse pressed left at (484, 296)
Screenshot: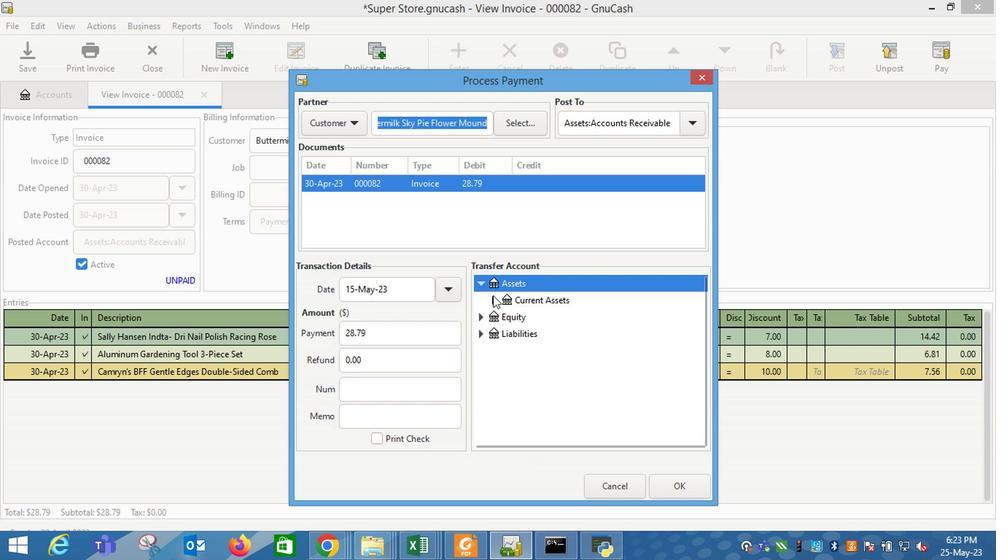 
Action: Mouse moved to (522, 316)
Screenshot: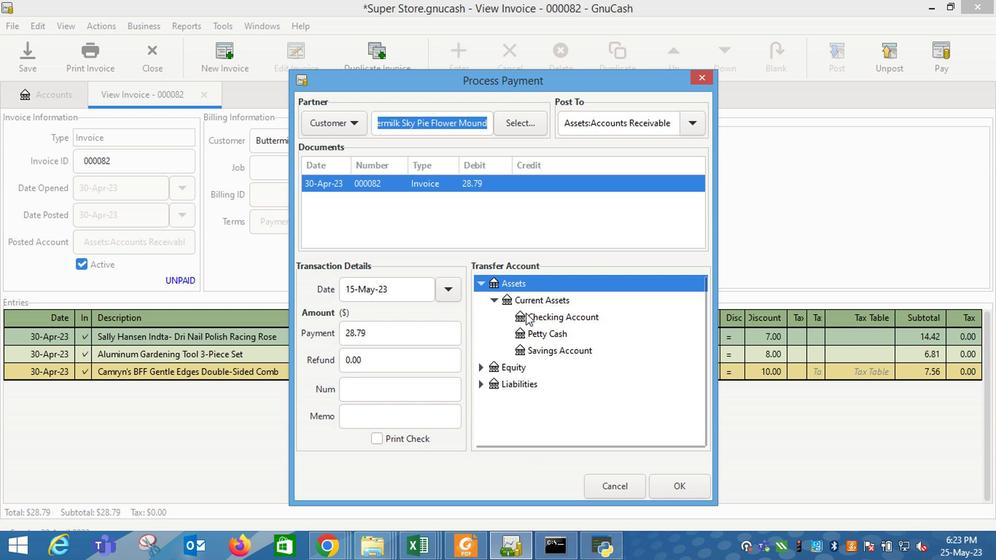 
Action: Mouse pressed left at (522, 316)
Screenshot: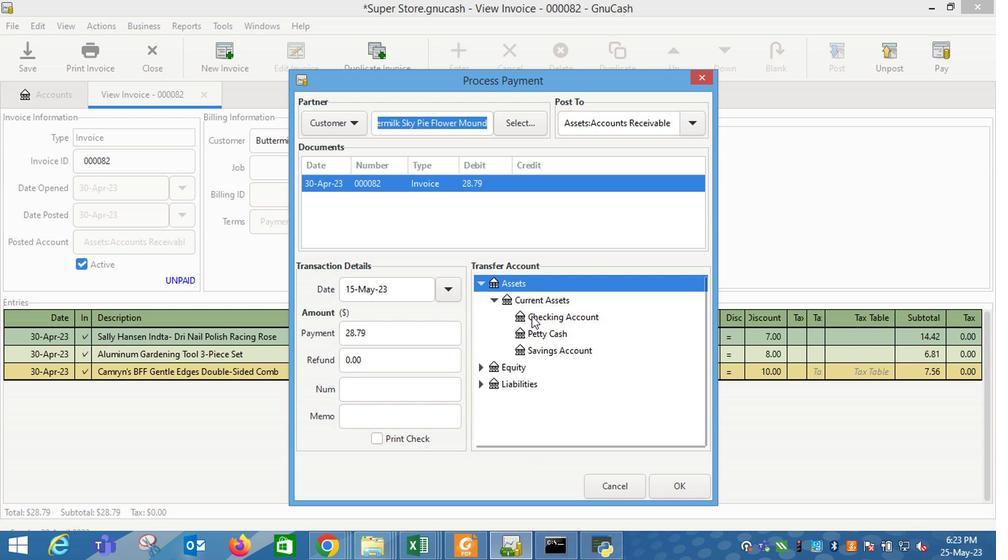 
Action: Mouse moved to (667, 480)
Screenshot: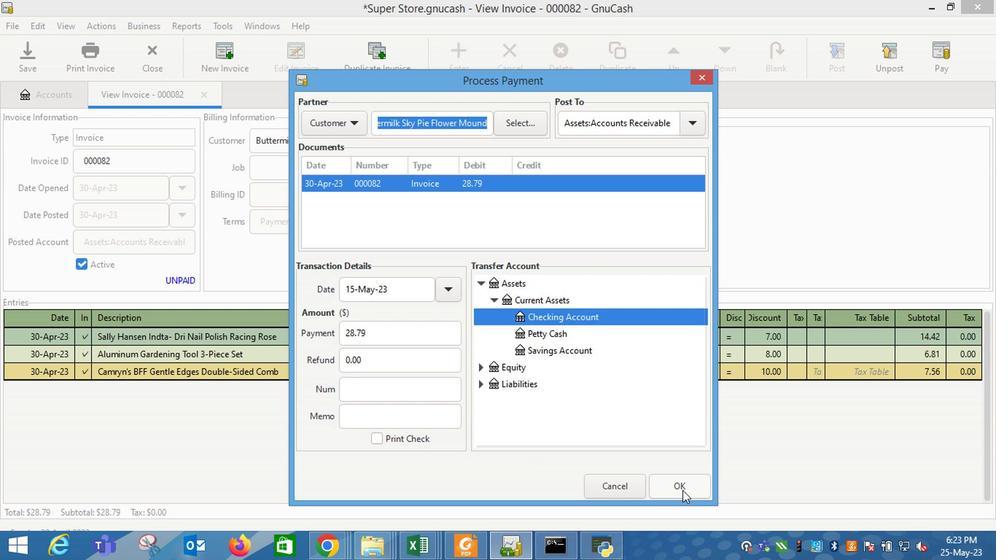 
Action: Mouse pressed left at (667, 480)
Screenshot: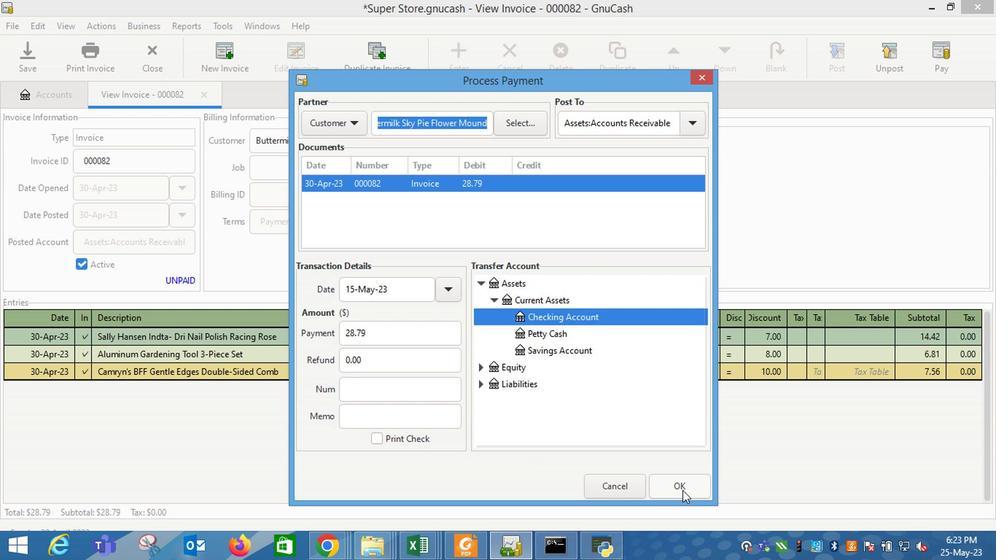 
Action: Mouse moved to (97, 68)
Screenshot: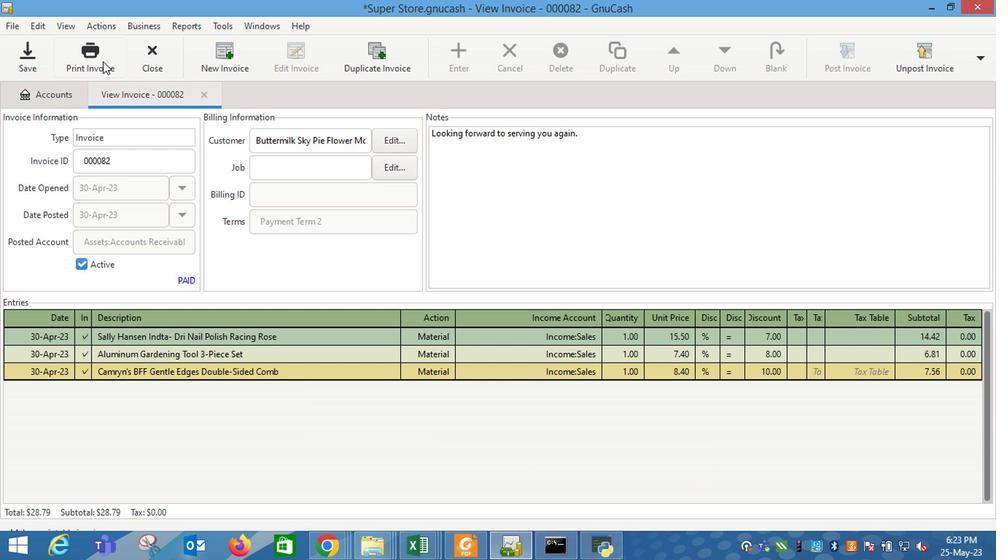 
Action: Mouse pressed left at (97, 68)
Screenshot: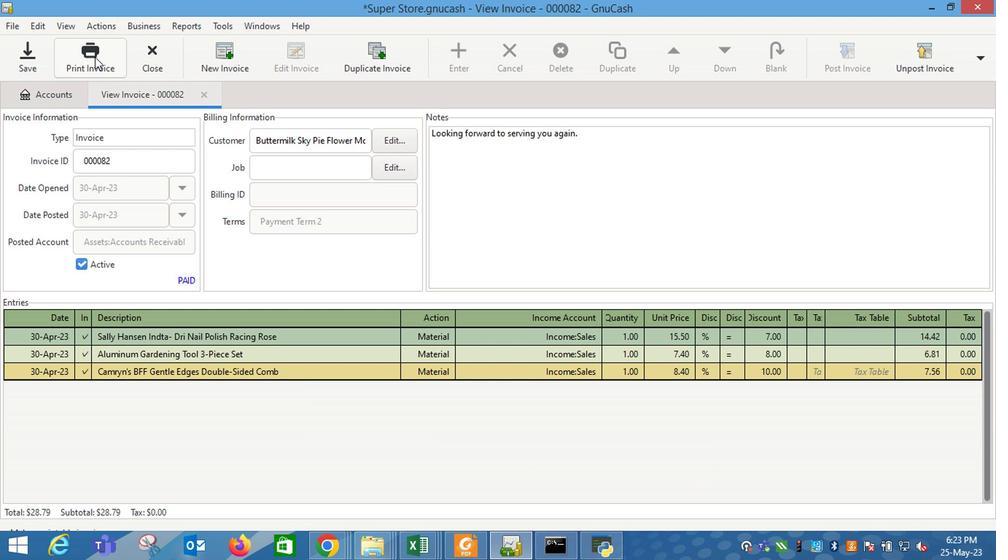 
Action: Mouse moved to (372, 64)
Screenshot: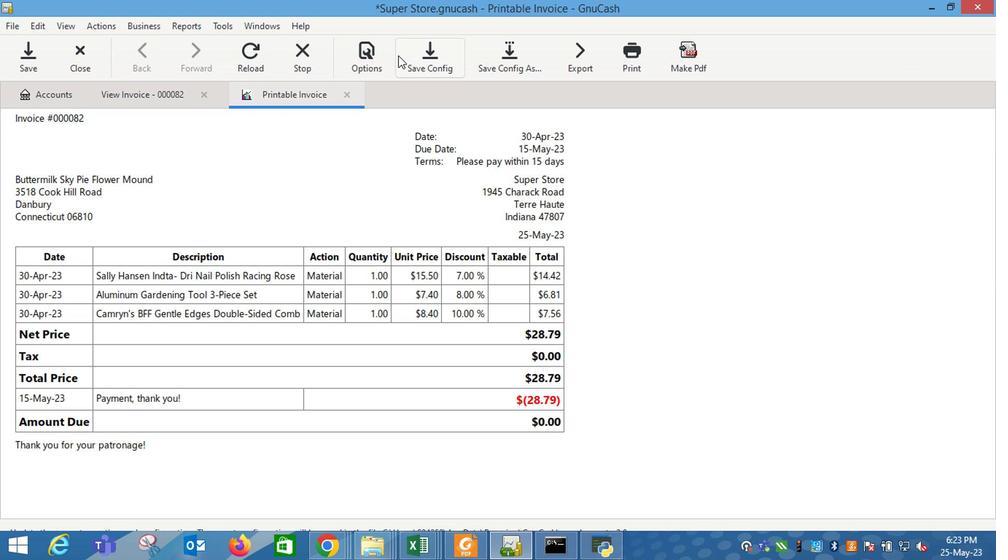 
Action: Mouse pressed left at (372, 64)
Screenshot: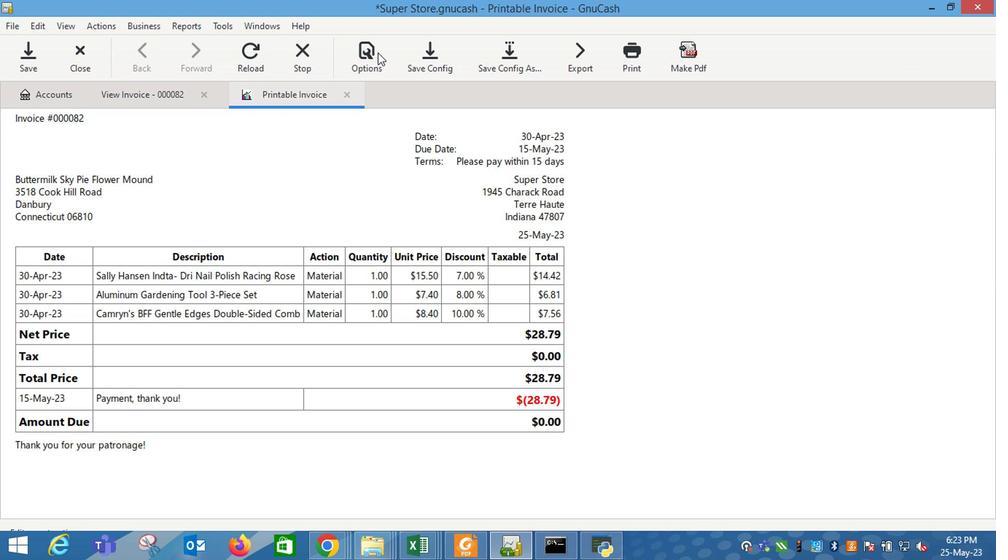 
Action: Mouse moved to (270, 145)
Screenshot: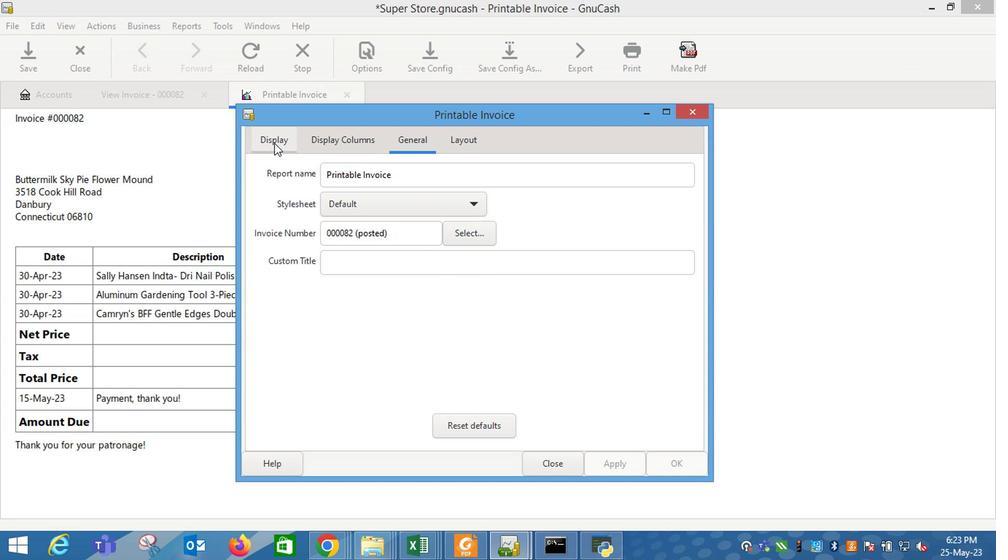 
Action: Mouse pressed left at (270, 145)
Screenshot: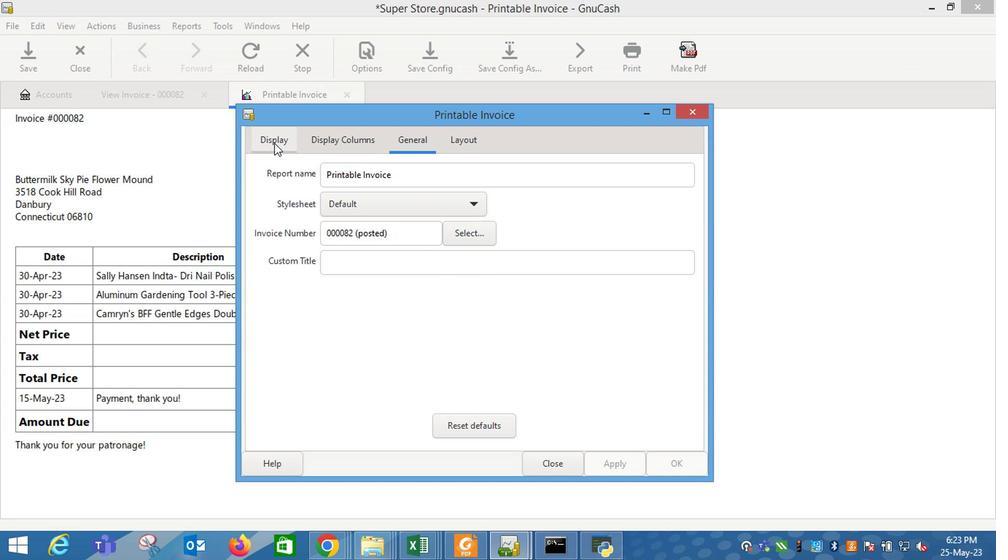 
Action: Mouse moved to (380, 312)
Screenshot: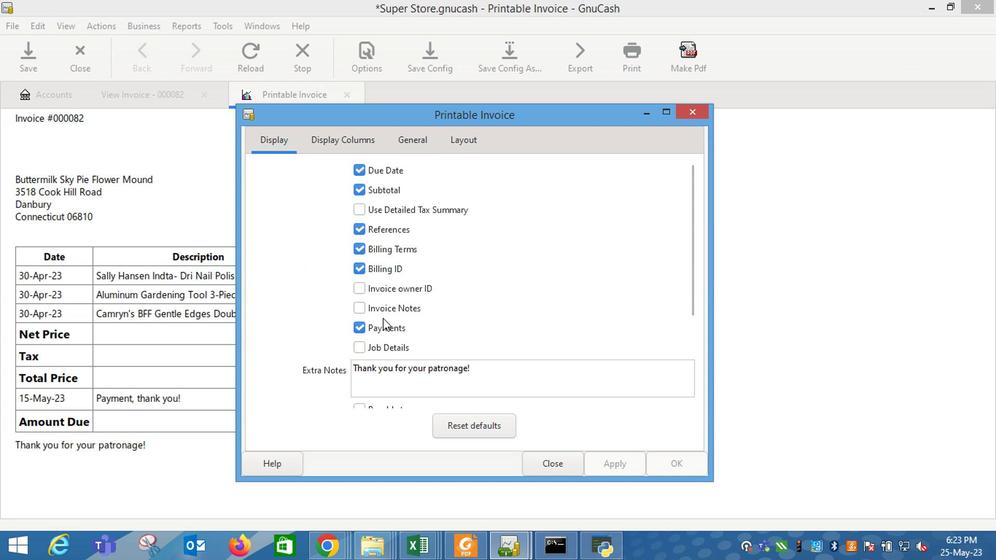 
Action: Mouse pressed left at (380, 312)
Screenshot: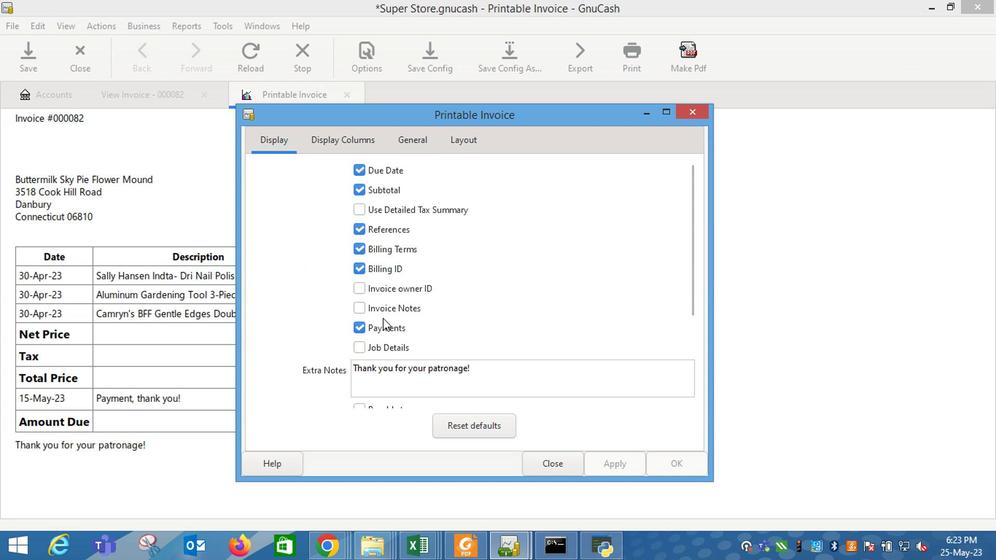 
Action: Mouse moved to (613, 466)
Screenshot: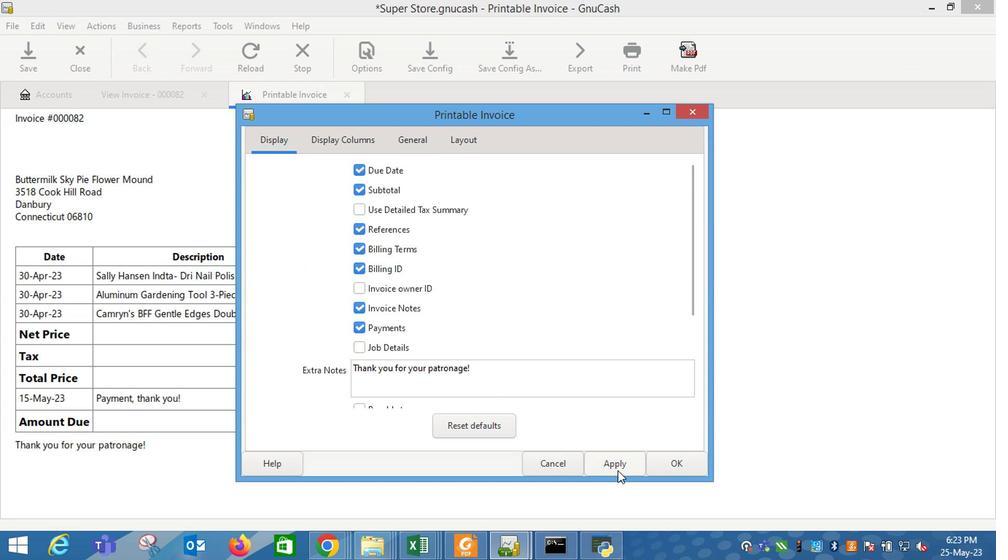 
Action: Mouse pressed left at (613, 466)
Screenshot: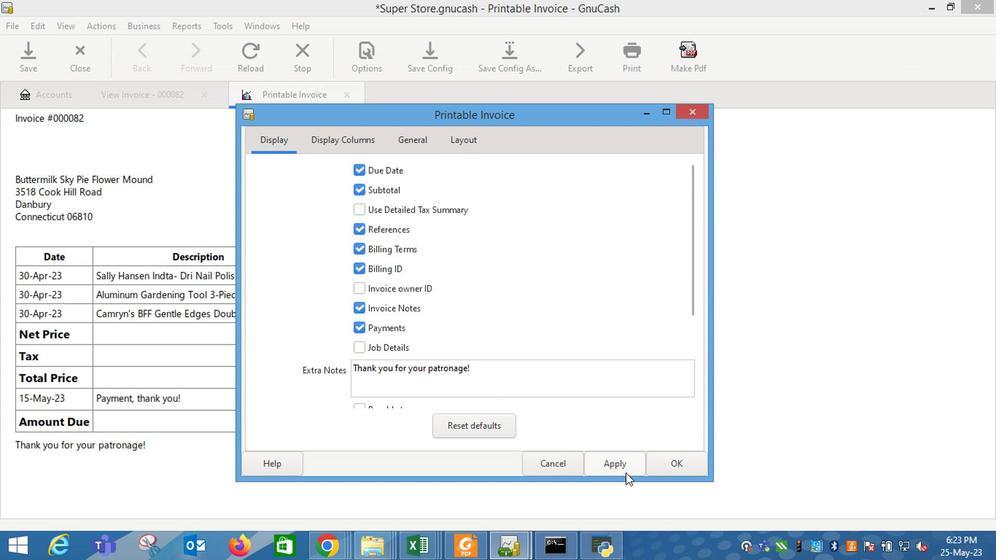 
Action: Mouse moved to (539, 457)
Screenshot: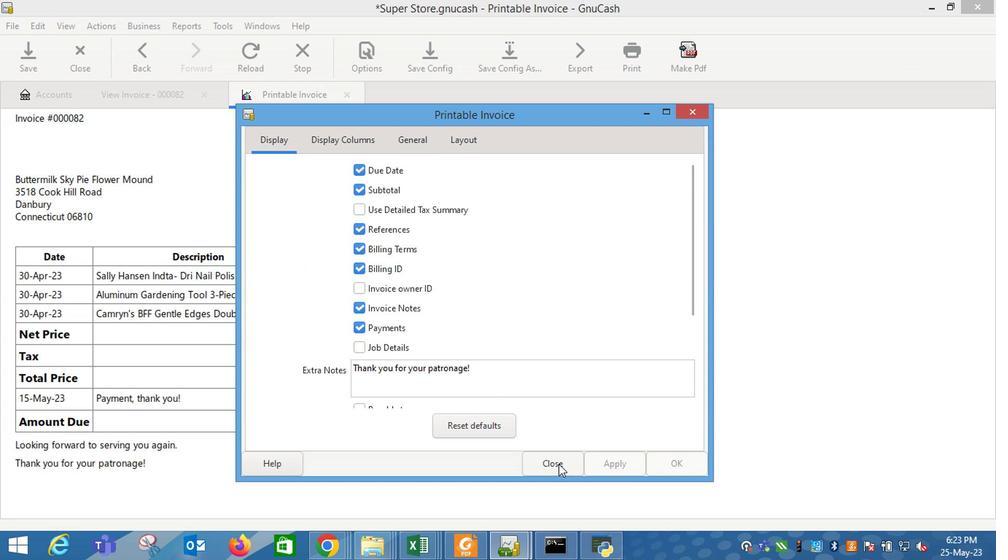 
Action: Mouse pressed left at (539, 457)
Screenshot: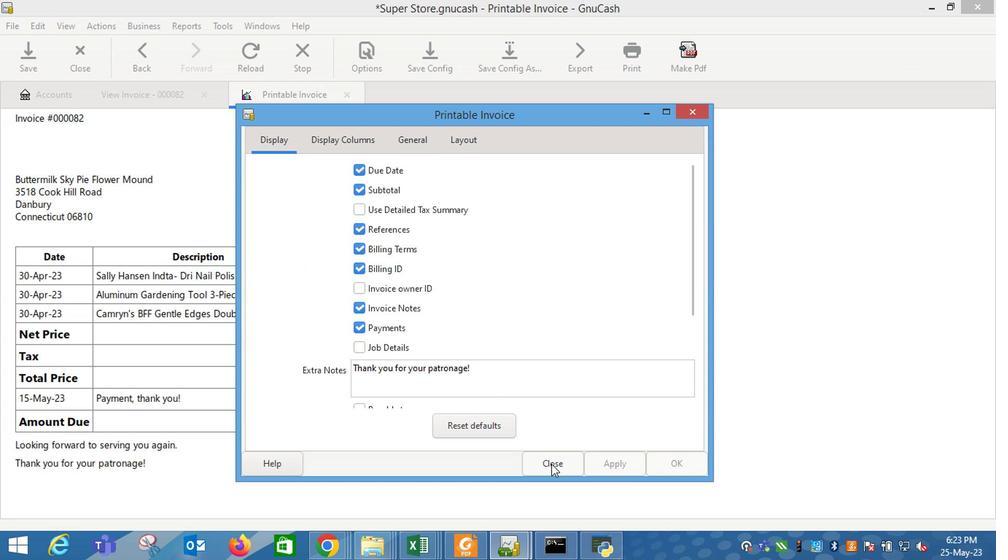 
Action: Mouse moved to (502, 447)
Screenshot: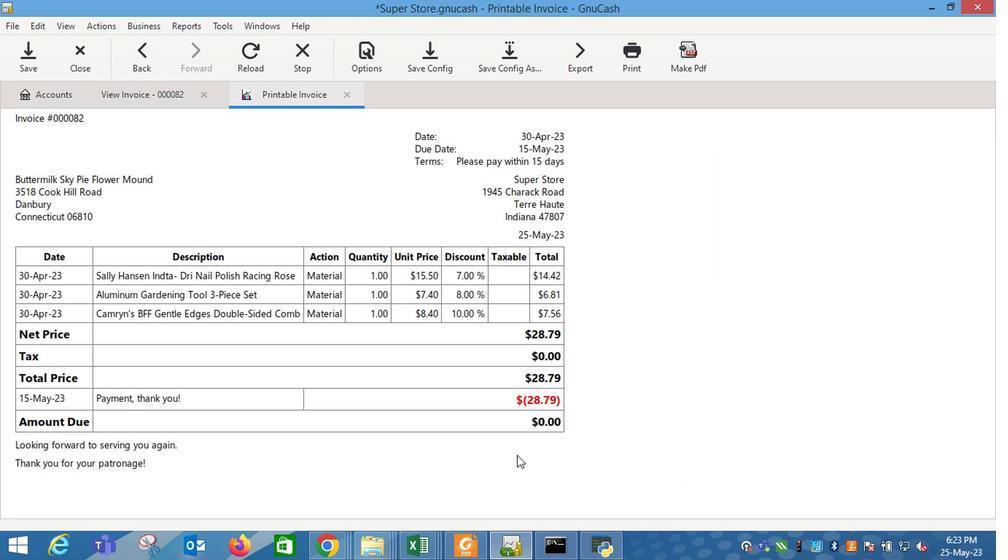 
